 Task: Reopen closed pull requests for further discussion.
Action: Mouse moved to (198, 326)
Screenshot: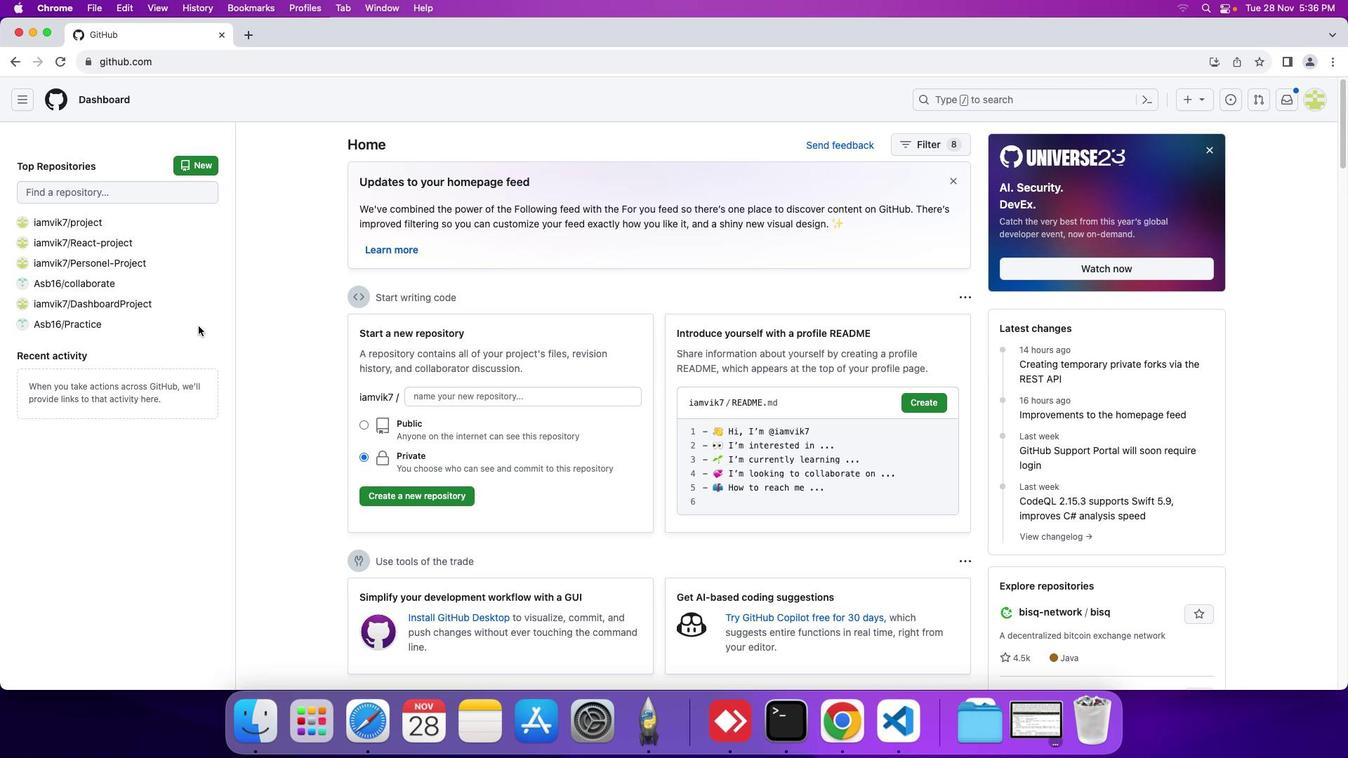 
Action: Mouse pressed left at (198, 326)
Screenshot: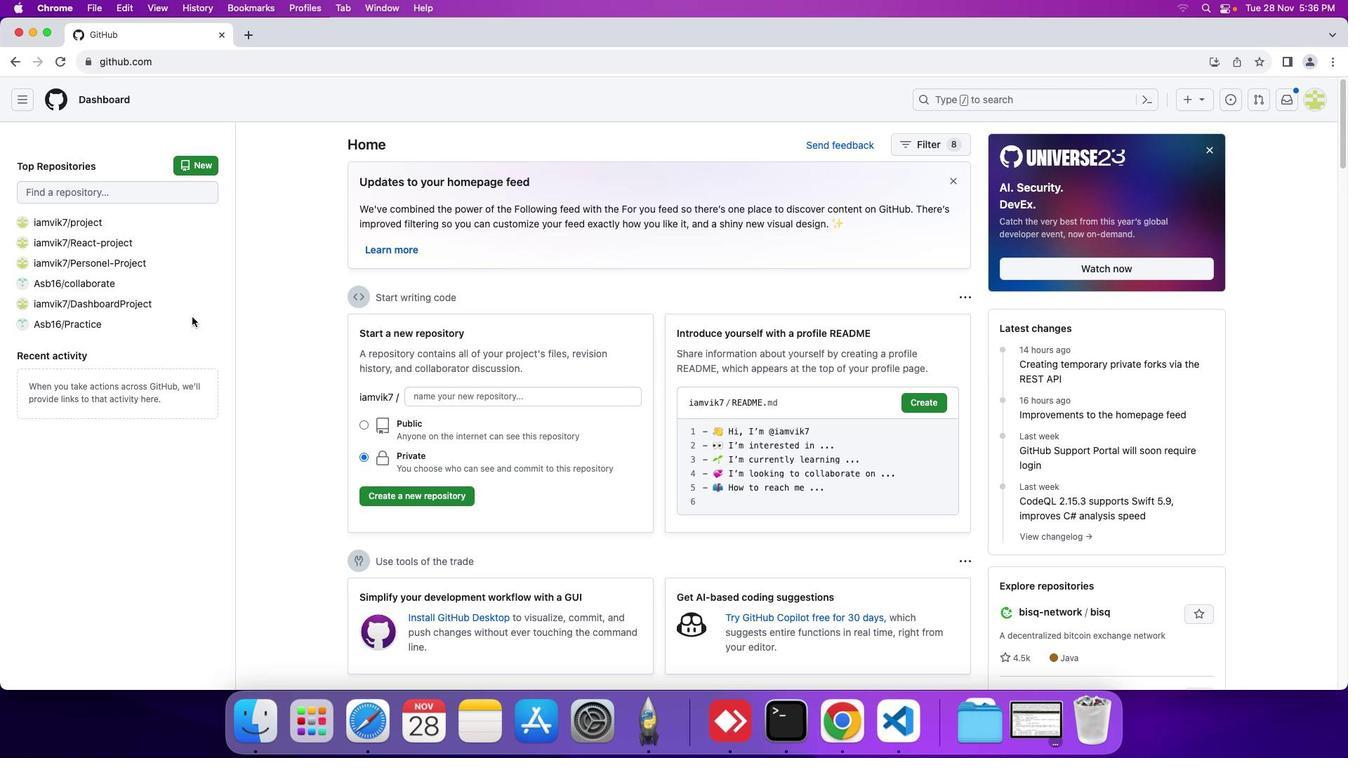
Action: Mouse moved to (93, 242)
Screenshot: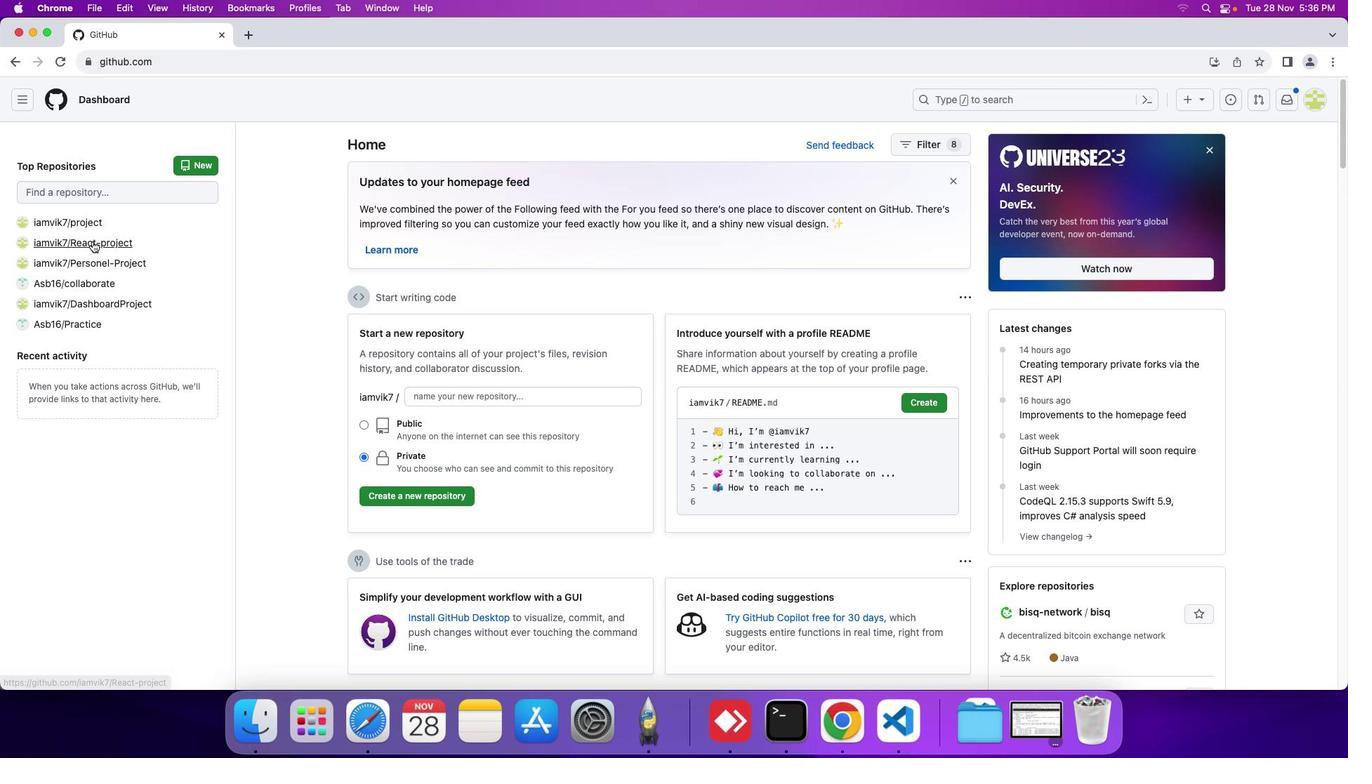 
Action: Mouse pressed left at (93, 242)
Screenshot: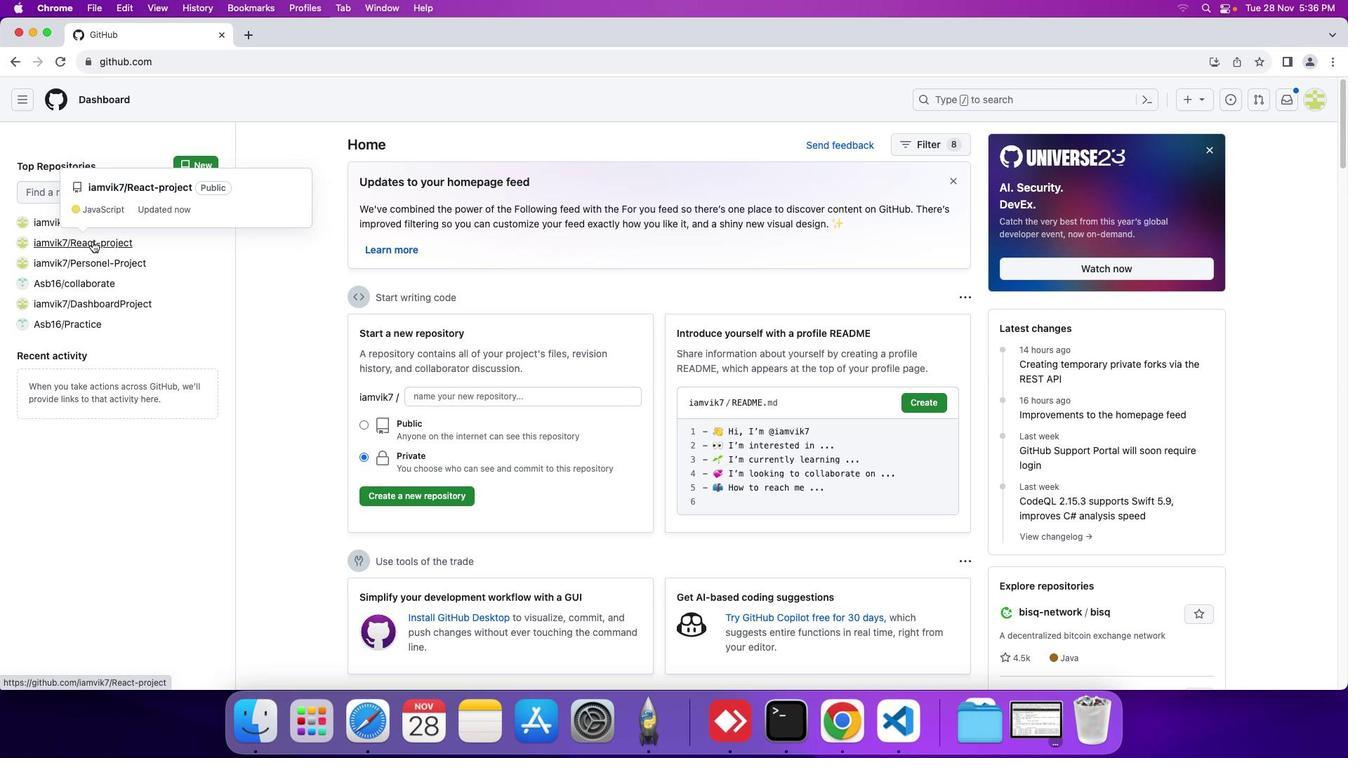 
Action: Mouse moved to (294, 224)
Screenshot: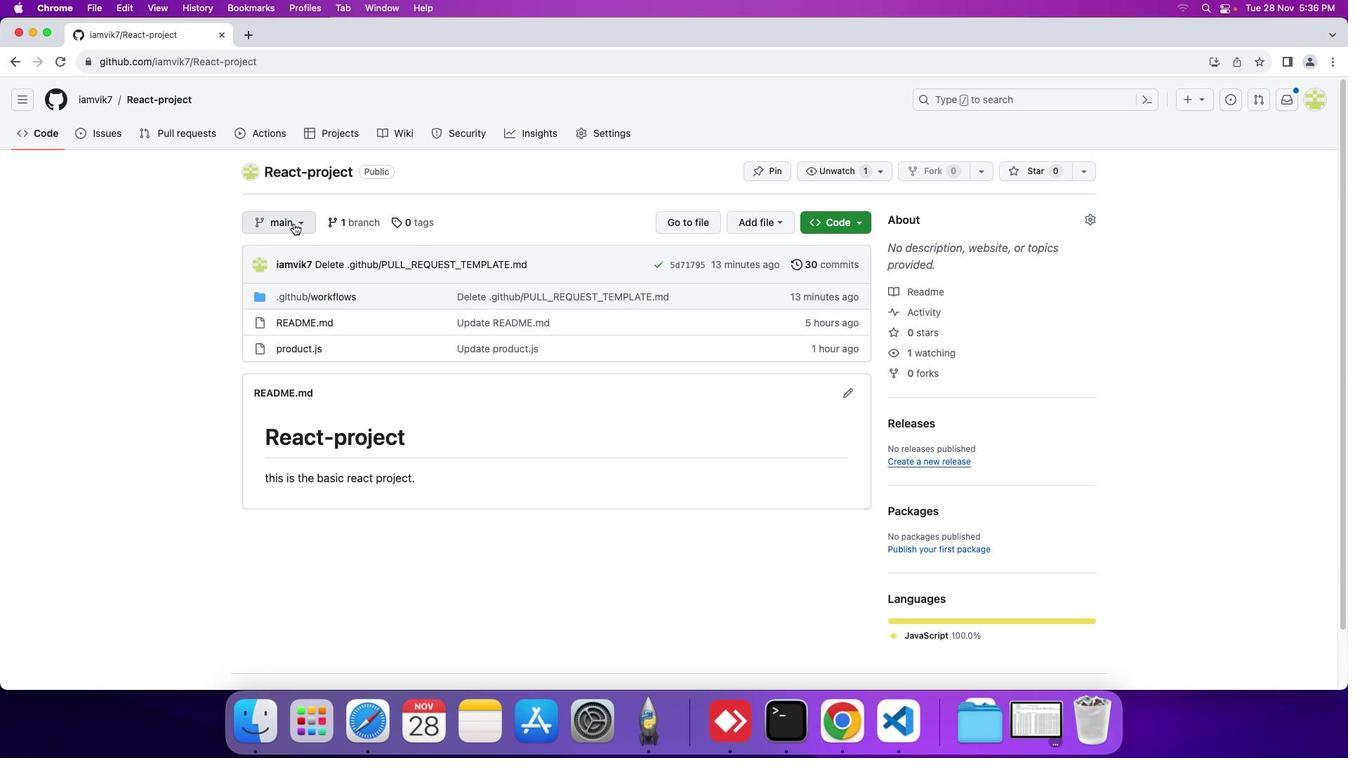 
Action: Mouse pressed left at (294, 224)
Screenshot: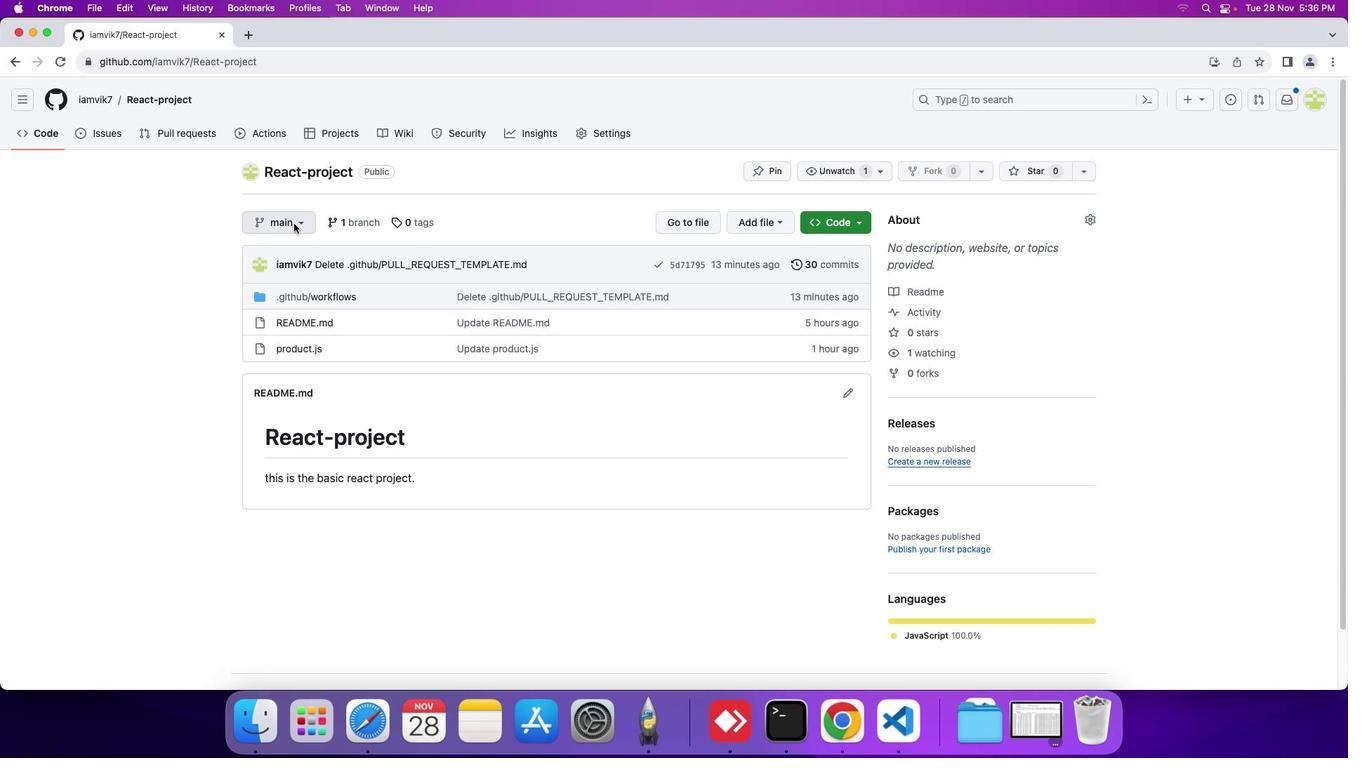 
Action: Mouse moved to (366, 284)
Screenshot: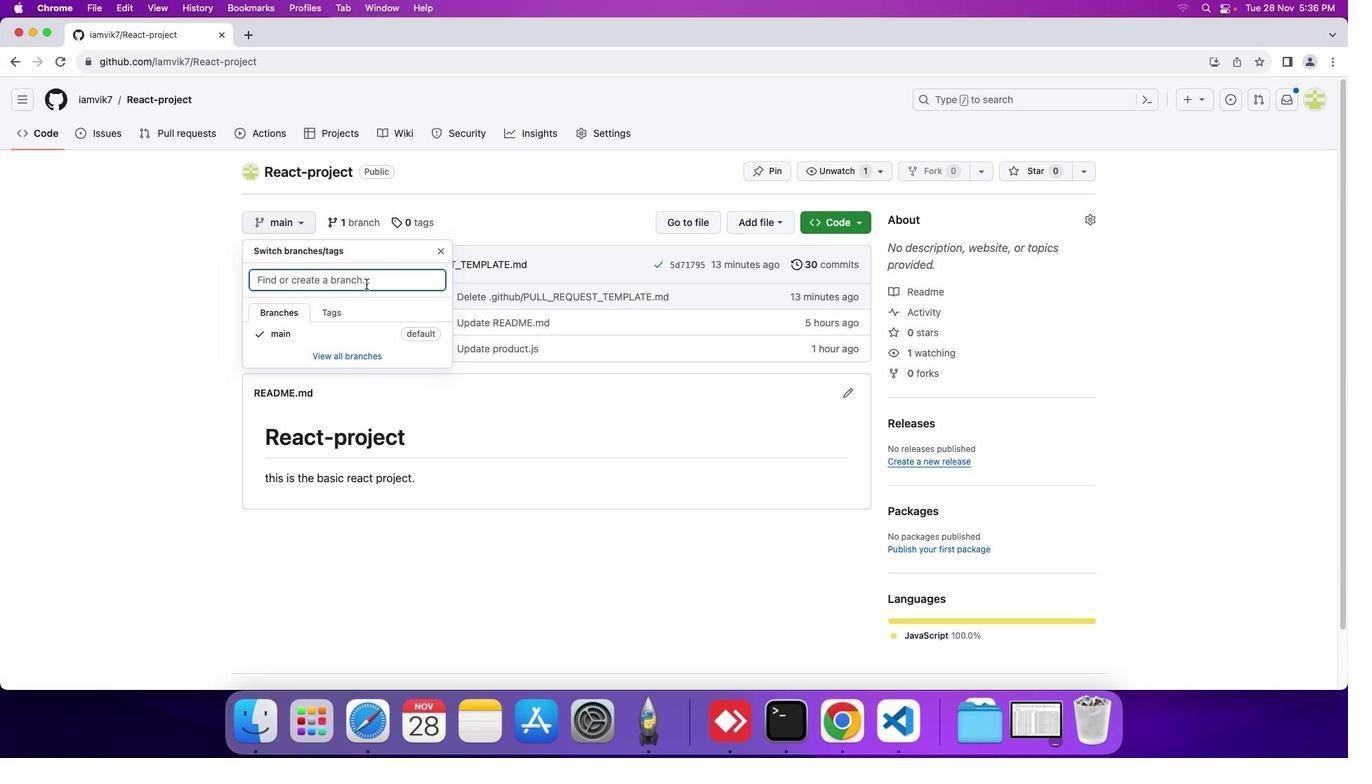 
Action: Key pressed 'n''e''w'Key.space'b''r''a''n''c''h'
Screenshot: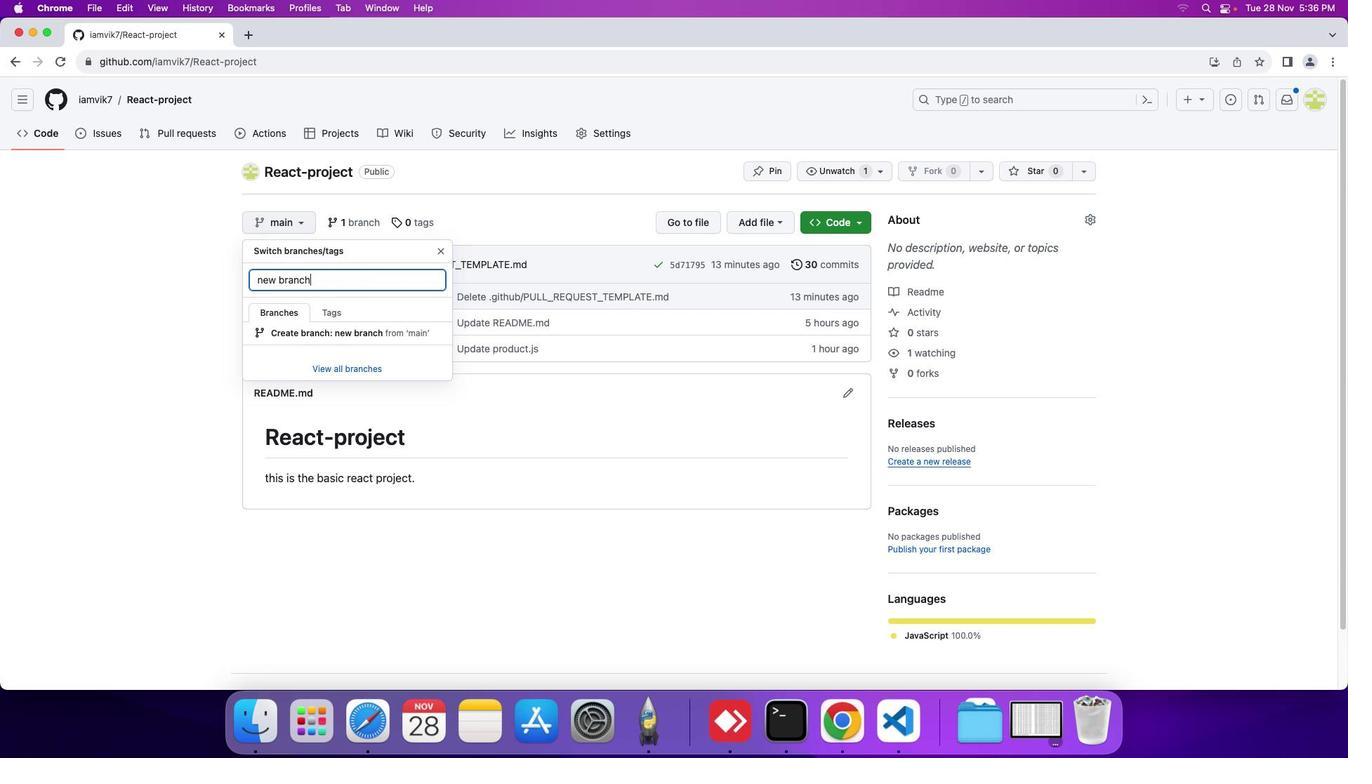 
Action: Mouse moved to (349, 325)
Screenshot: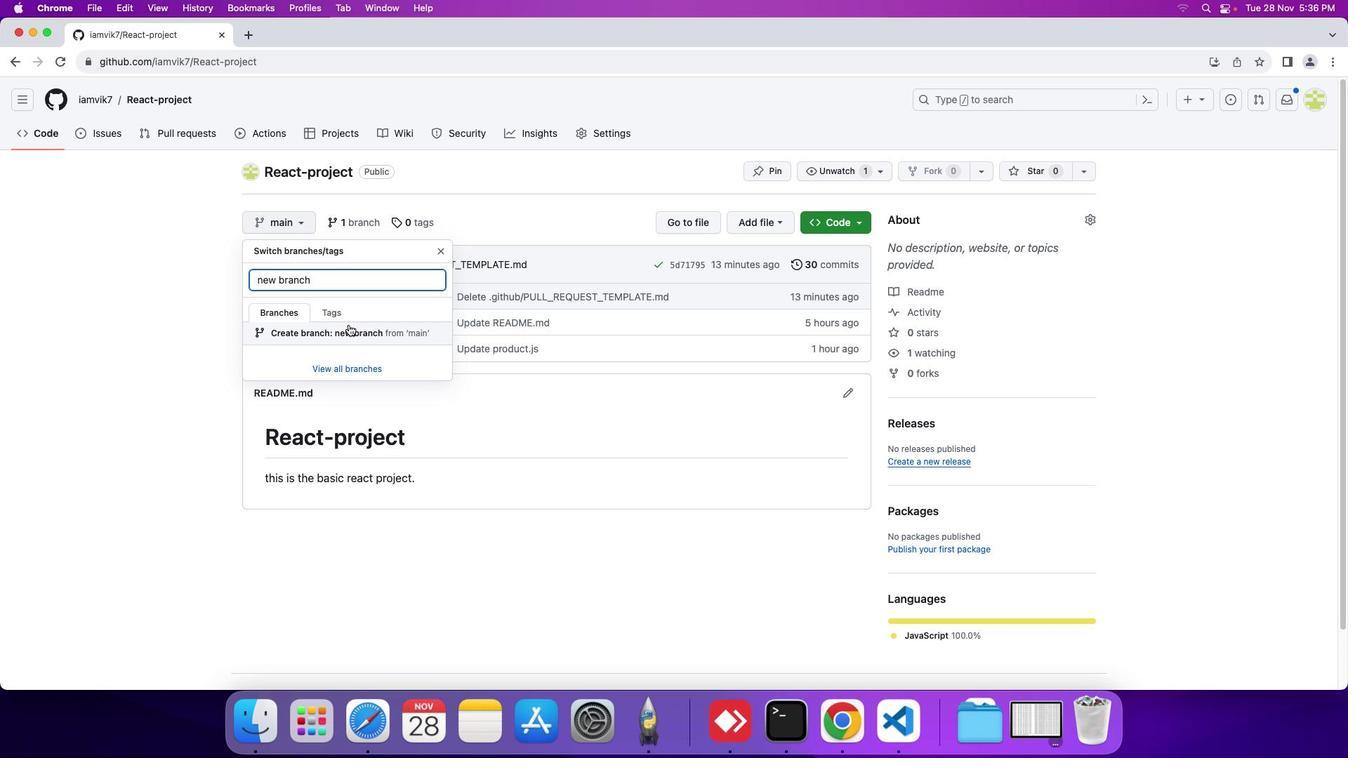 
Action: Mouse pressed left at (349, 325)
Screenshot: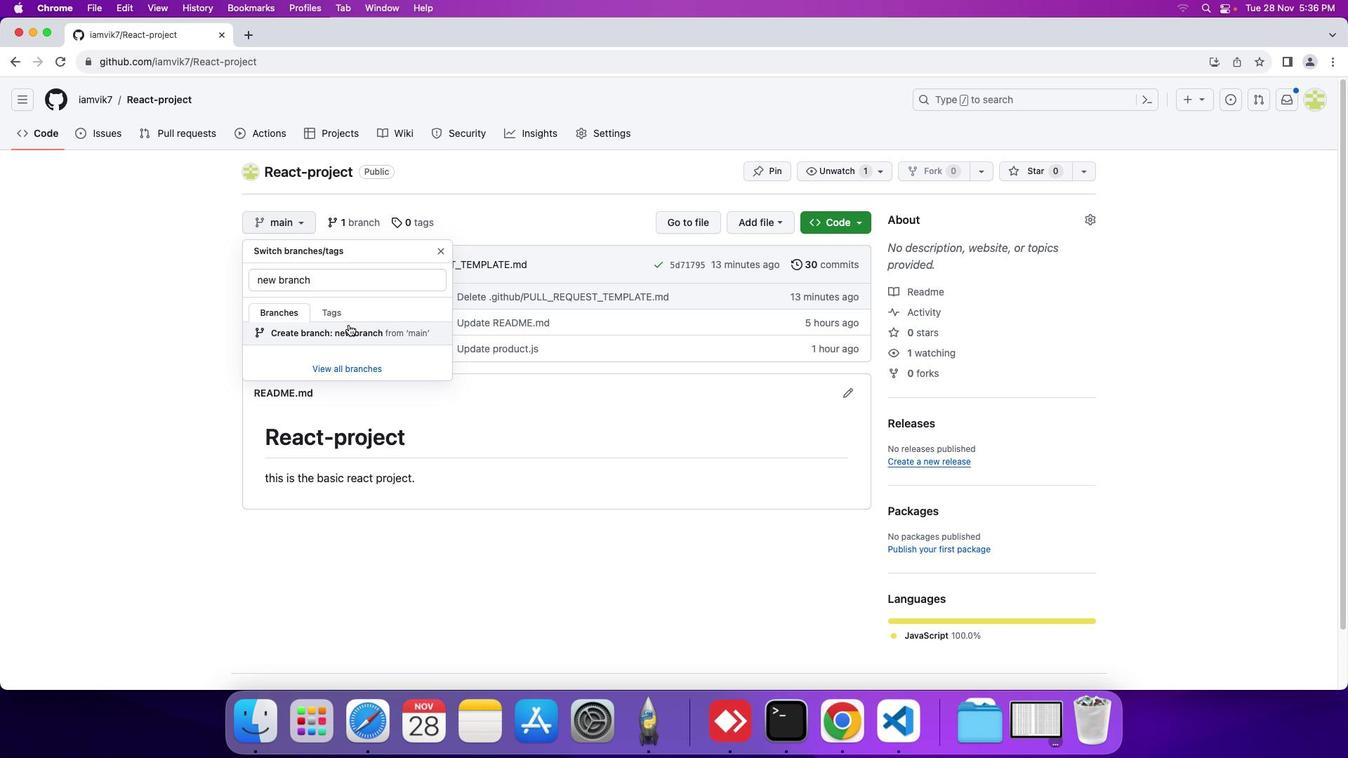 
Action: Mouse moved to (306, 440)
Screenshot: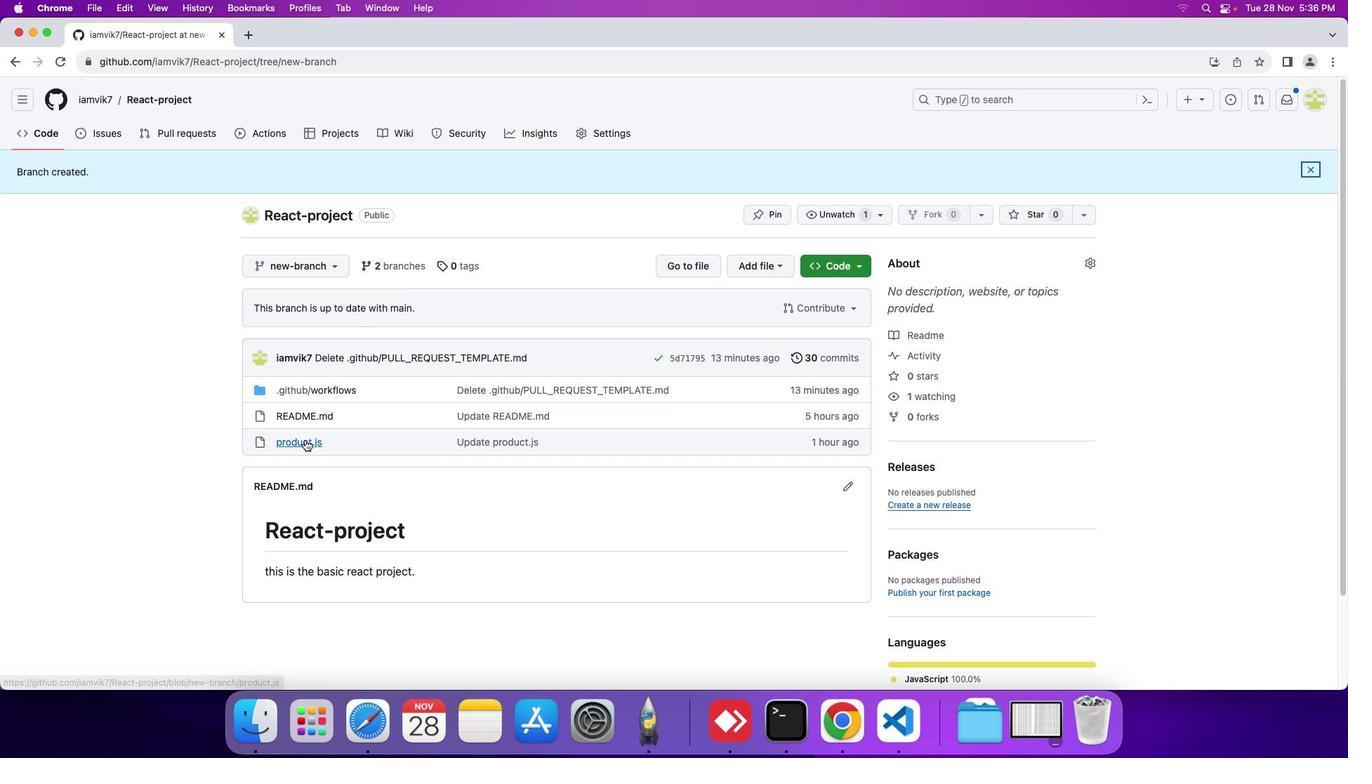 
Action: Mouse pressed left at (306, 440)
Screenshot: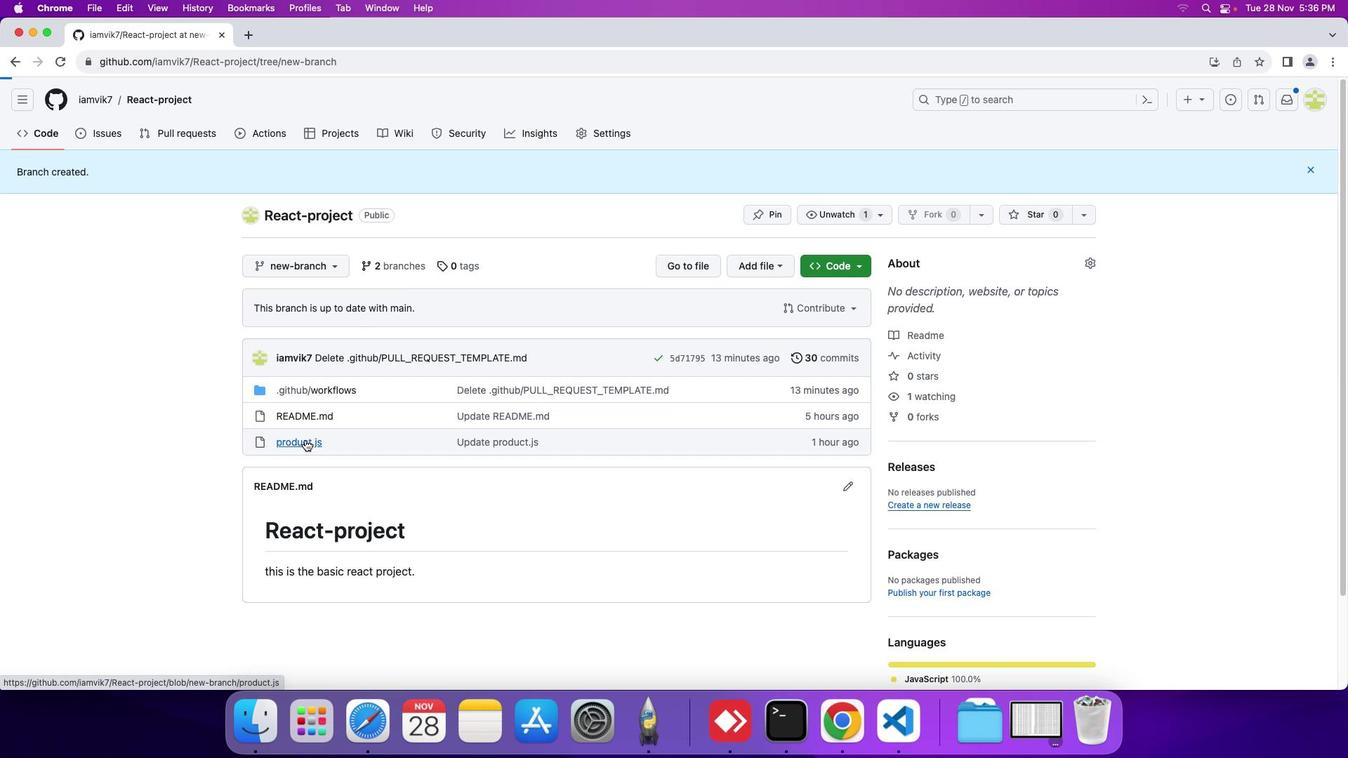 
Action: Mouse moved to (992, 255)
Screenshot: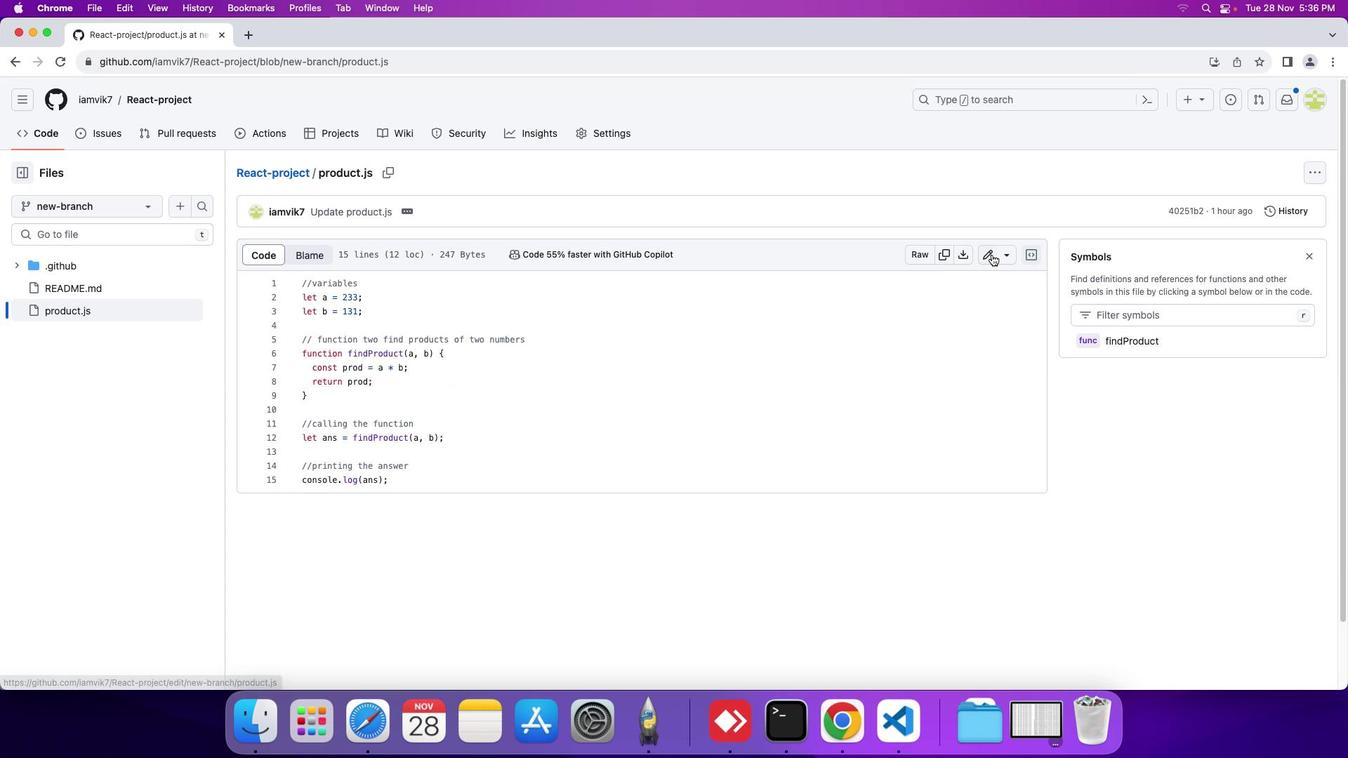 
Action: Mouse pressed left at (992, 255)
Screenshot: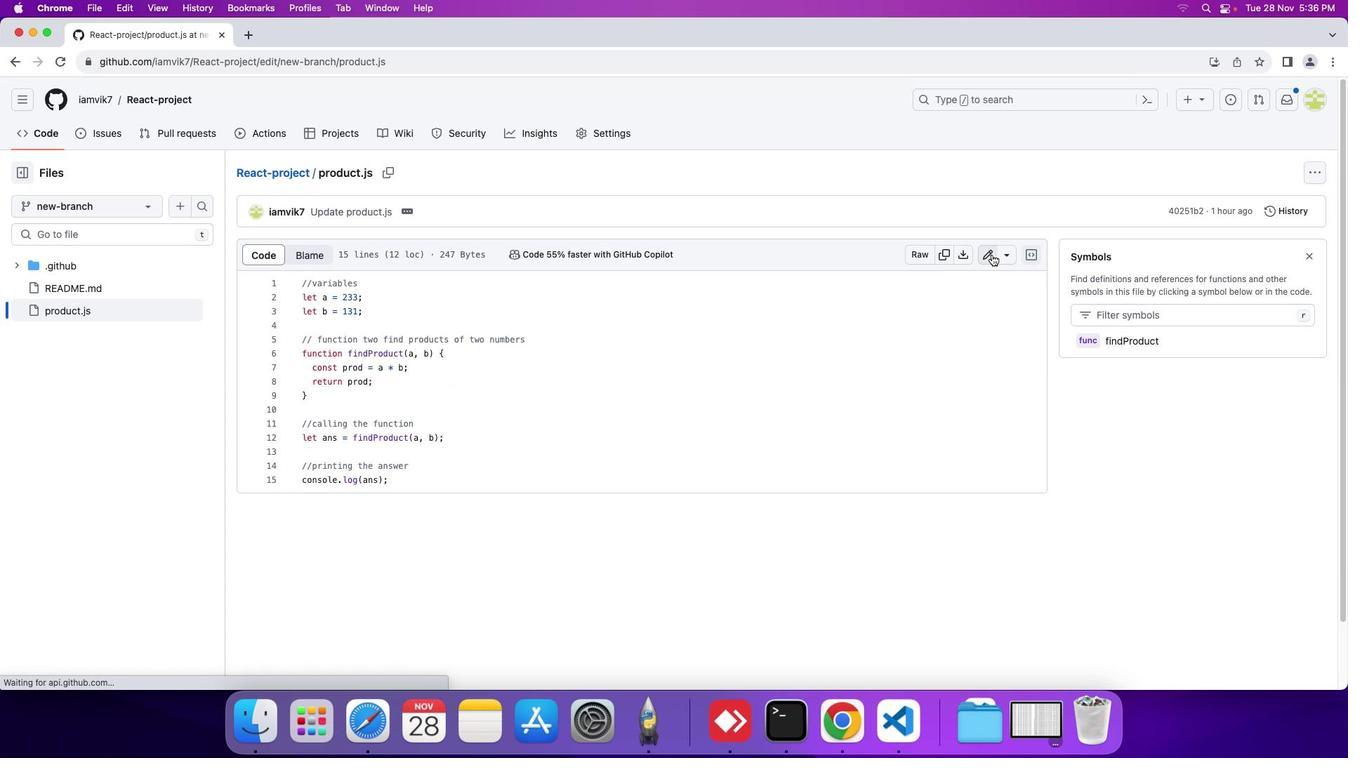 
Action: Mouse moved to (400, 330)
Screenshot: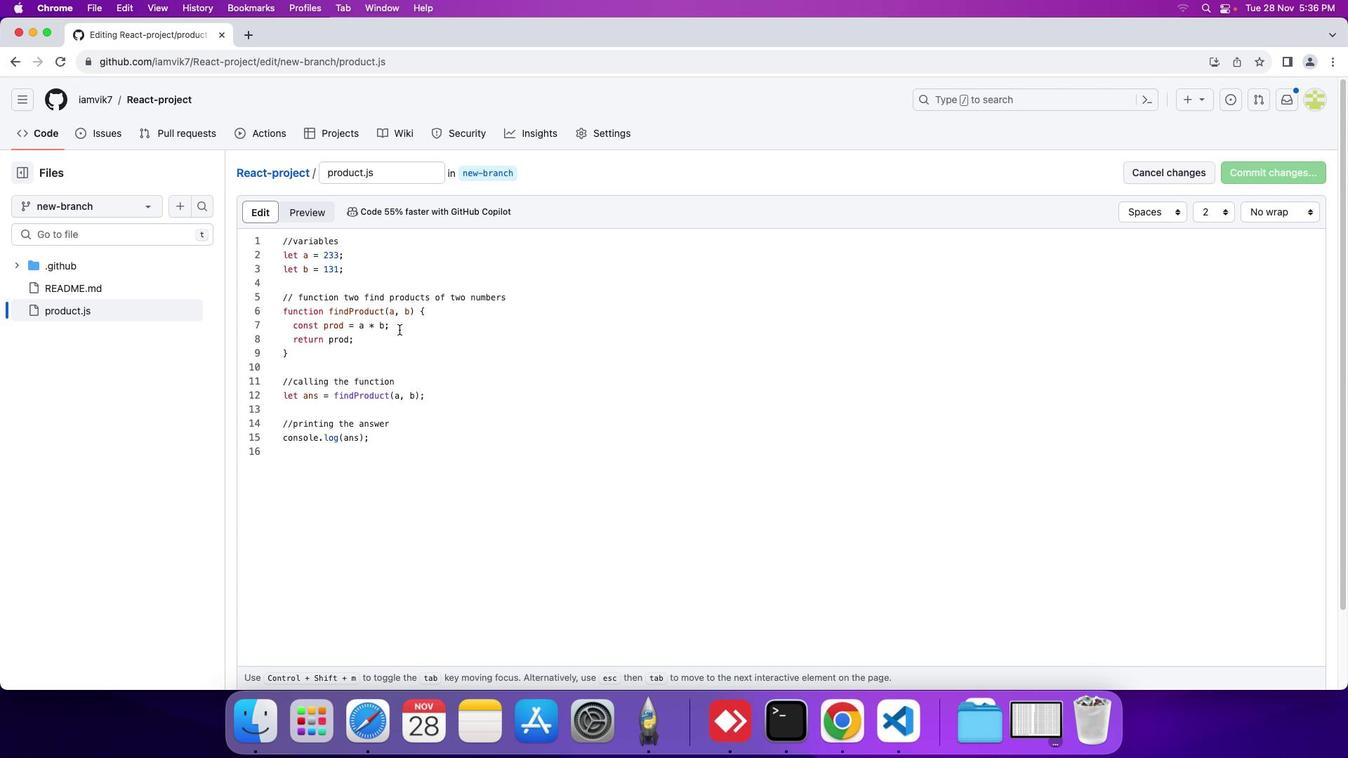 
Action: Mouse pressed left at (400, 330)
Screenshot: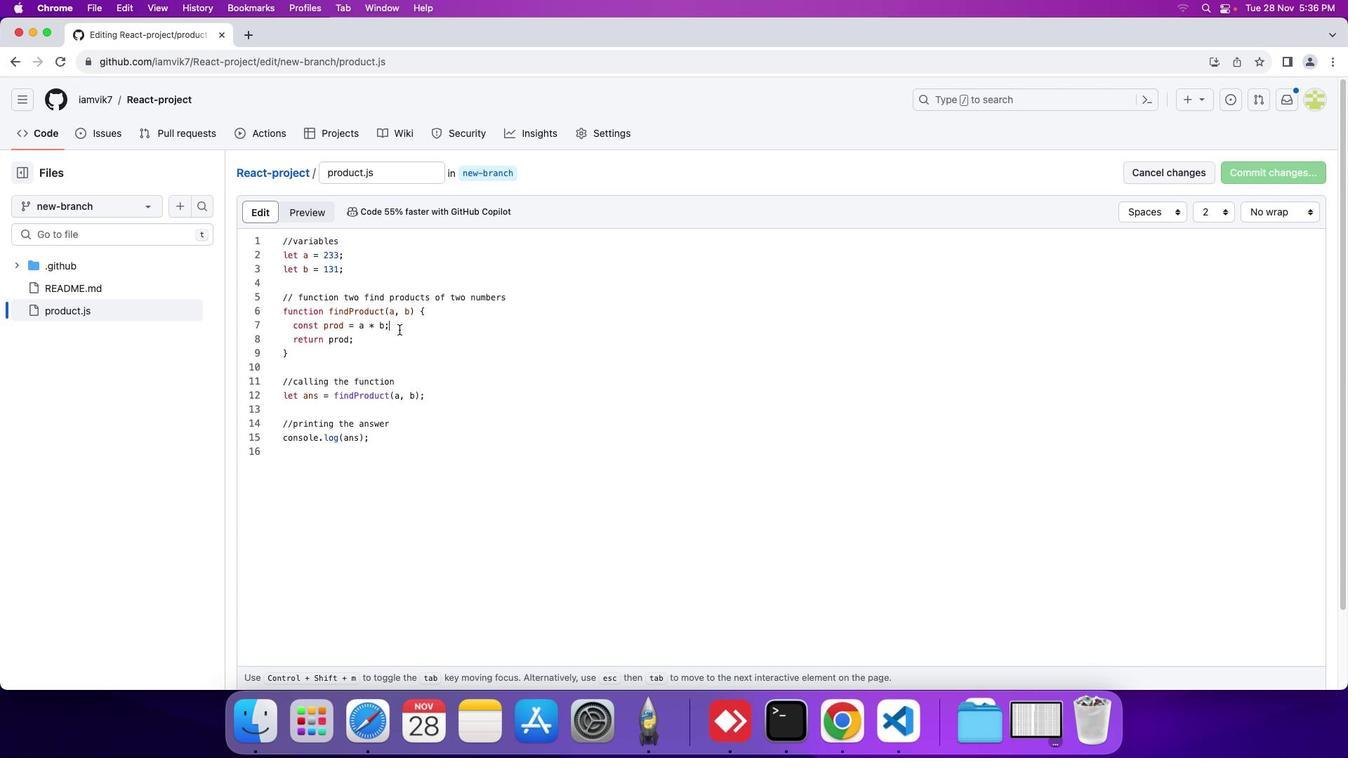 
Action: Key pressed Key.backspaceKey.backspaceKey.backspaceKey.backspaceKey.backspaceKey.backspaceKey.backspaceKey.backspaceKey.backspaceKey.backspaceKey.backspaceKey.backspaceKey.backspaceKey.backspaceKey.backspaceKey.backspaceKey.backspaceKey.backspaceKey.backspaceKey.backspaceKey.backspace
Screenshot: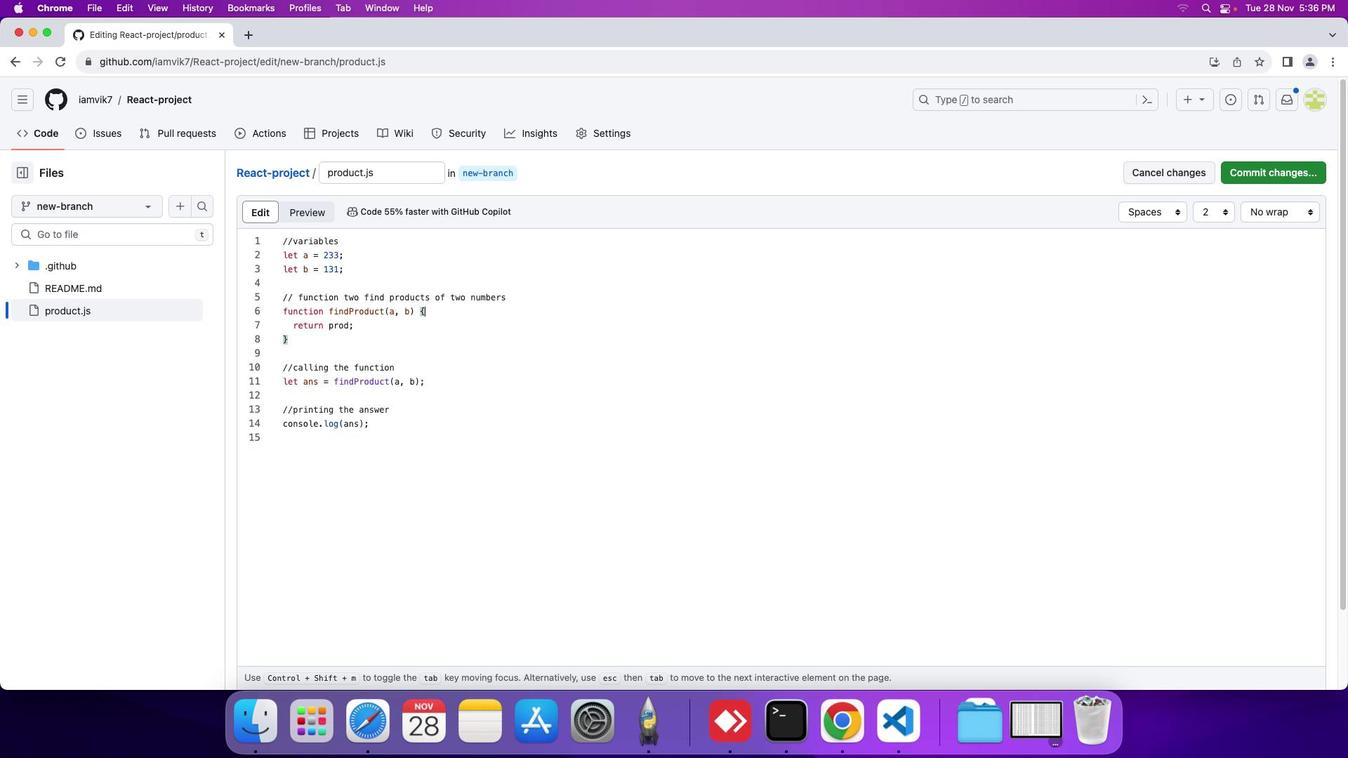 
Action: Mouse moved to (351, 324)
Screenshot: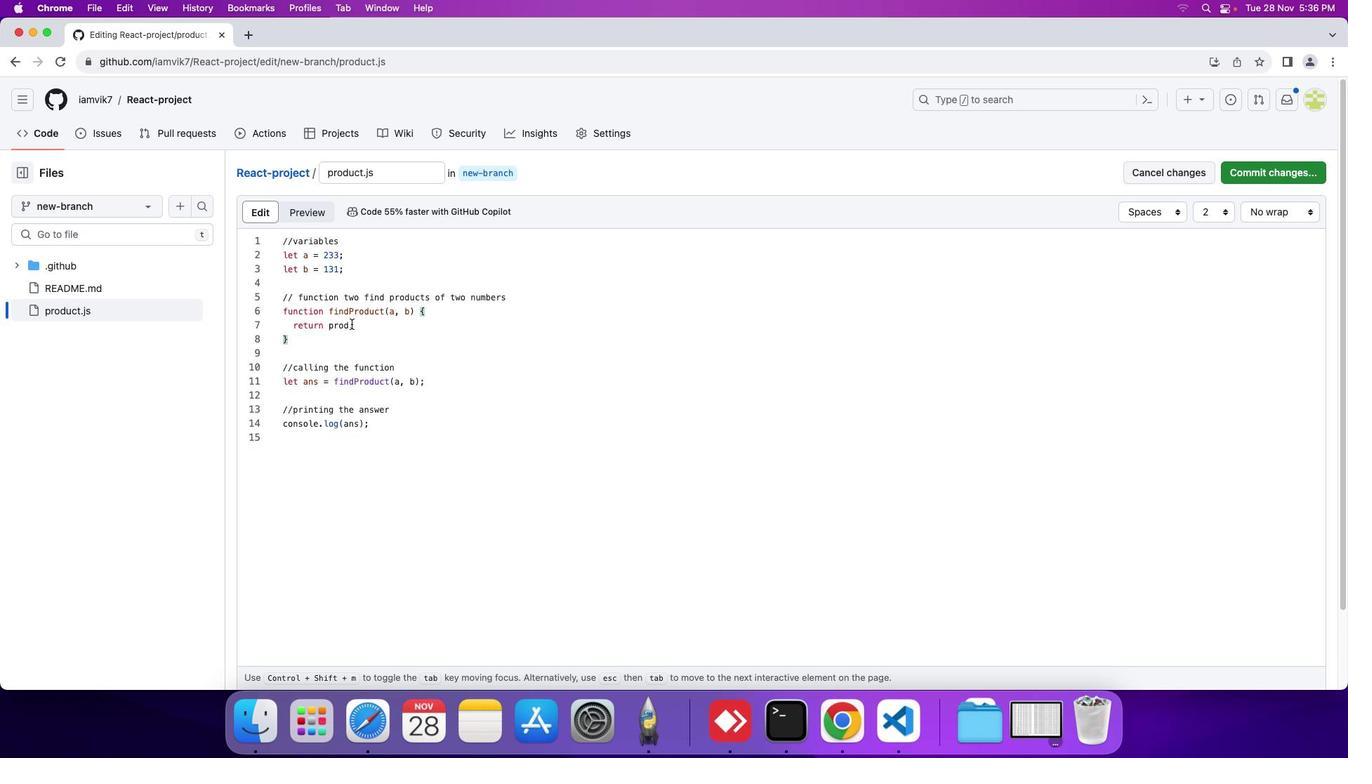 
Action: Mouse pressed left at (351, 324)
Screenshot: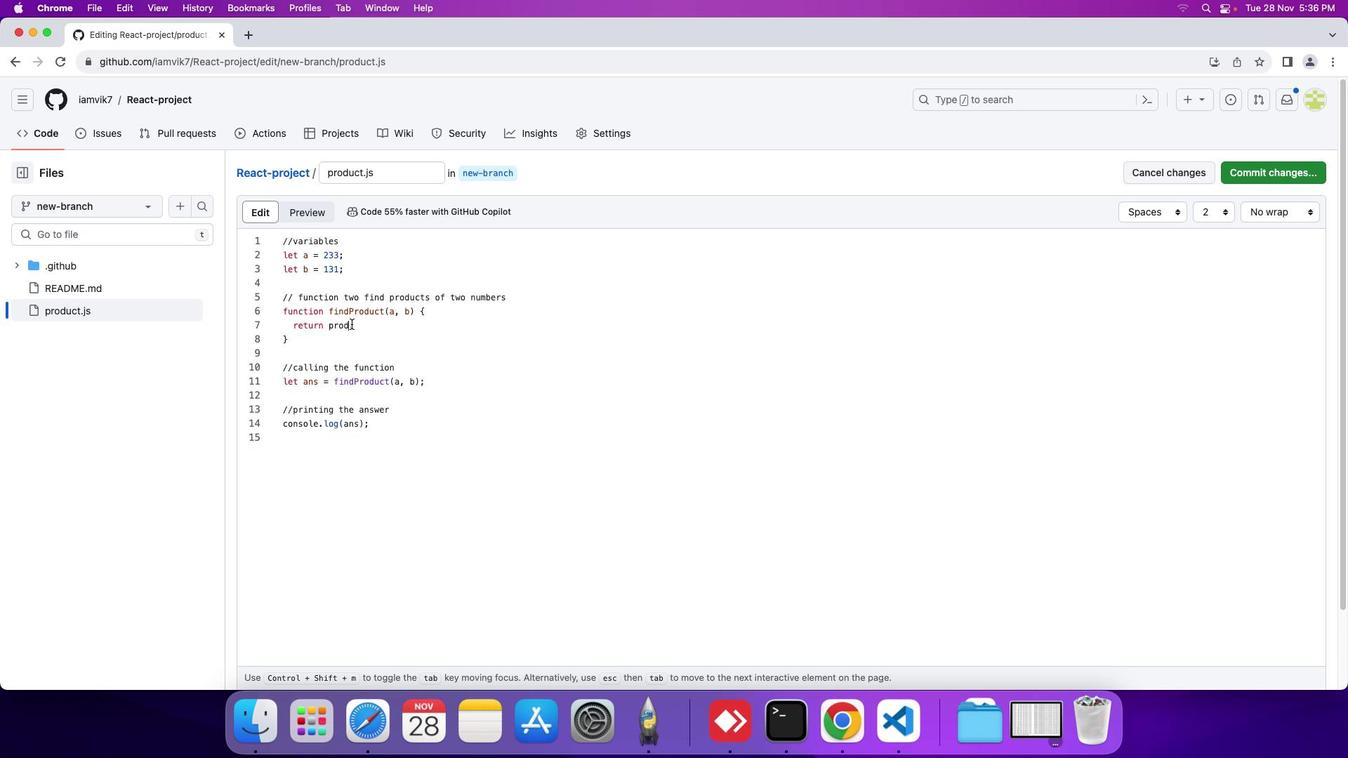 
Action: Key pressed Key.backspaceKey.backspaceKey.backspaceKey.backspace'a''a'Key.spaceKey.shift_rKey.backspaceKey.backspaceKey.spaceKey.shift_r'*'Key.space'b'
Screenshot: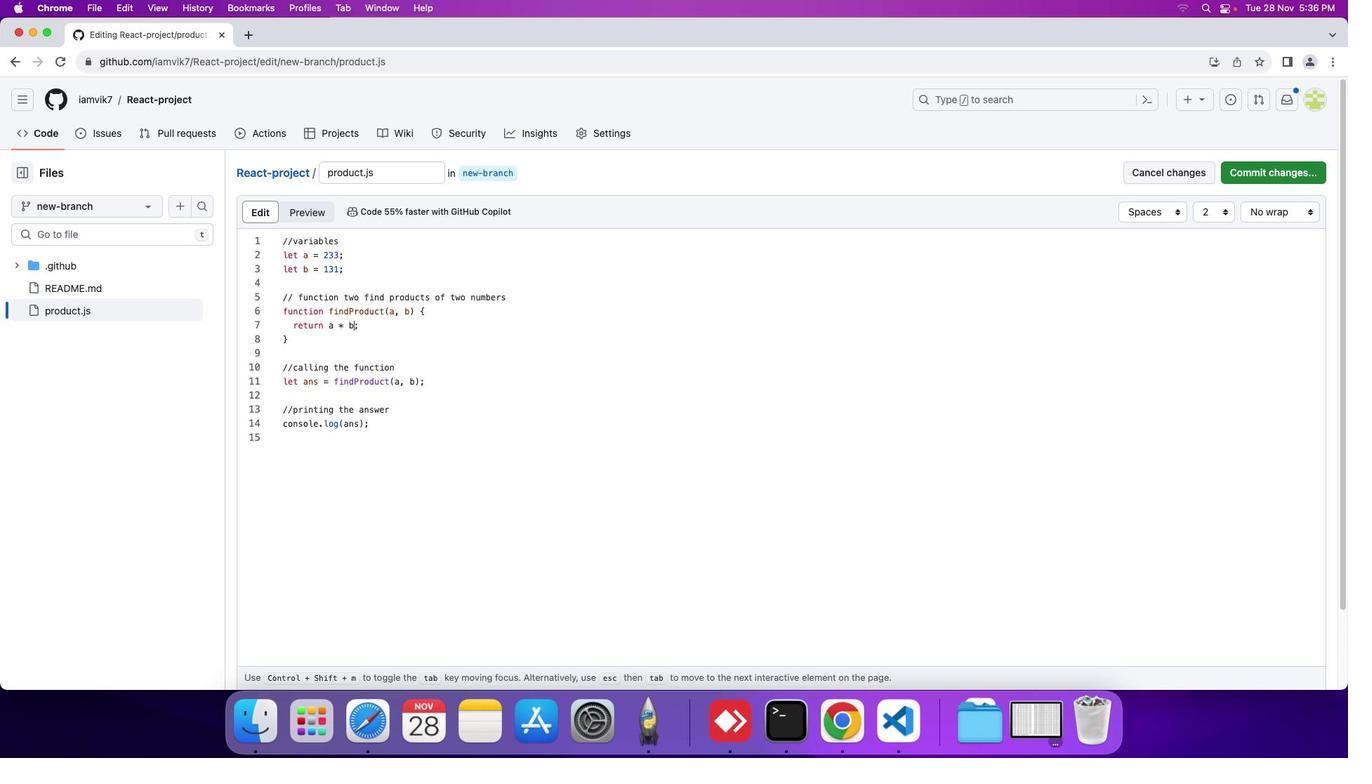
Action: Mouse moved to (1253, 179)
Screenshot: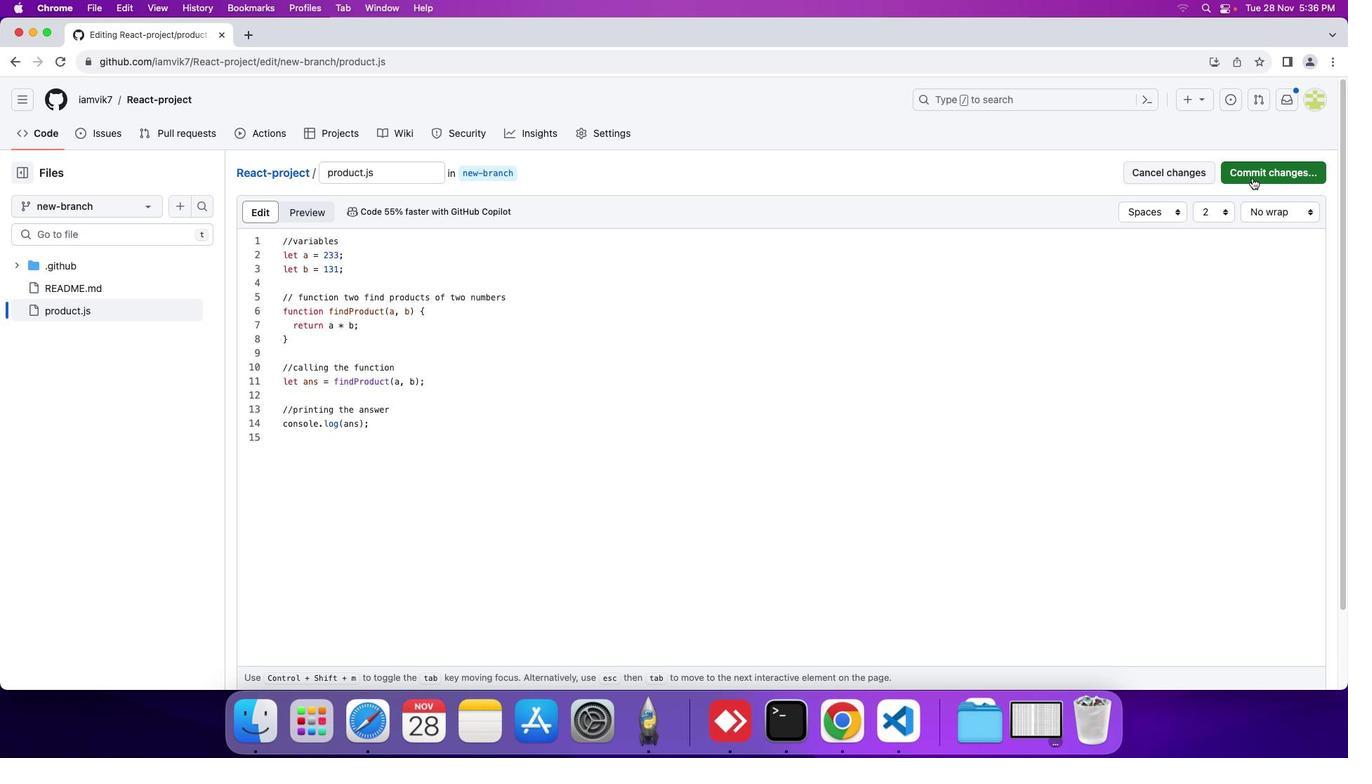 
Action: Mouse pressed left at (1253, 179)
Screenshot: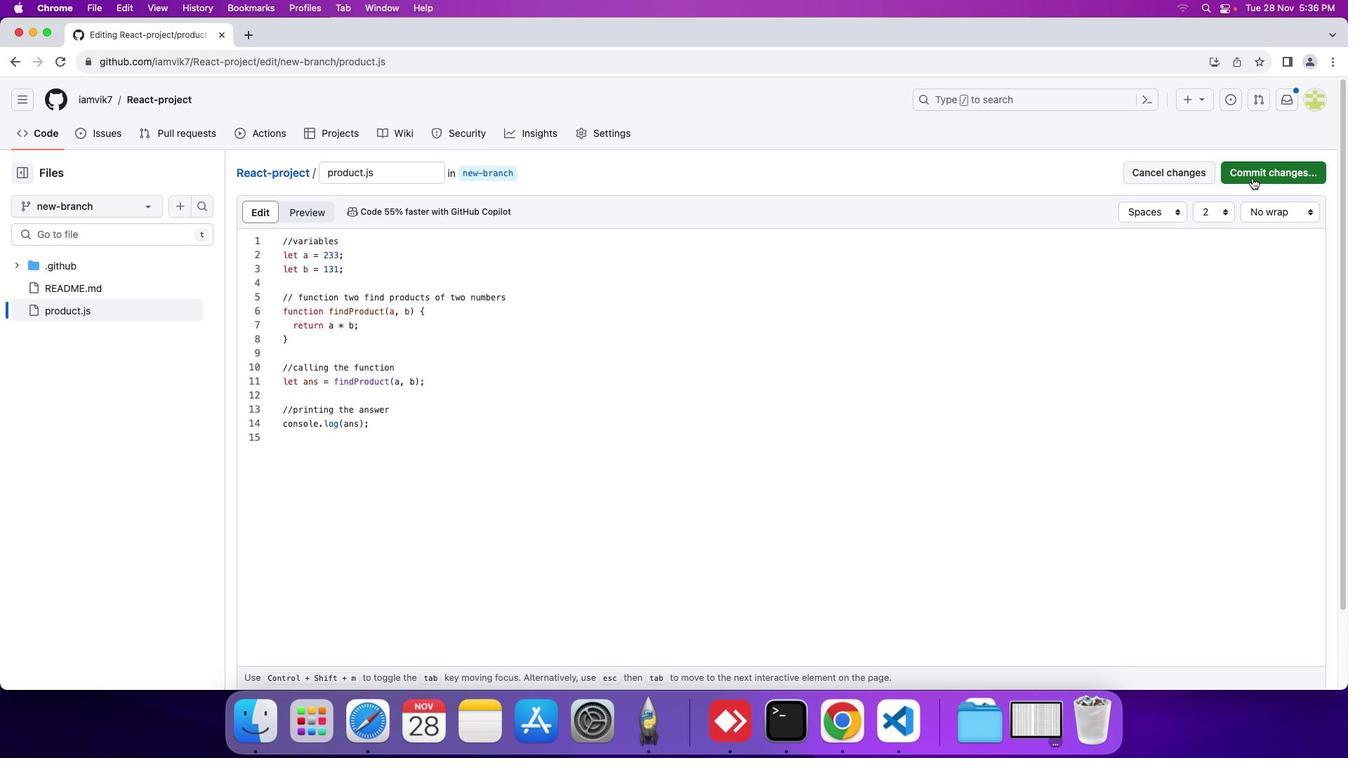 
Action: Mouse moved to (727, 342)
Screenshot: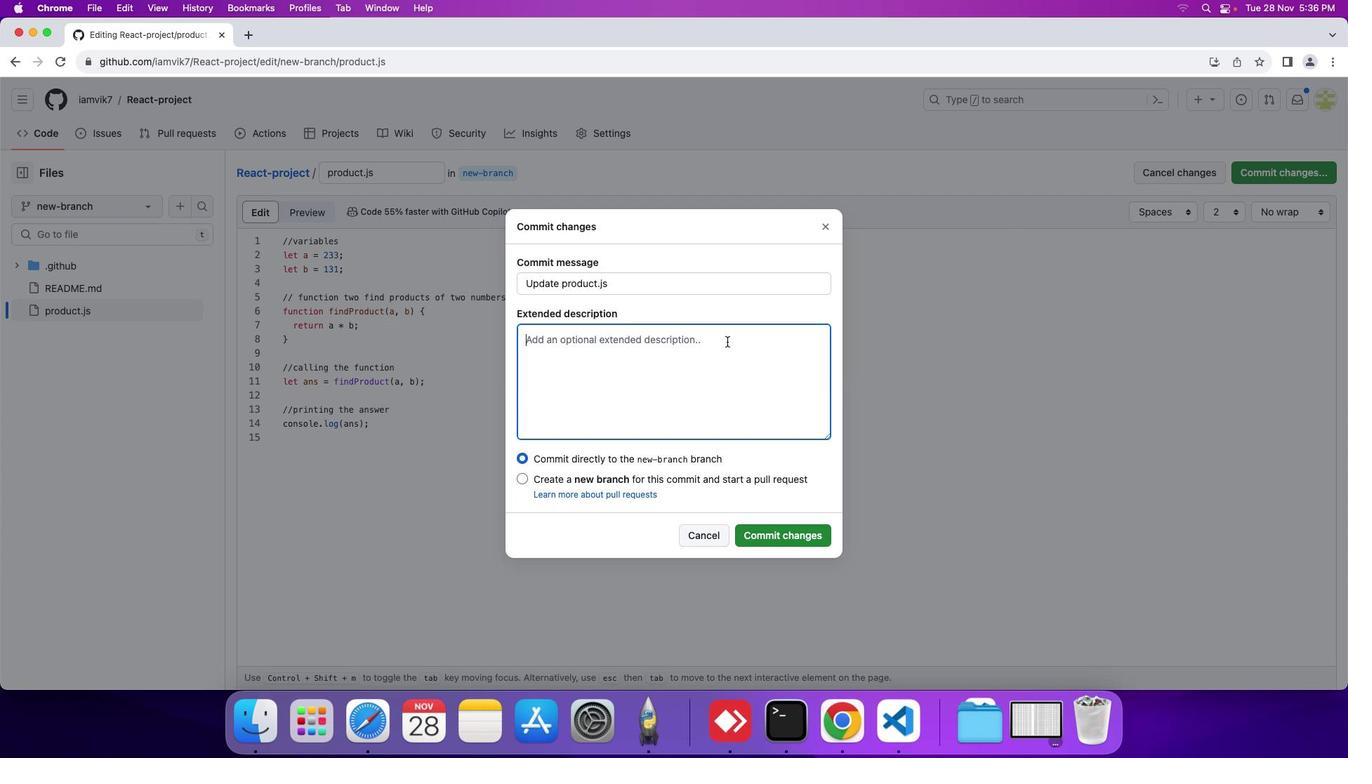 
Action: Mouse pressed left at (727, 342)
Screenshot: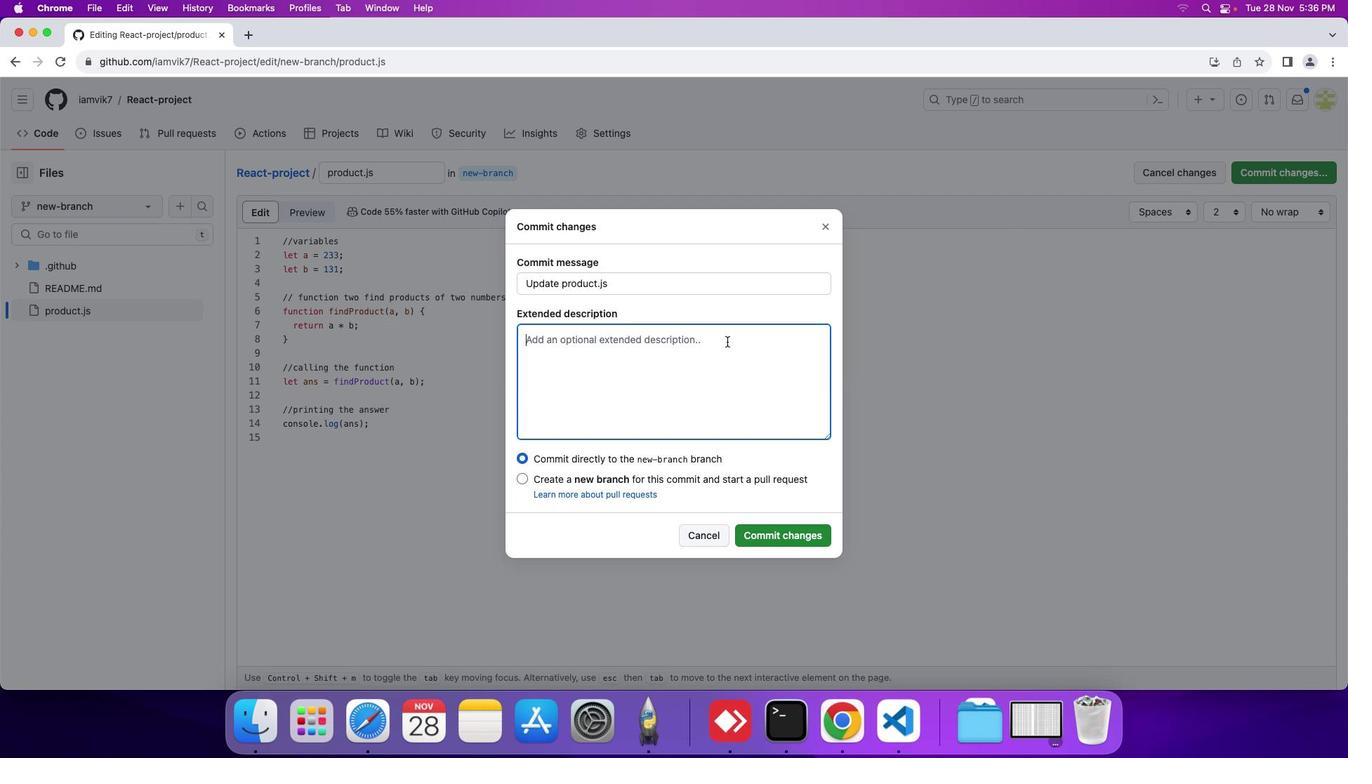 
Action: Mouse moved to (719, 345)
Screenshot: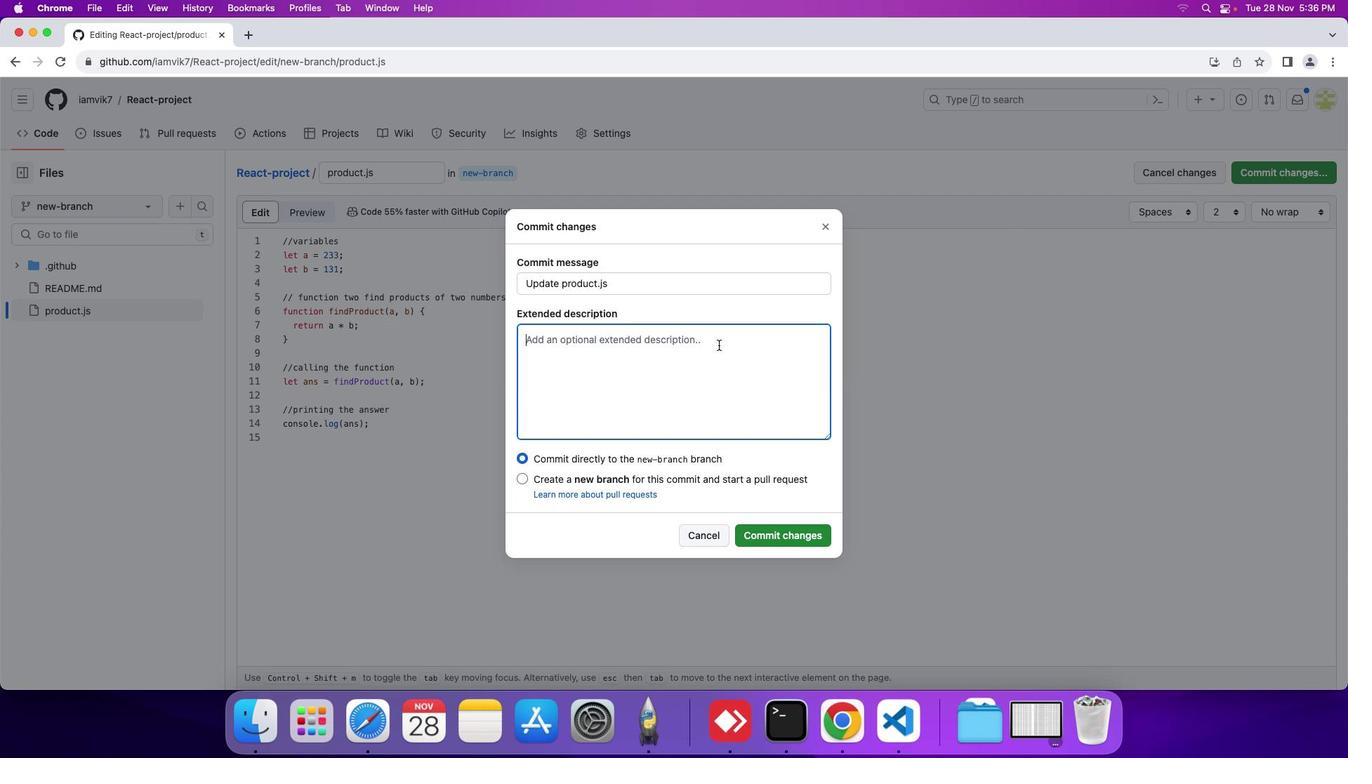 
Action: Key pressed Key.shift'U''p''d''a''t''i''o''n'Key.spaceKey.backspaceKey.backspaceKey.backspace'n''g'Key.space't''h''e'Key.space'f''u''n''c''t''i''o''n'Key.space'o'Key.backspace'b''o'Key.backspaceKey.backspaceKey.backspaceKey.backspaceKey.backspaceKey.backspaceKey.backspaceKey.backspaceKey.backspaceKey.backspaceKey.backspace'b''o''d''y'Key.space'o''f'Key.space't''h''e'Key.space'f''u''n''c''t''i''o''n'Key.space'f''i''n''d'Key.shift'P''r''o''d''u''c''t'Key.shift_r'(''a'','Key.space'b'Key.shift_r')'Key.space't''o'Key.backspaceKey.backspace'f''o''e'Key.backspace'r'Key.space'c''o''d''e'Key.space'o''p''t''i''m''i''z''a''t''i''o''n'Key.space'p''u''r''p''o''s''e''.'Key.leftKey.leftKey.leftKey.leftKey.leftKey.leftKey.leftKey.leftKey.leftKey.leftKey.leftKey.leftKey.leftKey.leftKey.leftKey.leftKey.leftKey.leftKey.leftKey.leftKey.leftKey.leftKey.upKey.enterKey.upKey.upKey.shift_r'#''#'Key.spaceKey.shift'D''e''s''c''r''i''p''t''i''o''n'Key.enterKey.downKey.downKey.rightKey.rightKey.rightKey.rightKey.rightKey.rightKey.rightKey.rightKey.rightKey.rightKey.rightKey.rightKey.rightKey.rightKey.rightKey.rightKey.rightKey.rightKey.rightKey.rightKey.rightKey.enterKey.enterKey.shift'E''a''r''l''i''e''r'Key.space't''h''e'Key.space'i''s''s''u''e'Key.space'i''s'Key.space't''h''a''t'Key.space't''h''e'Key.space'f''u''n''c''t''i''o''n''s'Key.backspaceKey.space's''t''o''r''e''s'Key.space't''h''e'Key.space'r''e''s''u''l''t'Key.space'o''f'Key.space't''h''e'Key.space'm''u''l''t''i''p''l''i''c''a''t''i''o''n'Key.space'o''f'Key.space't''w''o'Key.space'v''a''r''i''a''b''l''e''s'Key.space'i''n'Key.space't''h''e'Key.space't''h''i''r''d'Key.space'v''a''r''i''a''b''l''e''s'Key.space'a''n''d'Key.space't''h''e''n'Key.space'i''t'Key.space'r''e''s''u''l'Key.backspaceKey.backspaceKey.backspace't''u''r''n''s'Key.space't''h''e'Key.space'r''e''s''u''k''t'Key.backspaceKey.backspace'l''t''.'Key.spaceKey.leftKey.leftKey.spaceKey.shiftKey.backspaceKey.rightKey.spaceKey.shift'T''h''i''s'Key.space'i''n''c''r''e''a''s''e''s'Key.space't''h''e'Key.space's''p''a''c''e'Key.space'c''o''m''p''l''e''x''i''t''y''.'Key.enterKey.enterKey.shift'N''o''w'Key.spaceKey.shift'I'Key.space'r''e''m''o''v''e''d'Key.space't''h''e'Key.space't''h''i''r''d'Key.space'v''a''r''i''a''b''l''e'Key.space'a''n''d'Key.space'r''e''t''i''r''n'Key.backspaceKey.backspaceKey.backspace'u''r''n''e''d'Key.space't''h''e'Key.space'e''x''p''r''e''s''s''i''o''n'Key.space'o''f'Key.space't''h''r'Key.backspace'e'Key.space'm''u''l''t''i''p''l''i''c''a''t''i''o''n'Key.space'd''i''r''e''c''t''l''y''.'
Screenshot: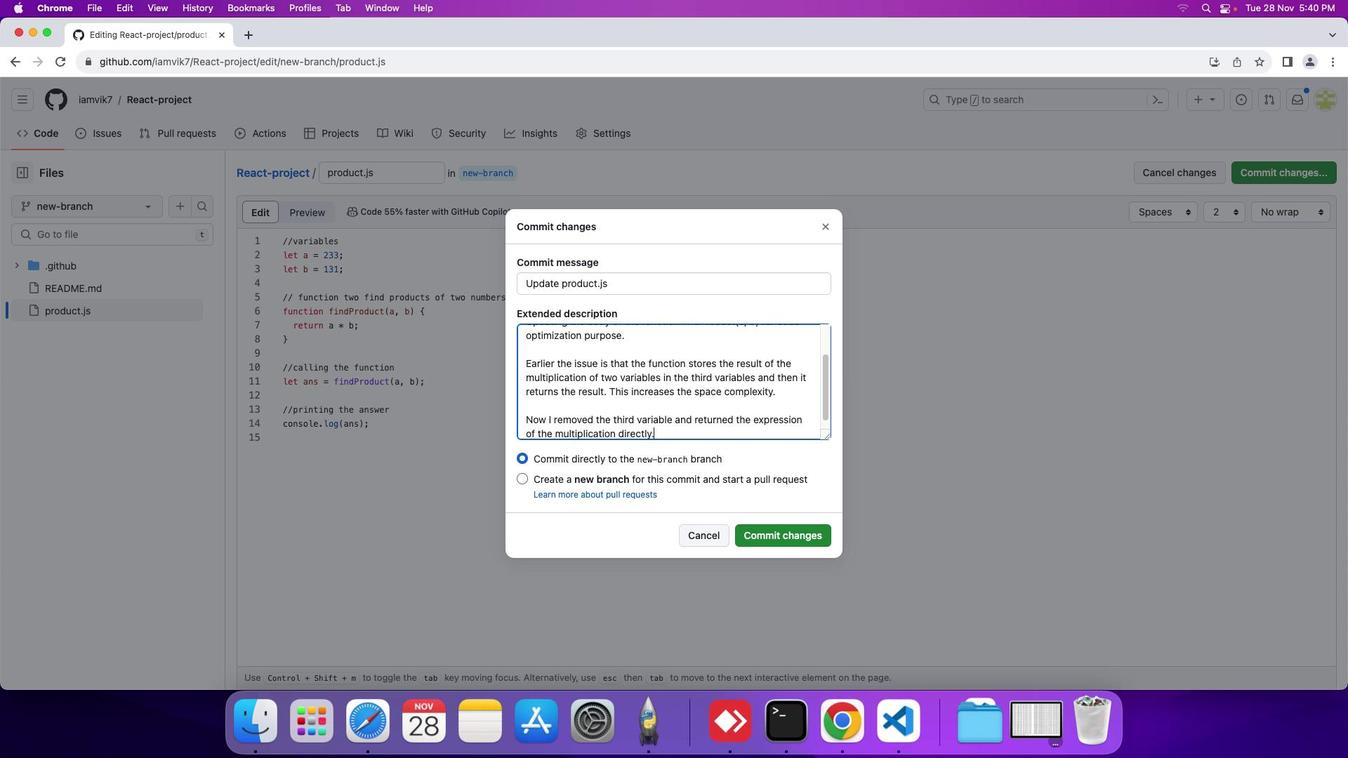 
Action: Mouse moved to (782, 538)
Screenshot: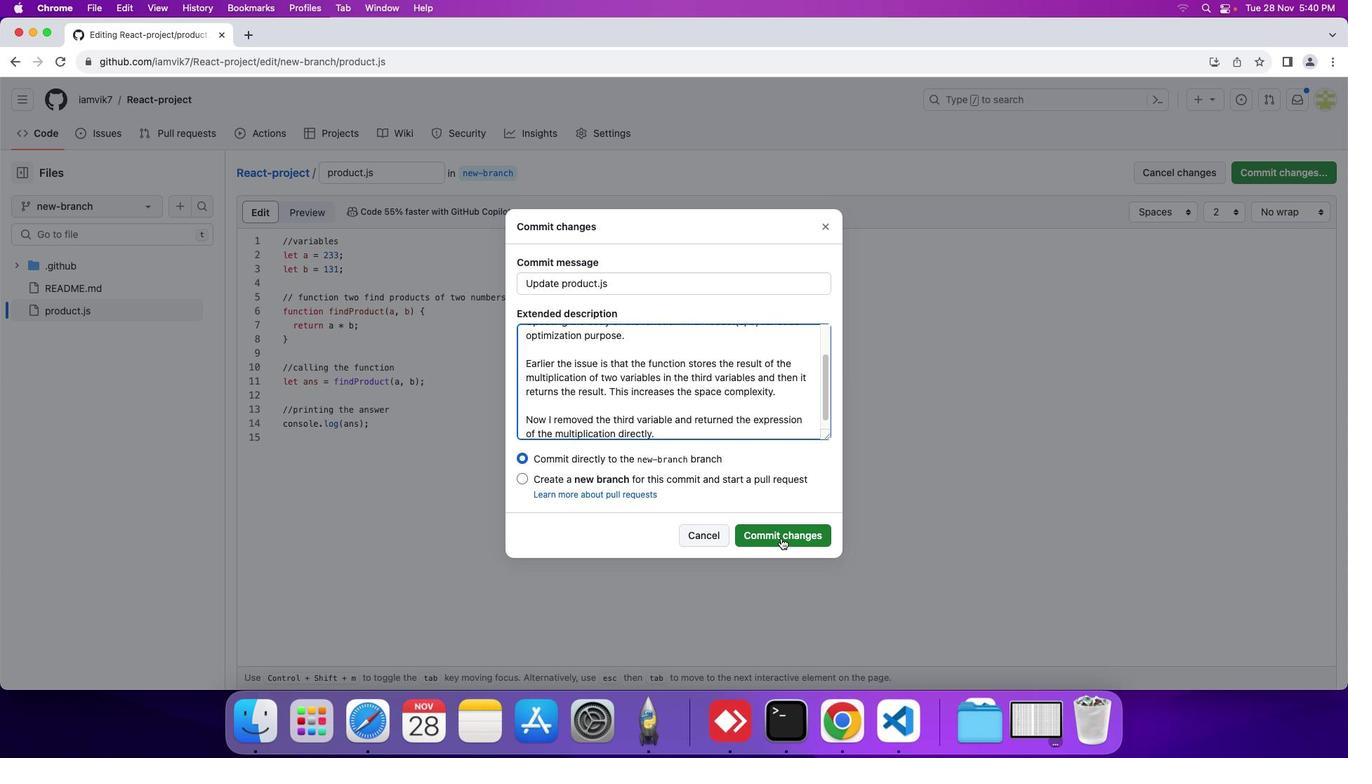 
Action: Mouse pressed left at (782, 538)
Screenshot: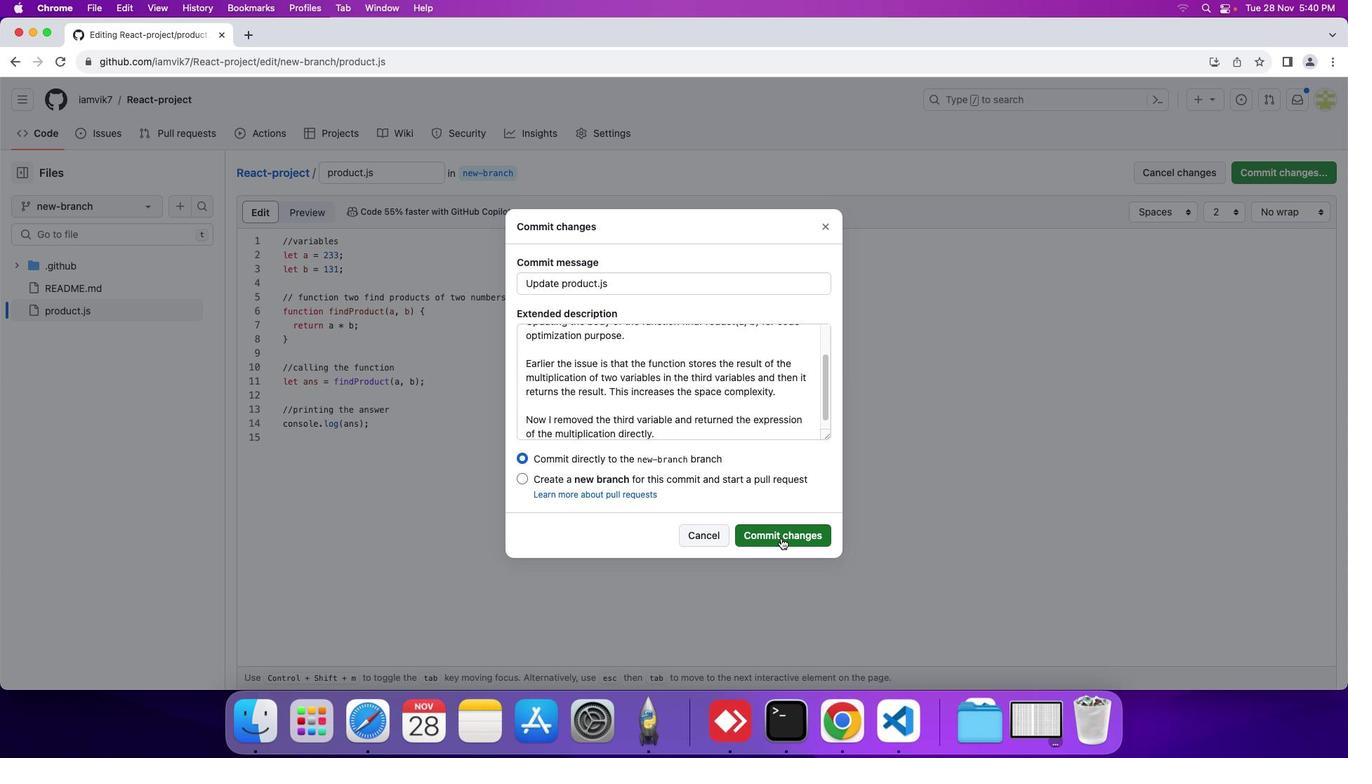 
Action: Mouse moved to (62, 134)
Screenshot: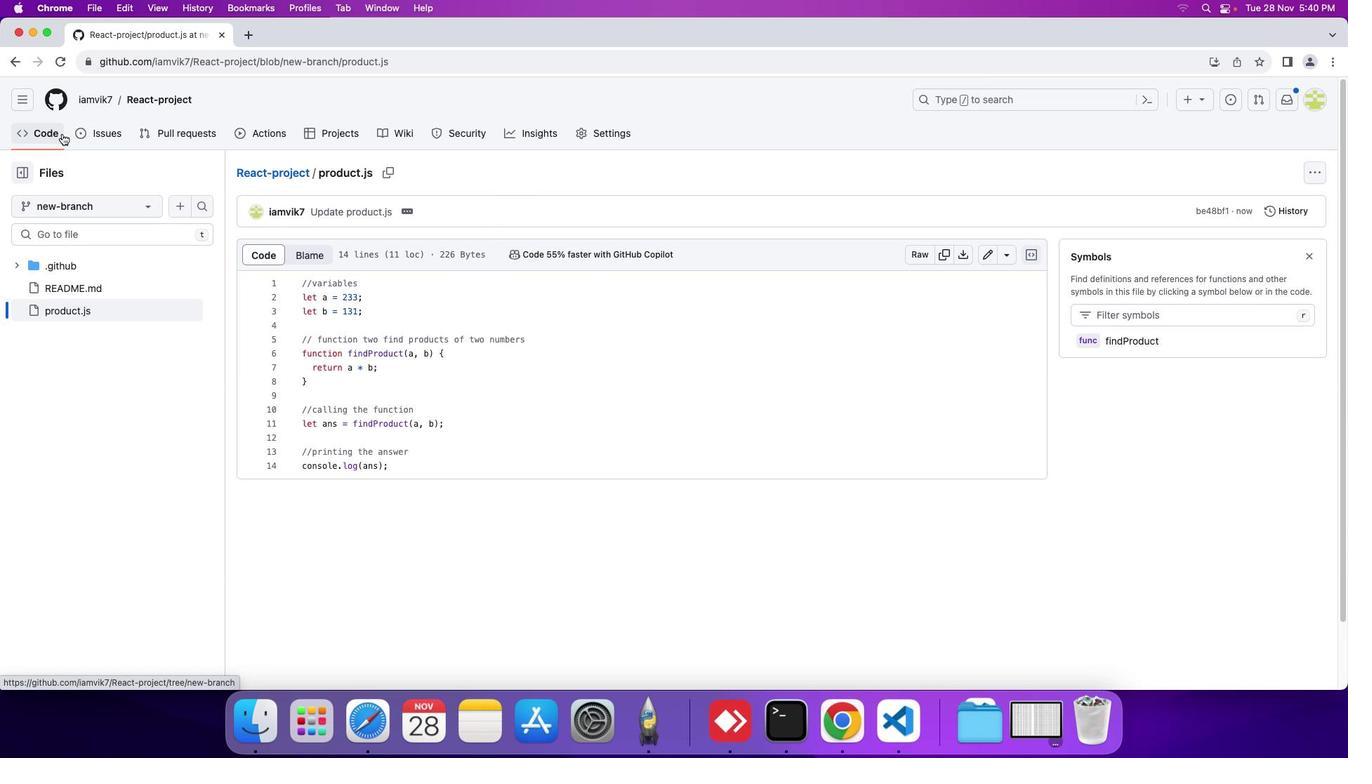 
Action: Mouse pressed left at (62, 134)
Screenshot: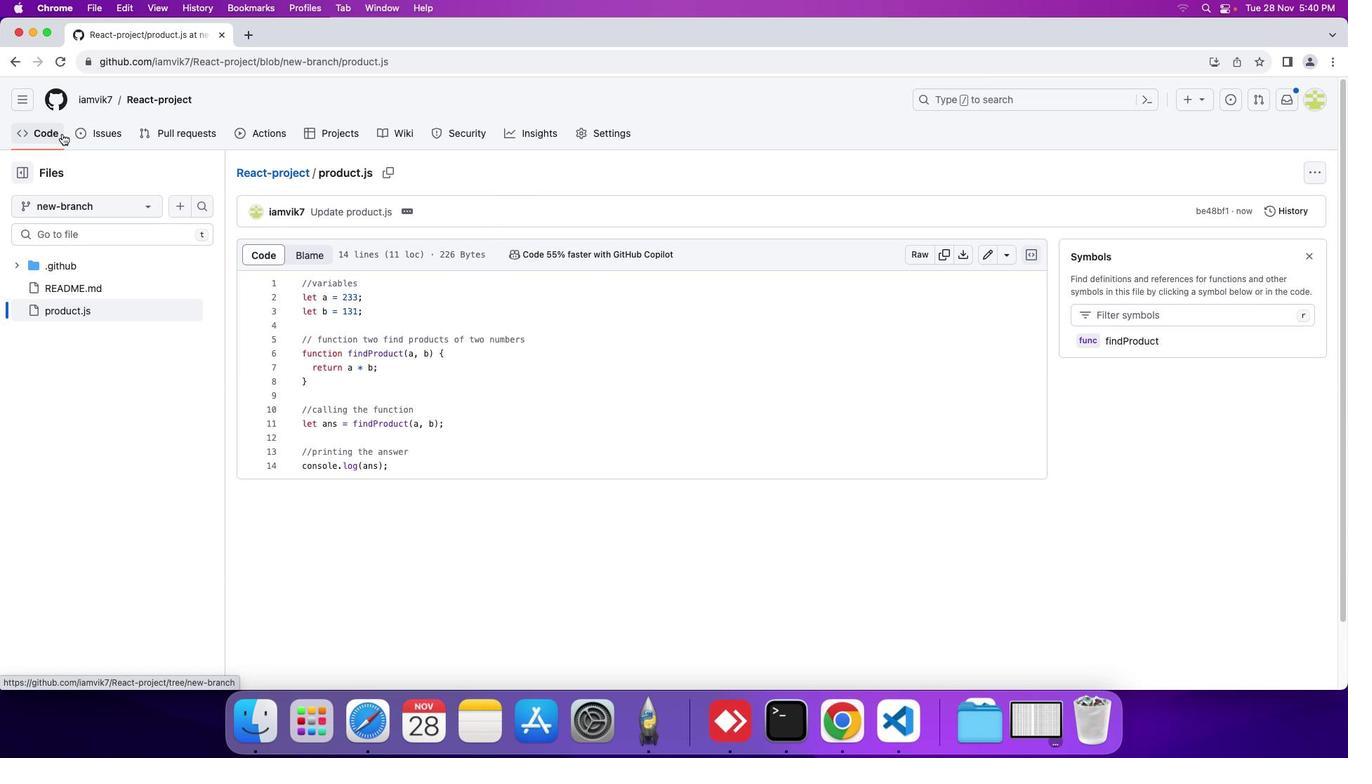 
Action: Mouse moved to (339, 264)
Screenshot: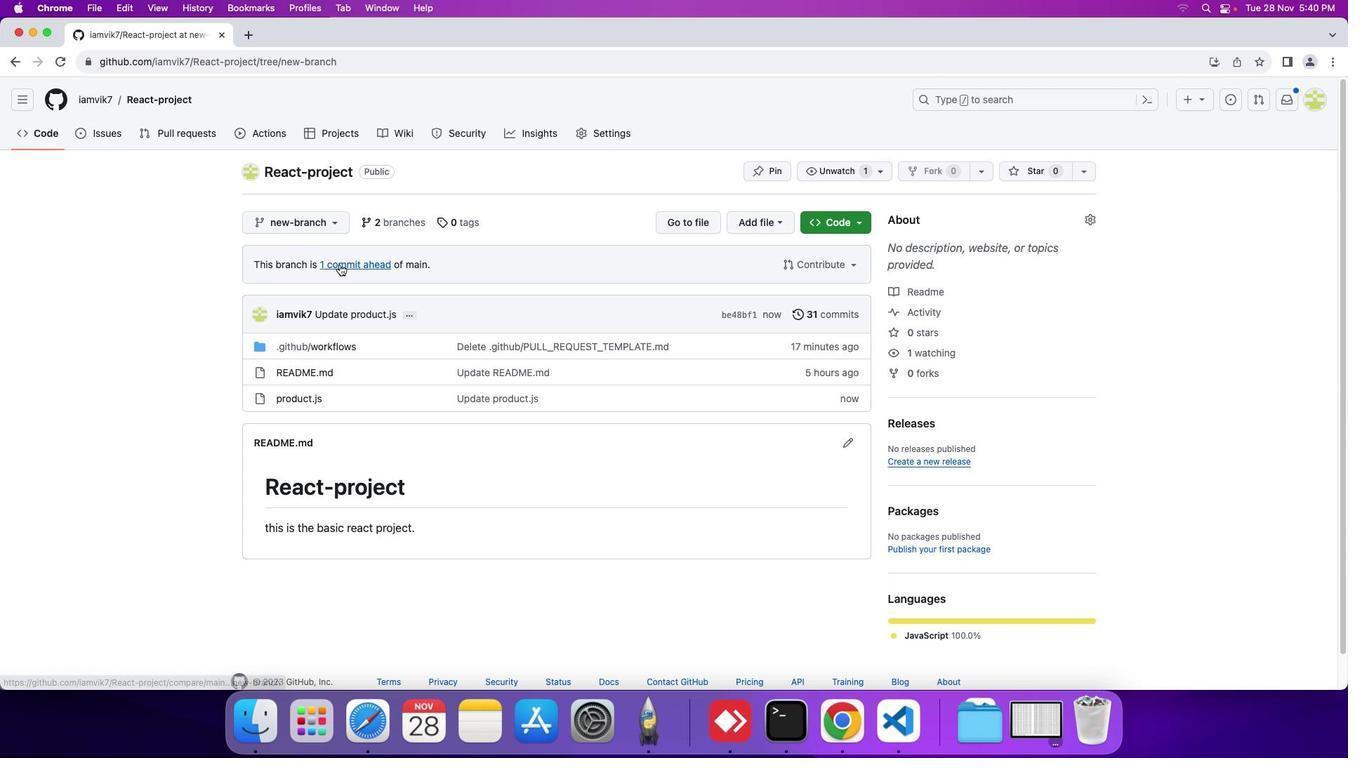 
Action: Mouse pressed left at (339, 264)
Screenshot: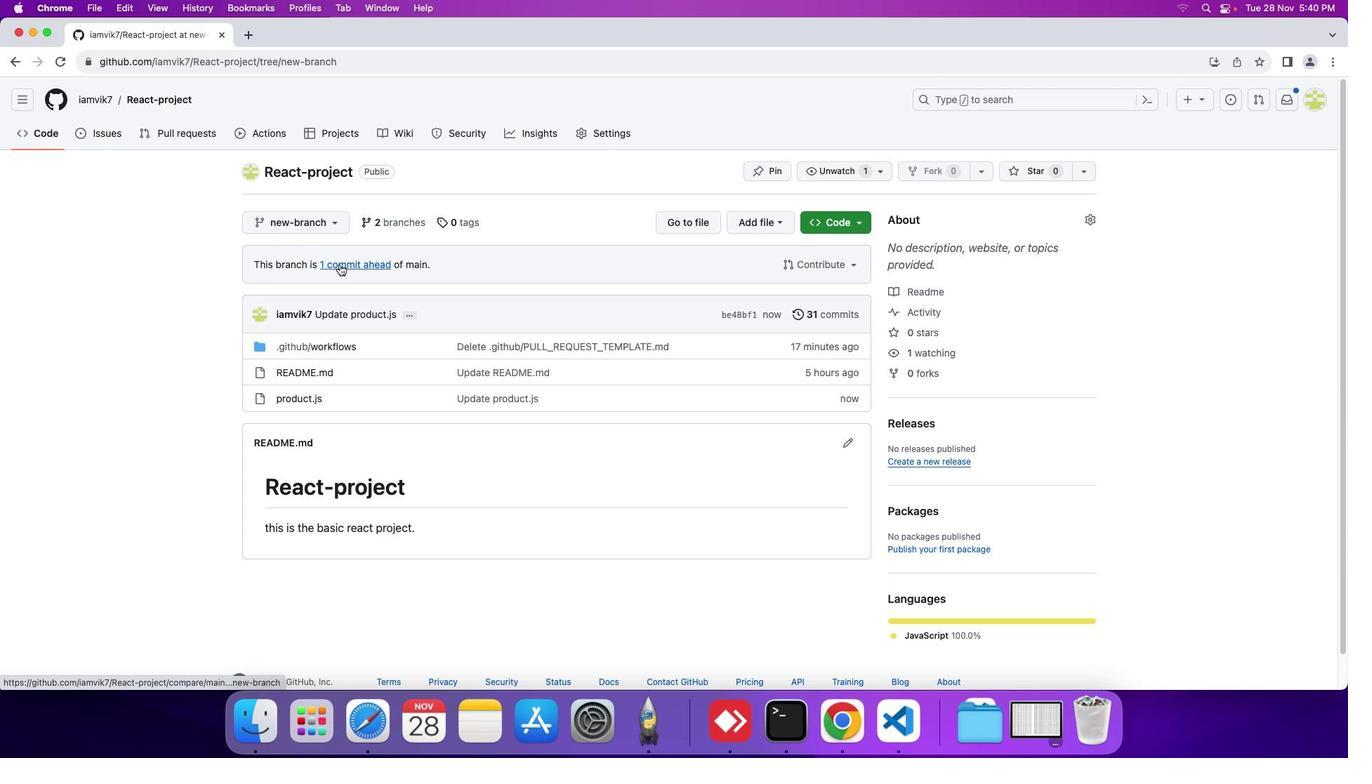 
Action: Mouse moved to (995, 289)
Screenshot: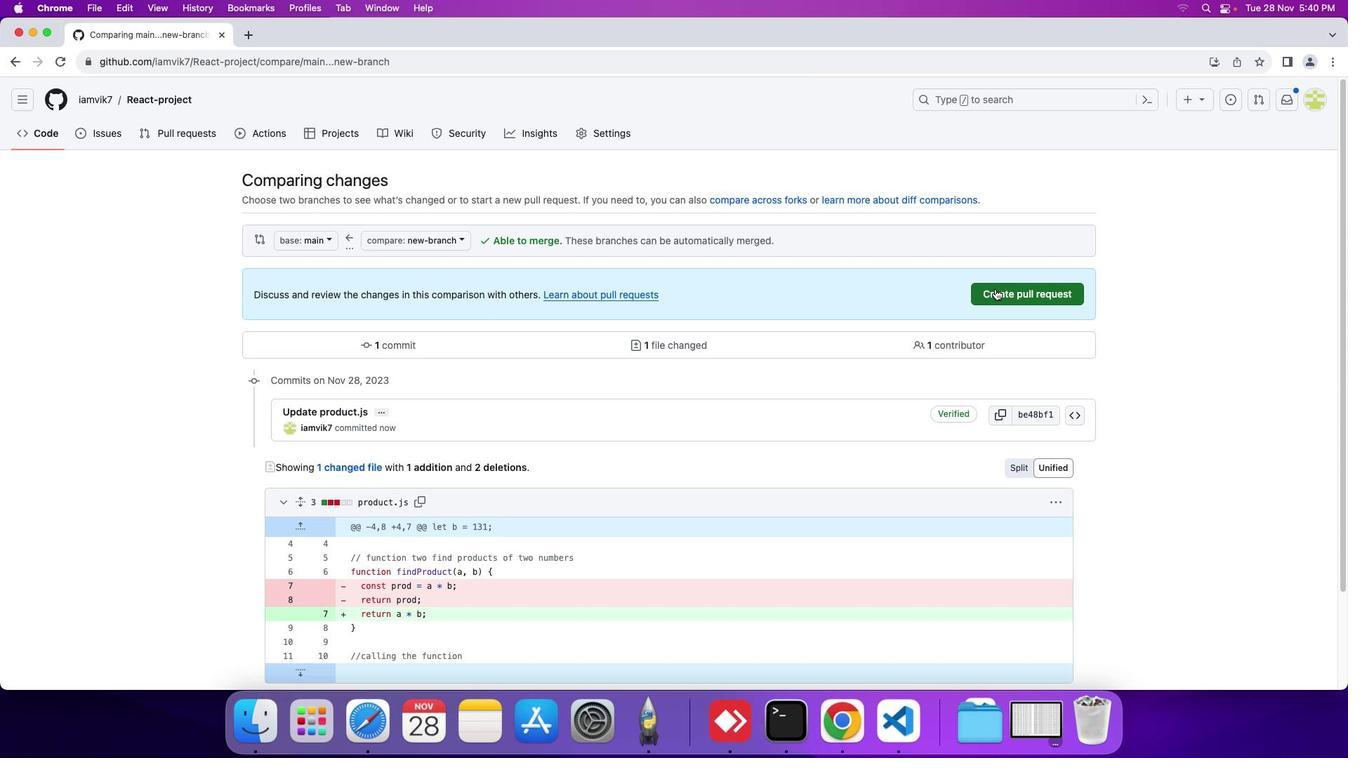 
Action: Mouse pressed left at (995, 289)
Screenshot: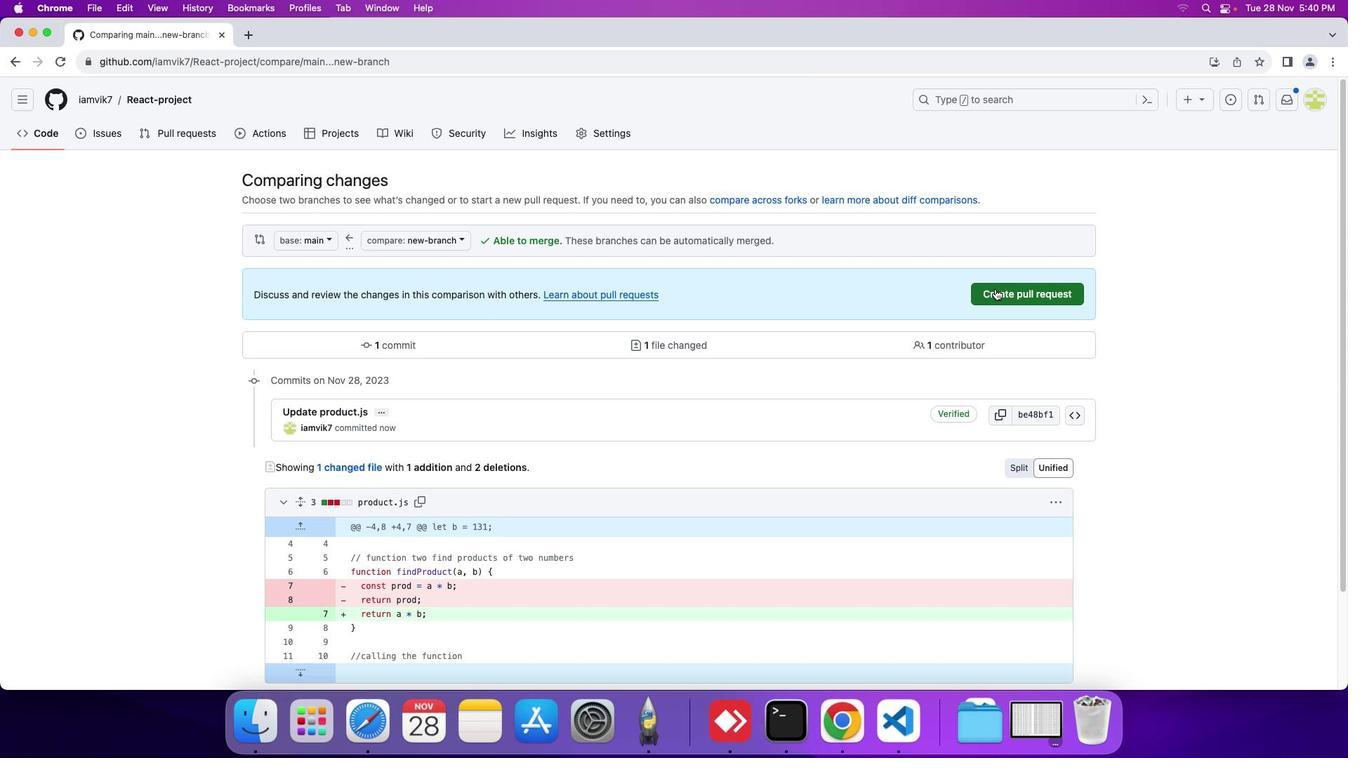 
Action: Mouse moved to (427, 410)
Screenshot: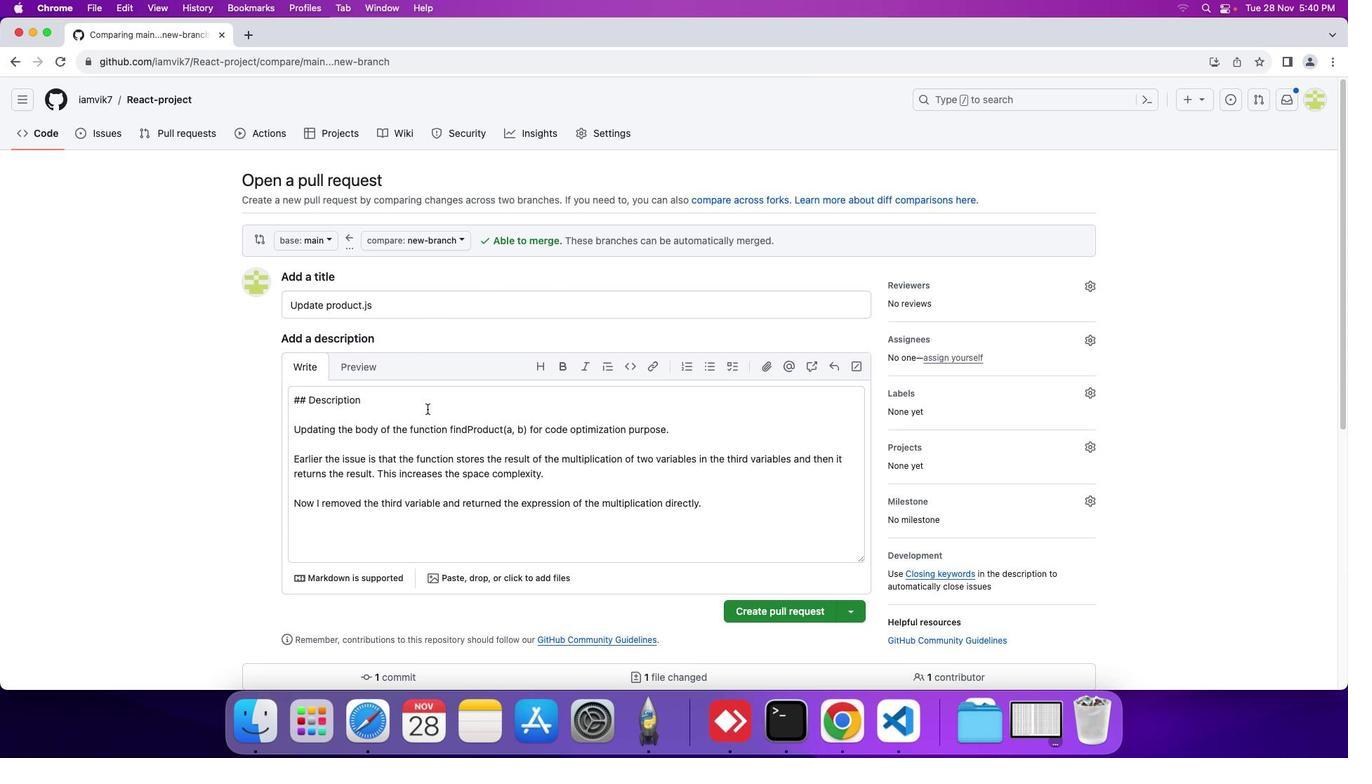 
Action: Mouse scrolled (427, 410) with delta (0, 0)
Screenshot: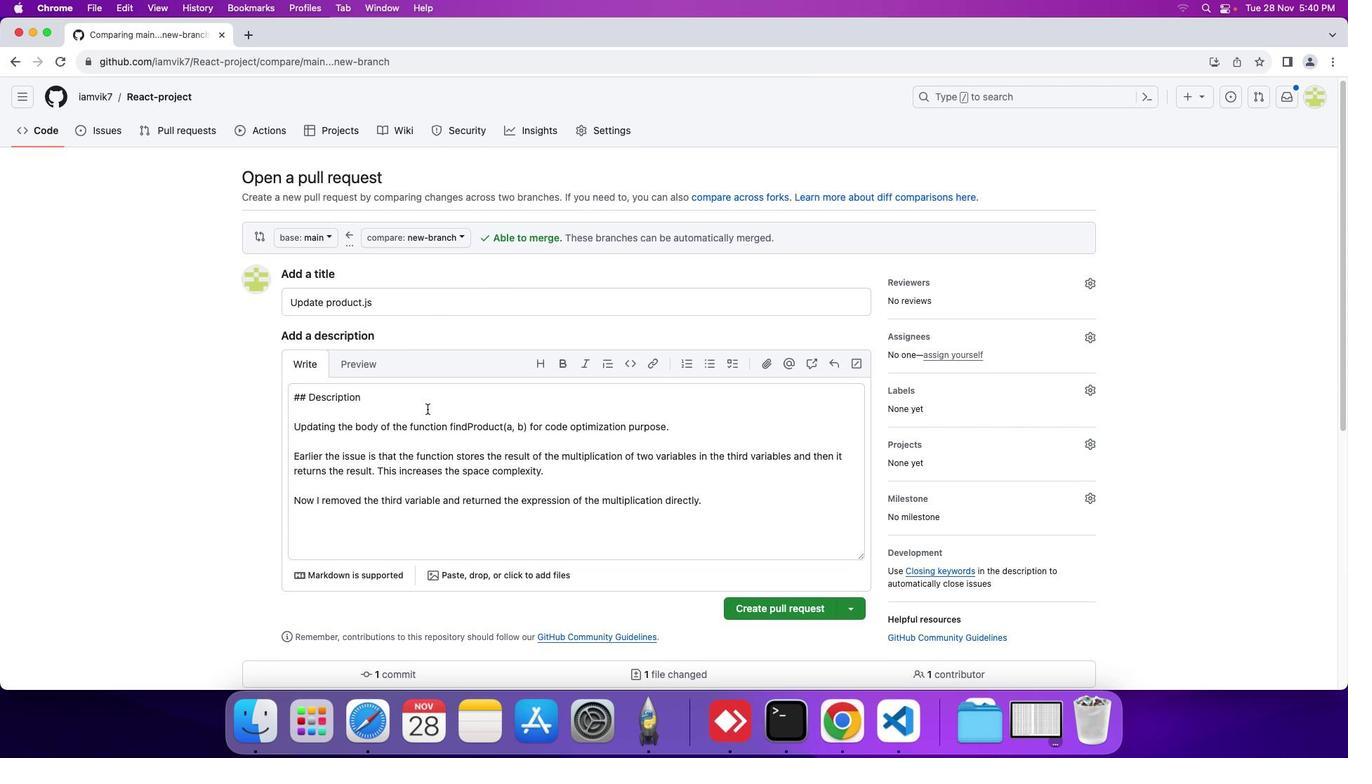 
Action: Mouse scrolled (427, 410) with delta (0, 0)
Screenshot: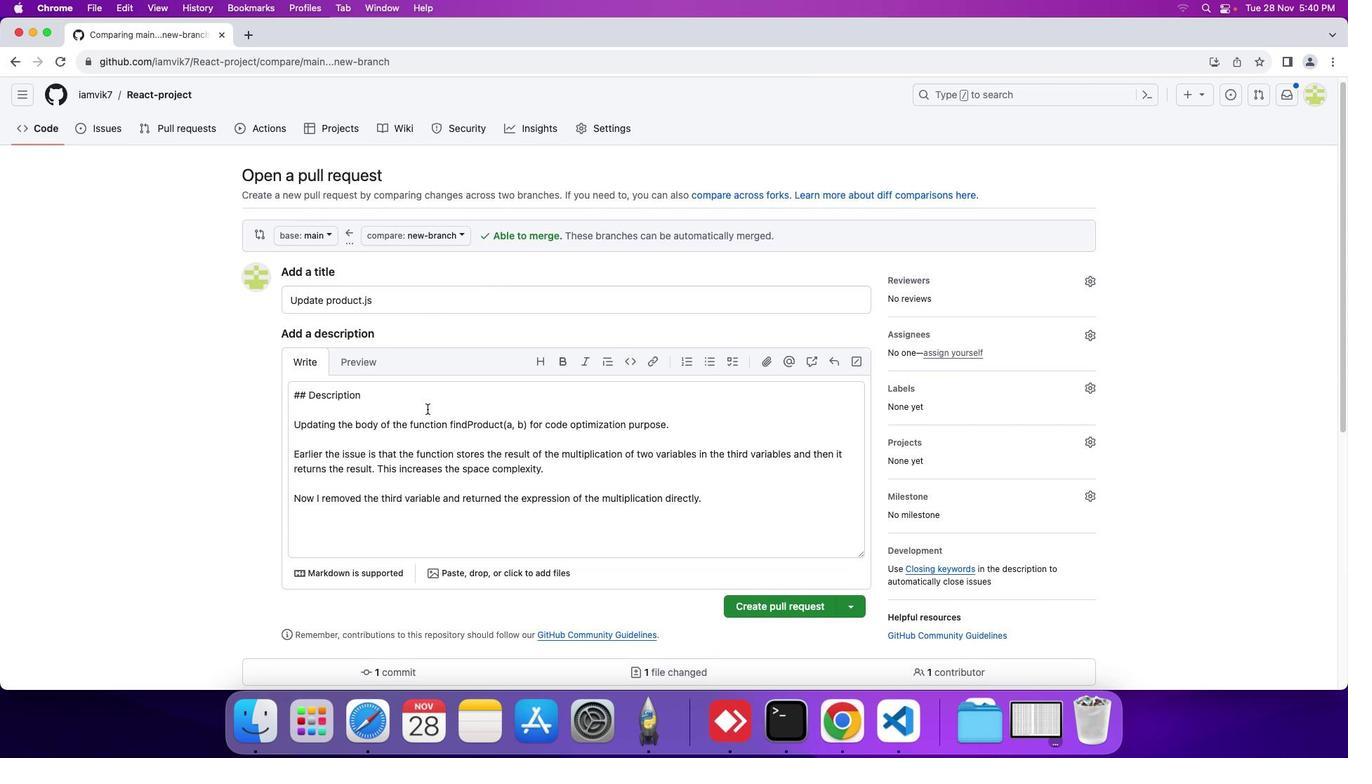 
Action: Mouse scrolled (427, 410) with delta (0, 0)
Screenshot: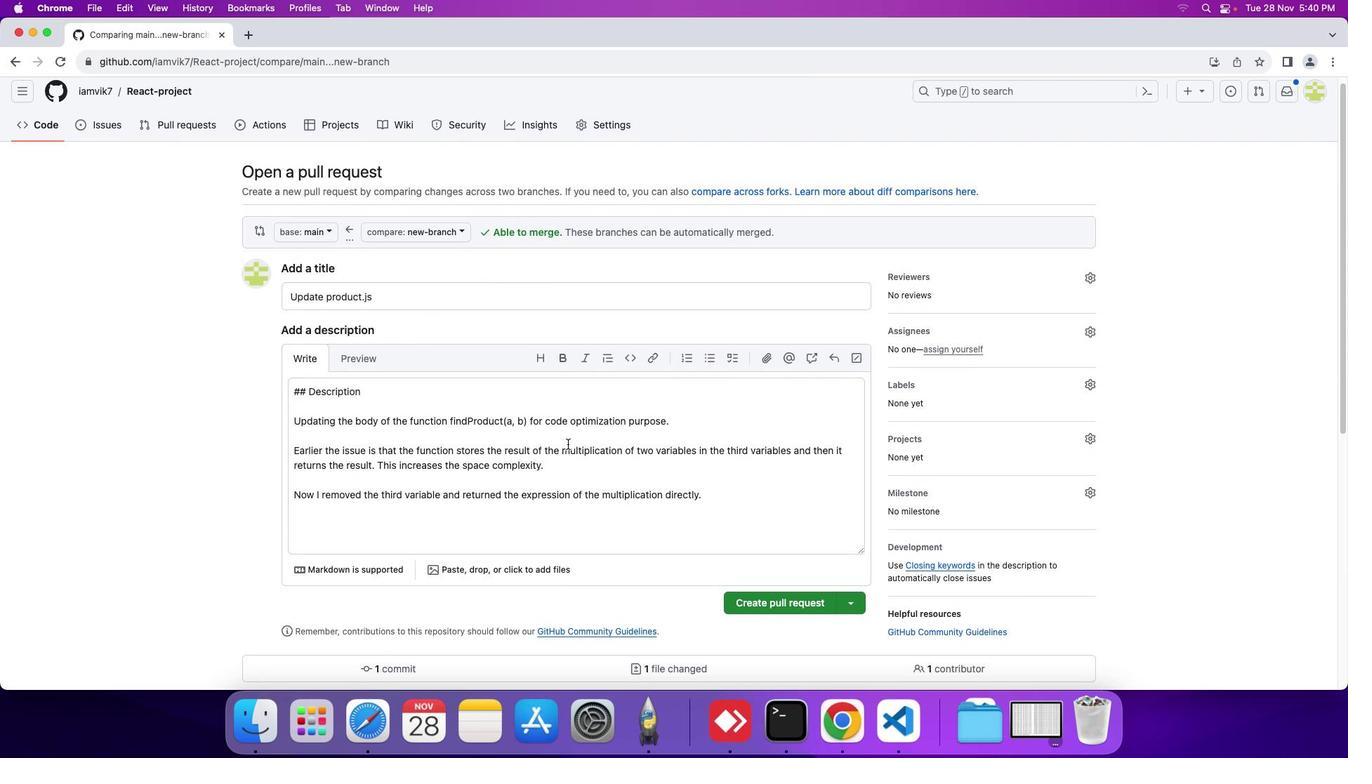 
Action: Mouse moved to (791, 602)
Screenshot: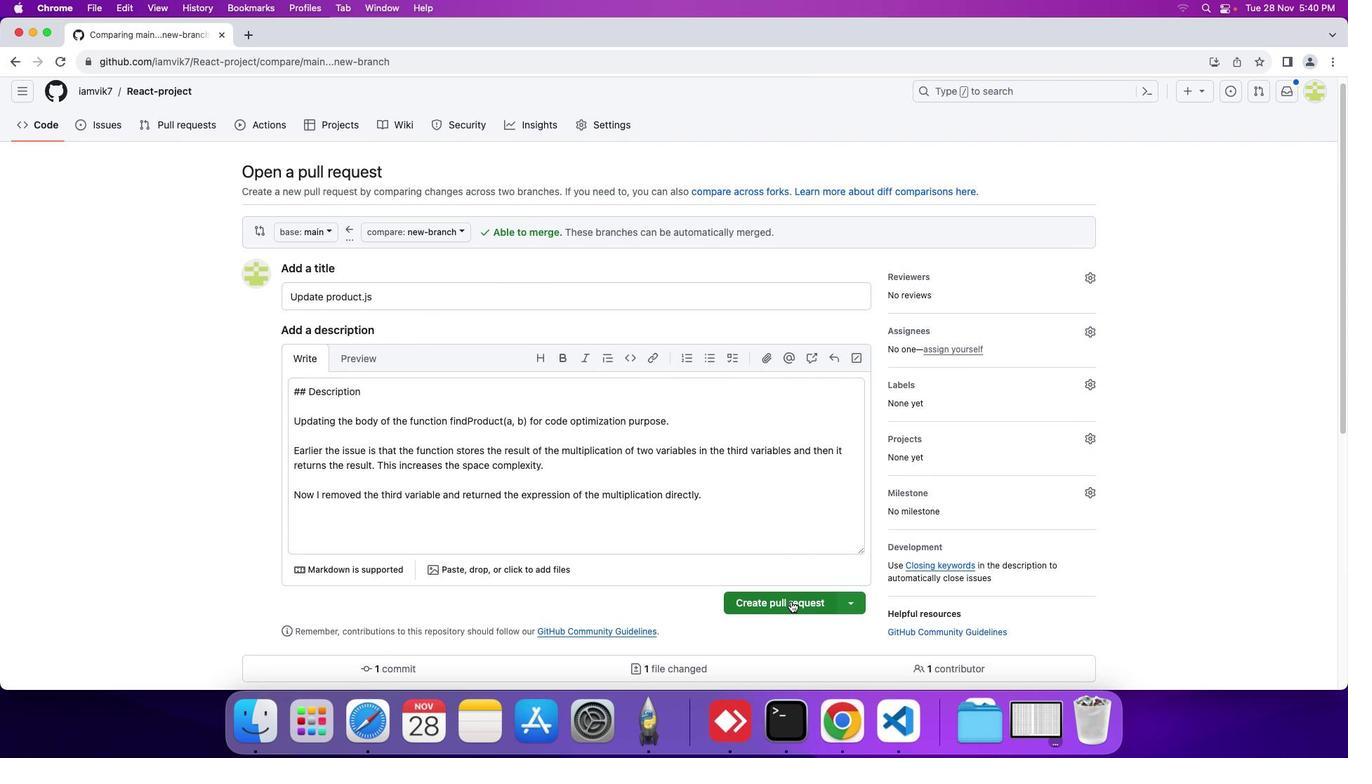 
Action: Mouse pressed left at (791, 602)
Screenshot: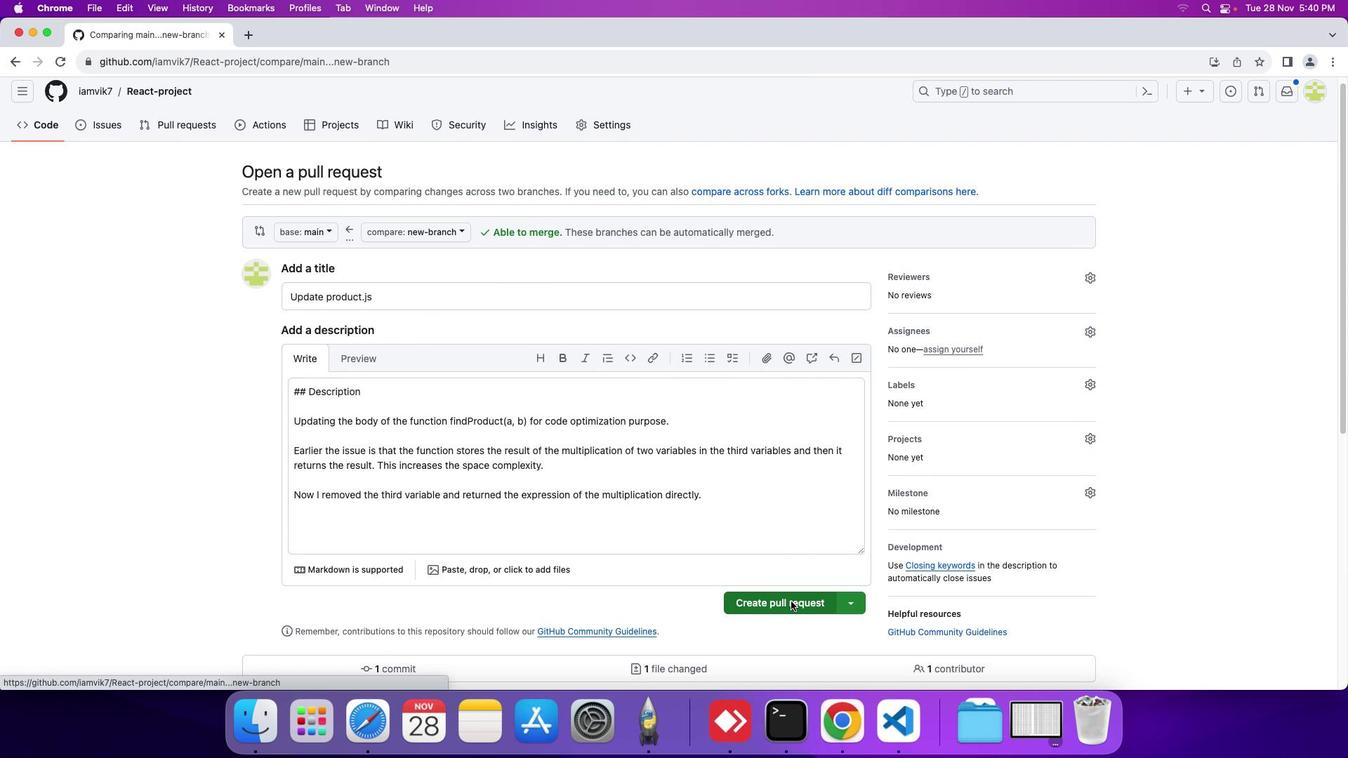
Action: Mouse moved to (353, 393)
Screenshot: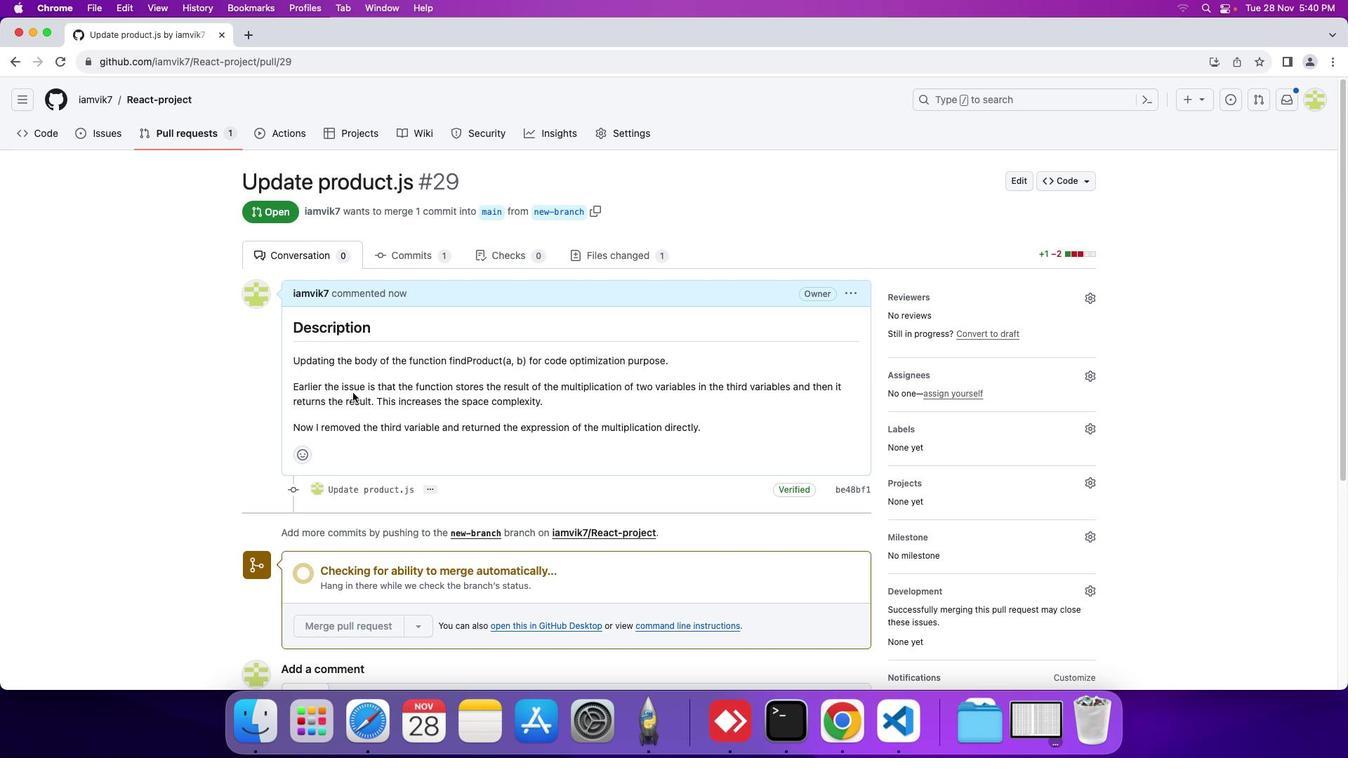 
Action: Mouse scrolled (353, 393) with delta (0, 0)
Screenshot: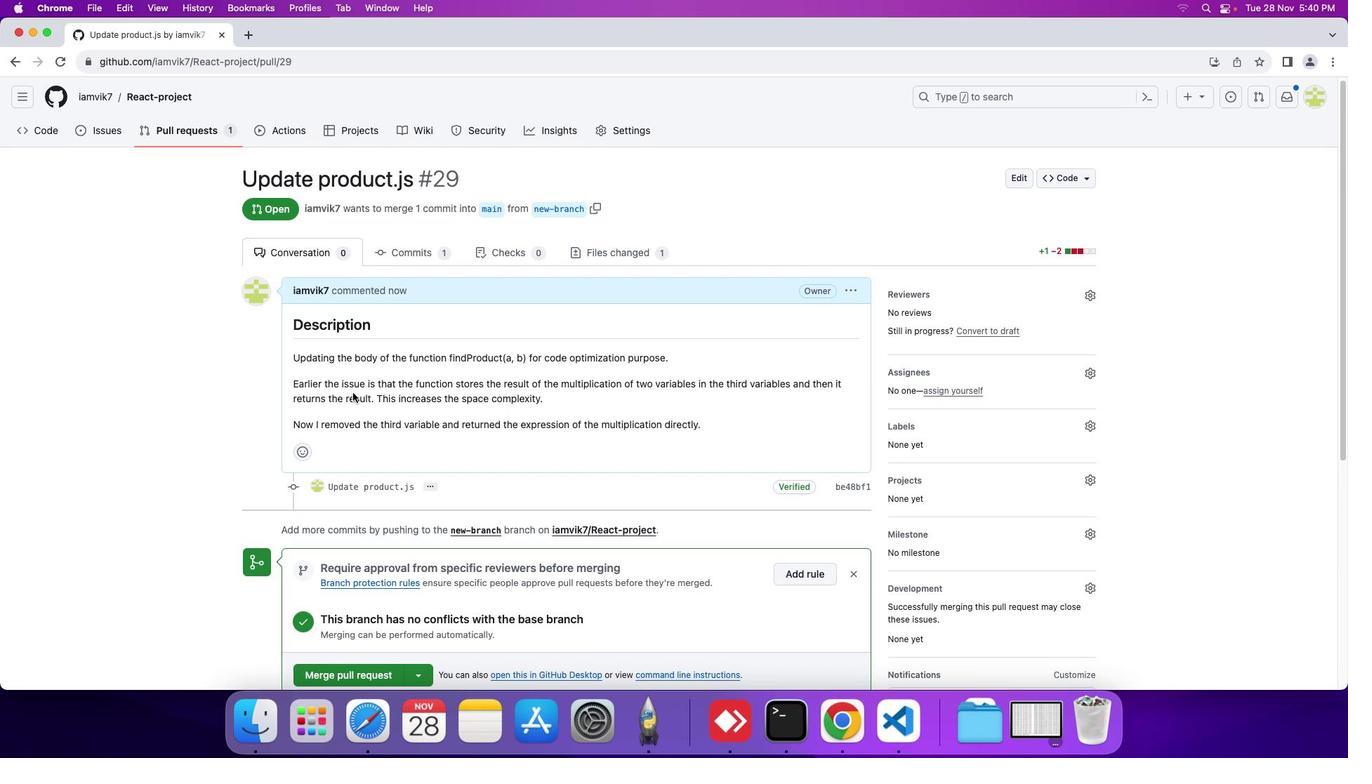 
Action: Mouse scrolled (353, 393) with delta (0, 0)
Screenshot: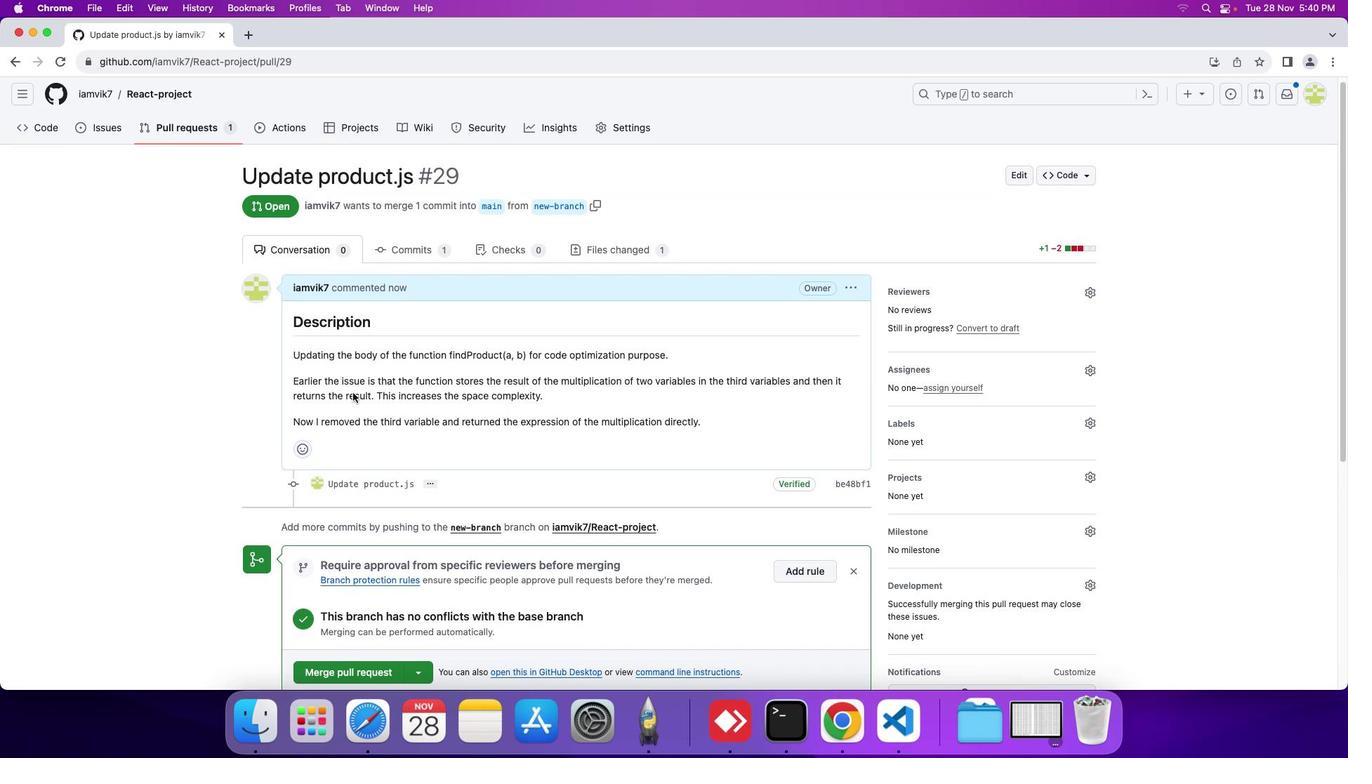 
Action: Mouse scrolled (353, 393) with delta (0, 0)
Screenshot: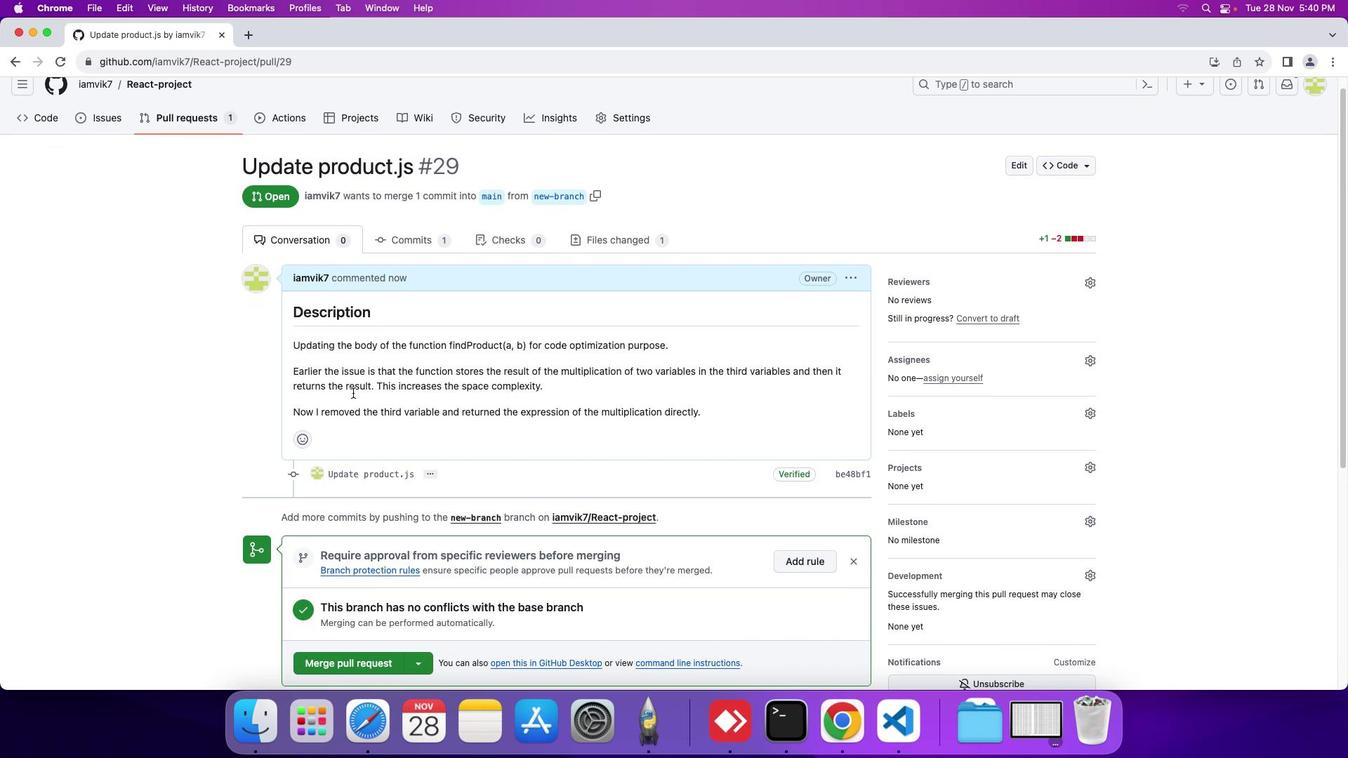 
Action: Mouse scrolled (353, 393) with delta (0, 0)
Screenshot: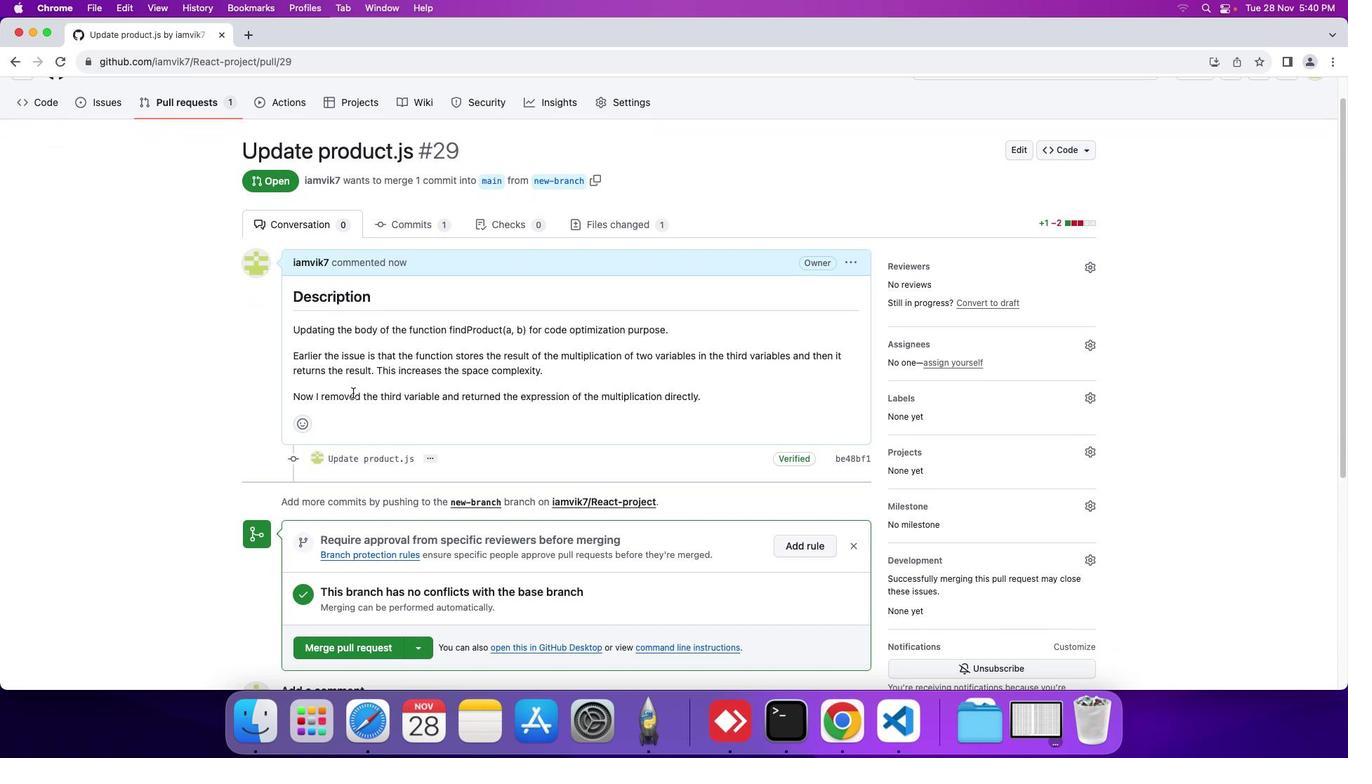 
Action: Mouse scrolled (353, 393) with delta (0, 0)
Screenshot: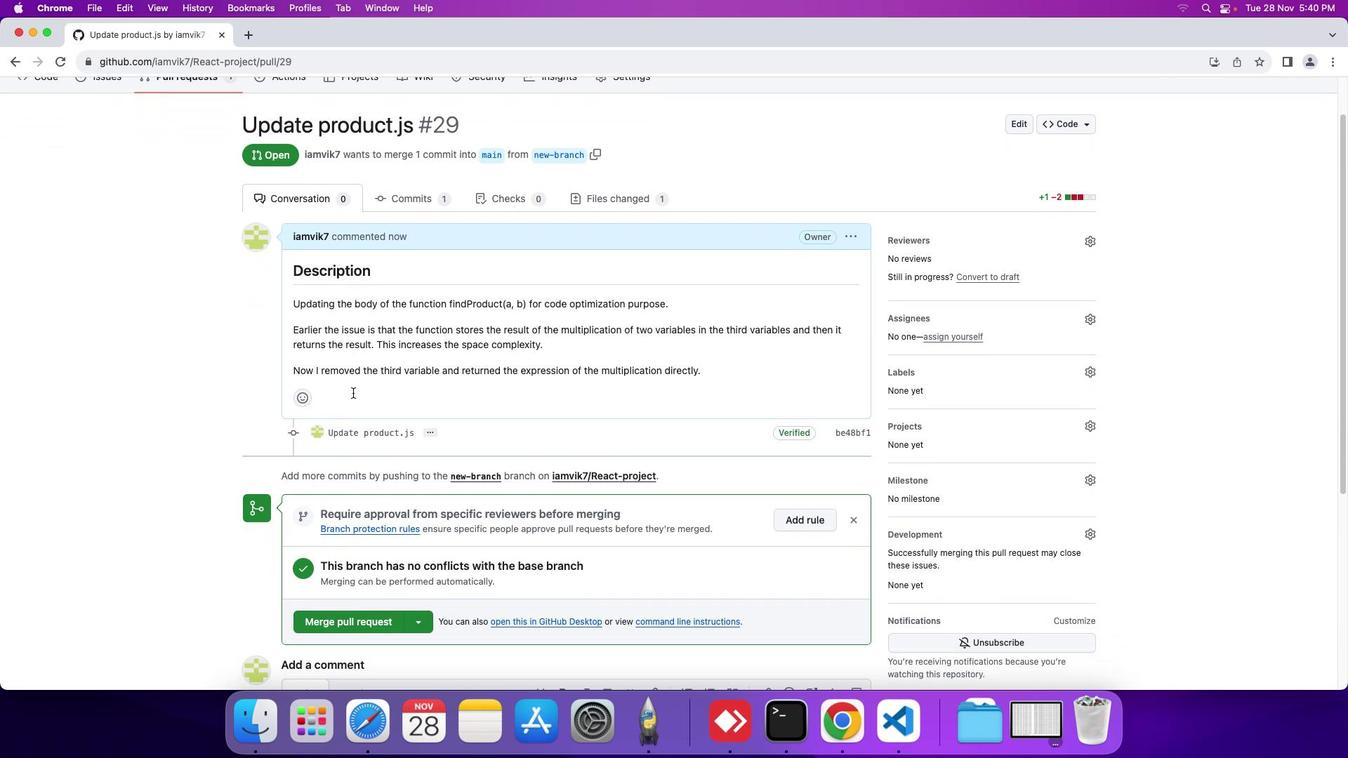 
Action: Mouse moved to (353, 393)
Screenshot: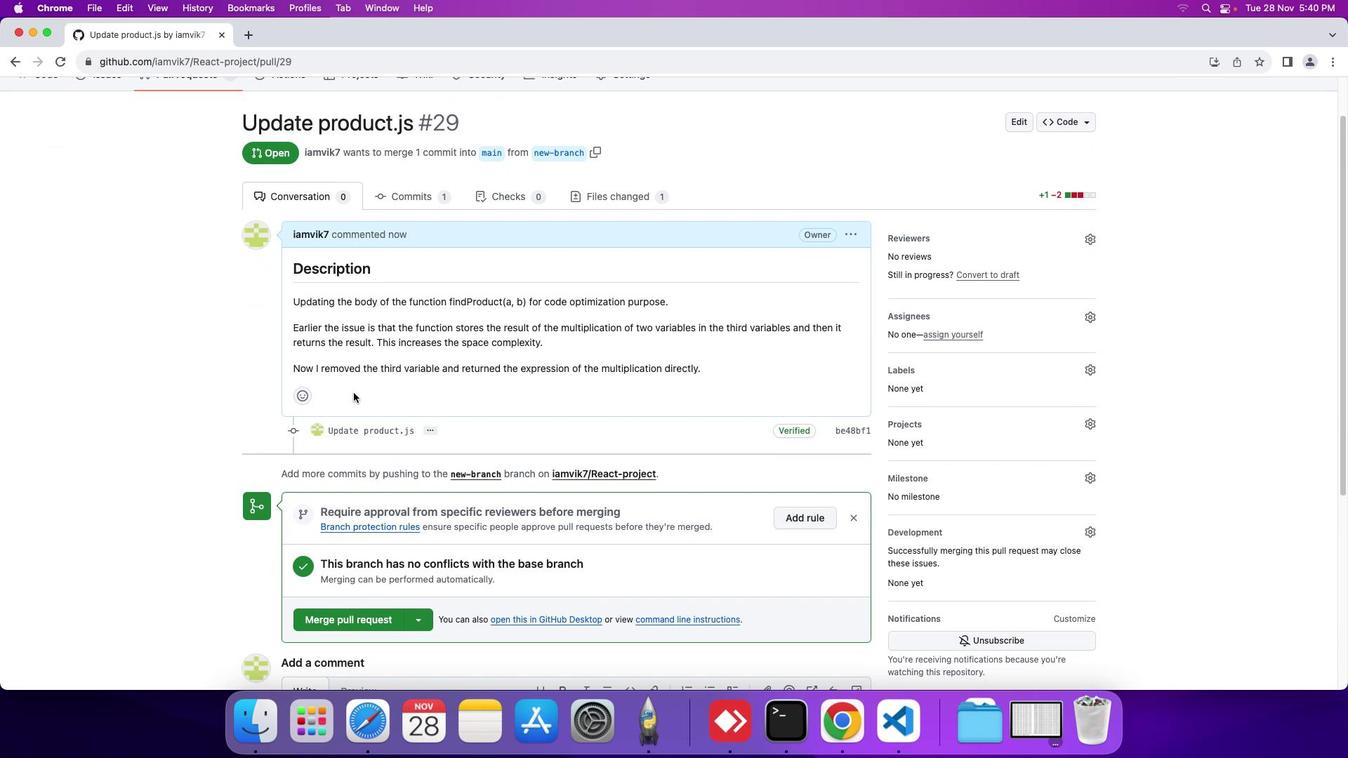 
Action: Mouse scrolled (353, 393) with delta (0, 0)
Screenshot: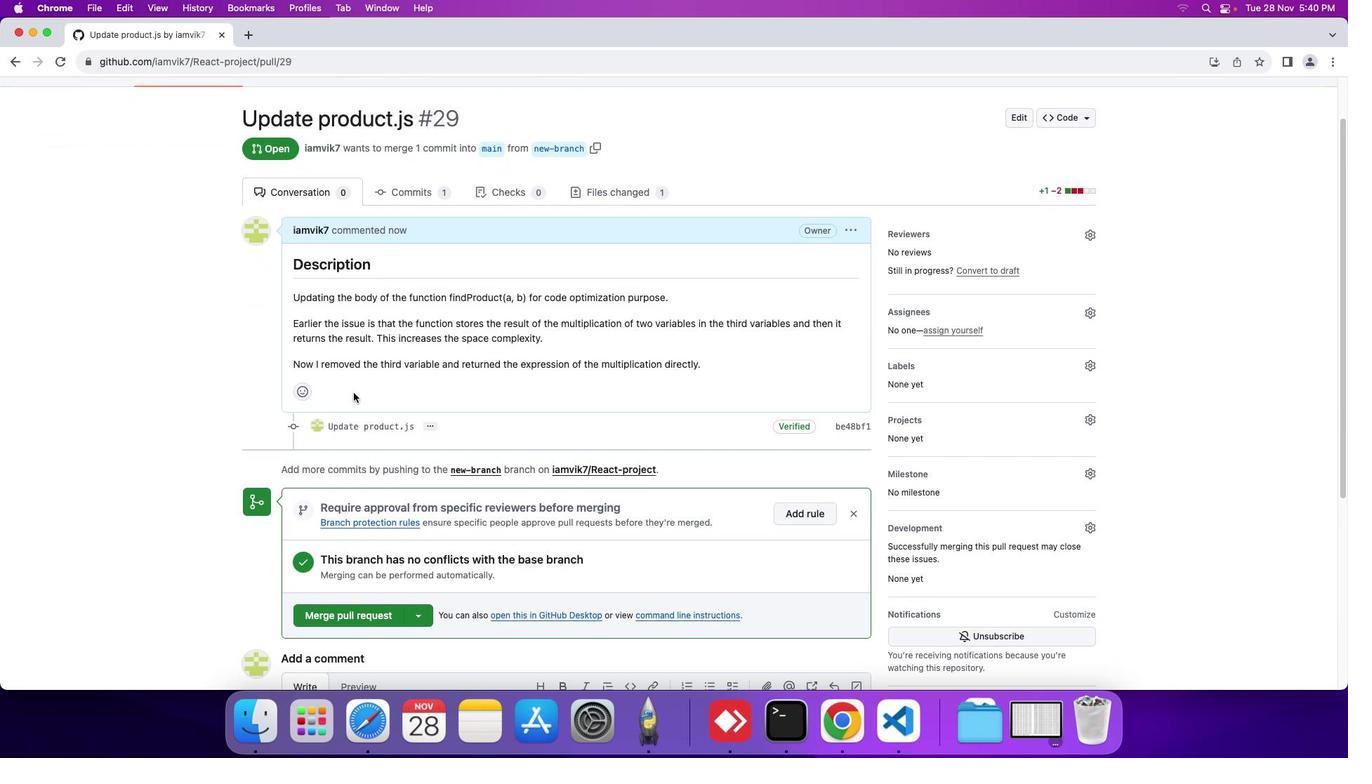 
Action: Mouse scrolled (353, 393) with delta (0, 0)
Screenshot: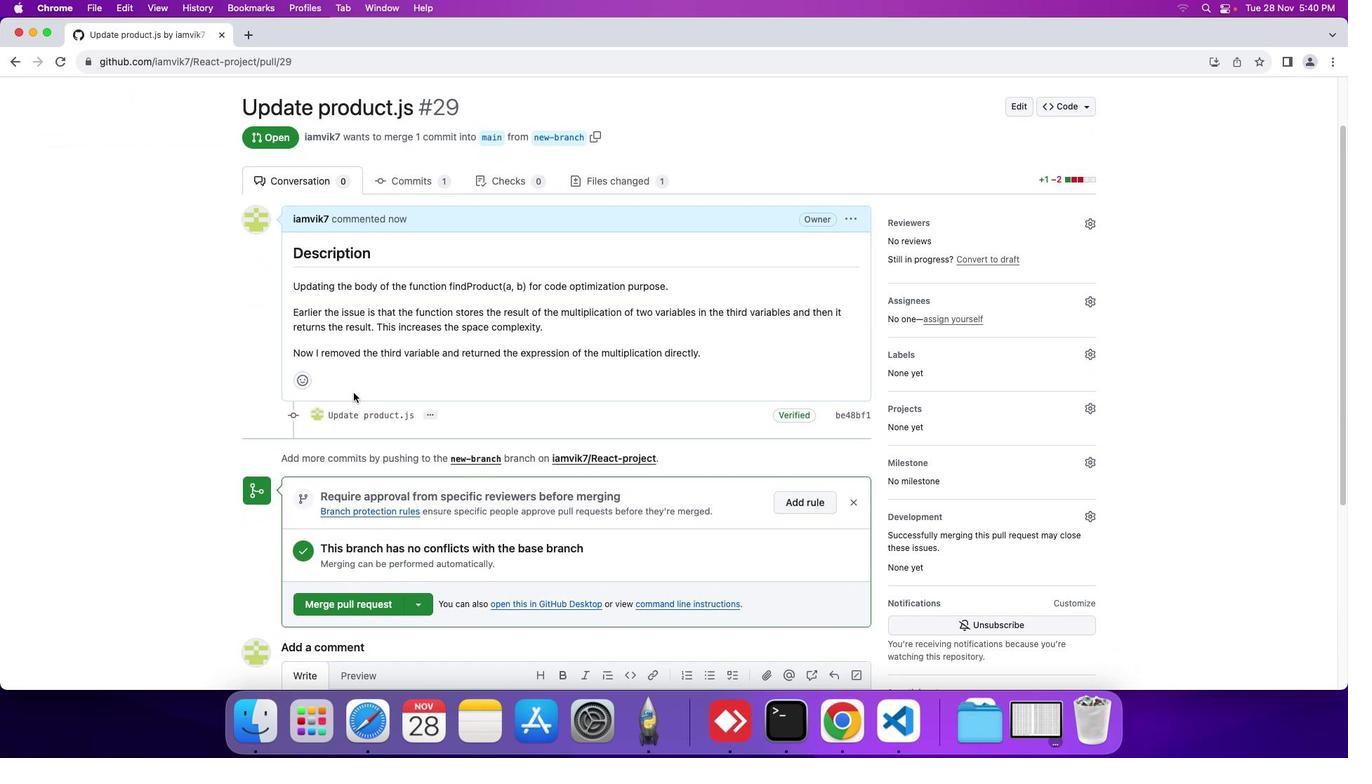 
Action: Mouse scrolled (353, 393) with delta (0, 0)
Screenshot: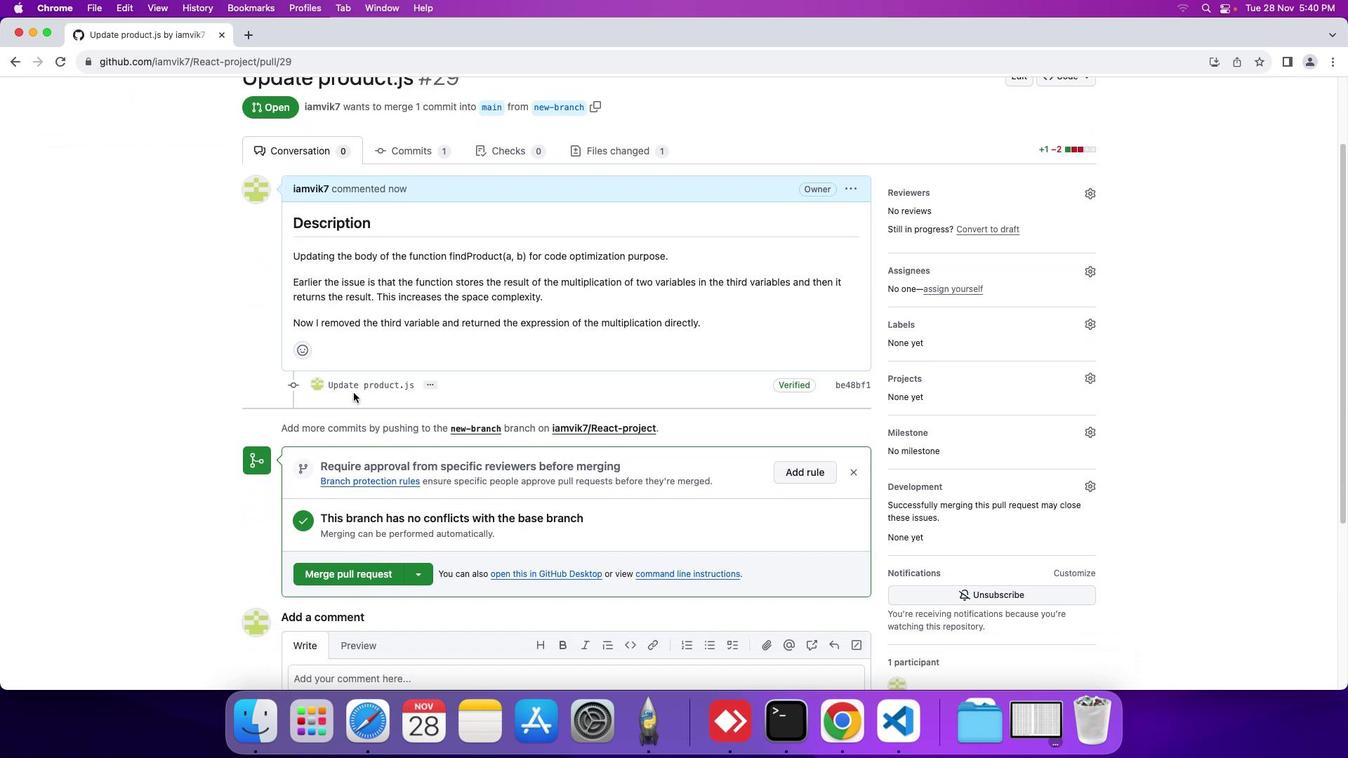 
Action: Mouse scrolled (353, 393) with delta (0, 0)
Screenshot: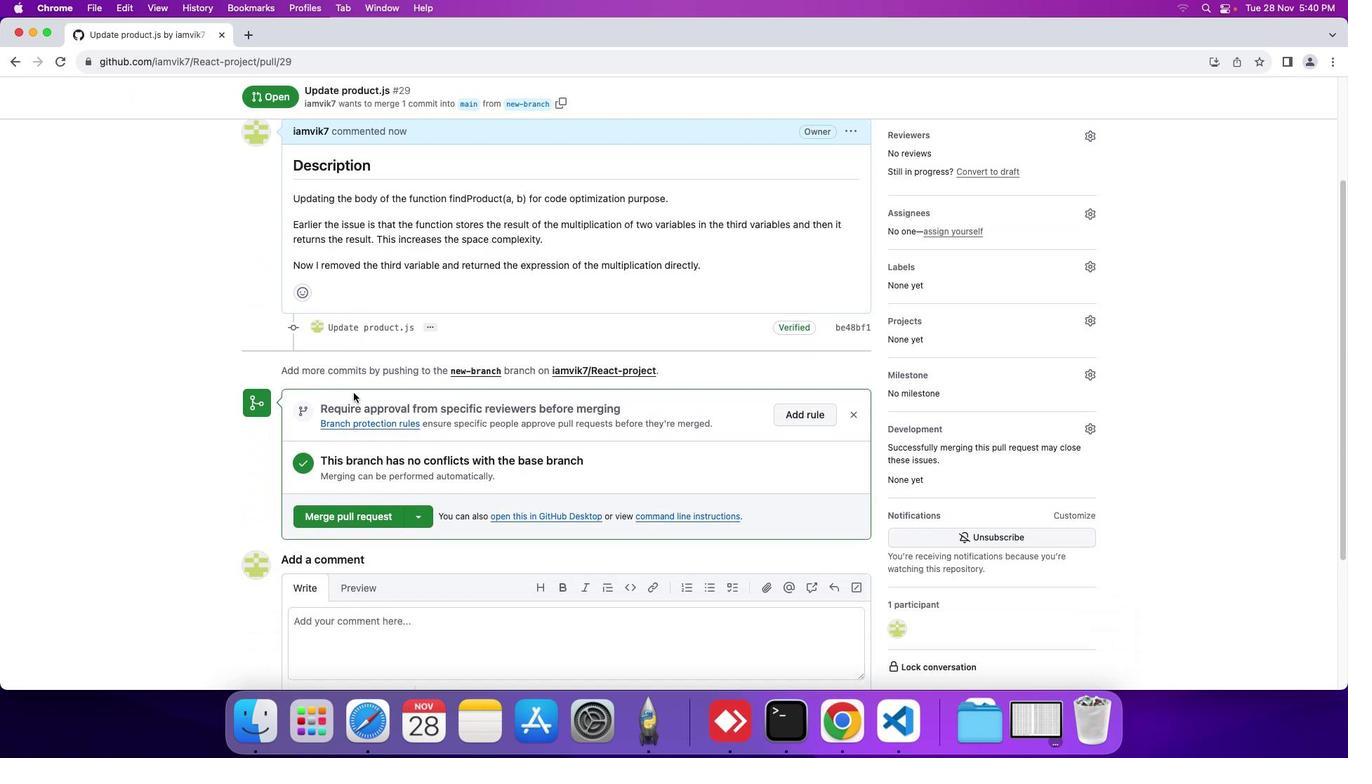 
Action: Mouse scrolled (353, 393) with delta (0, 0)
Screenshot: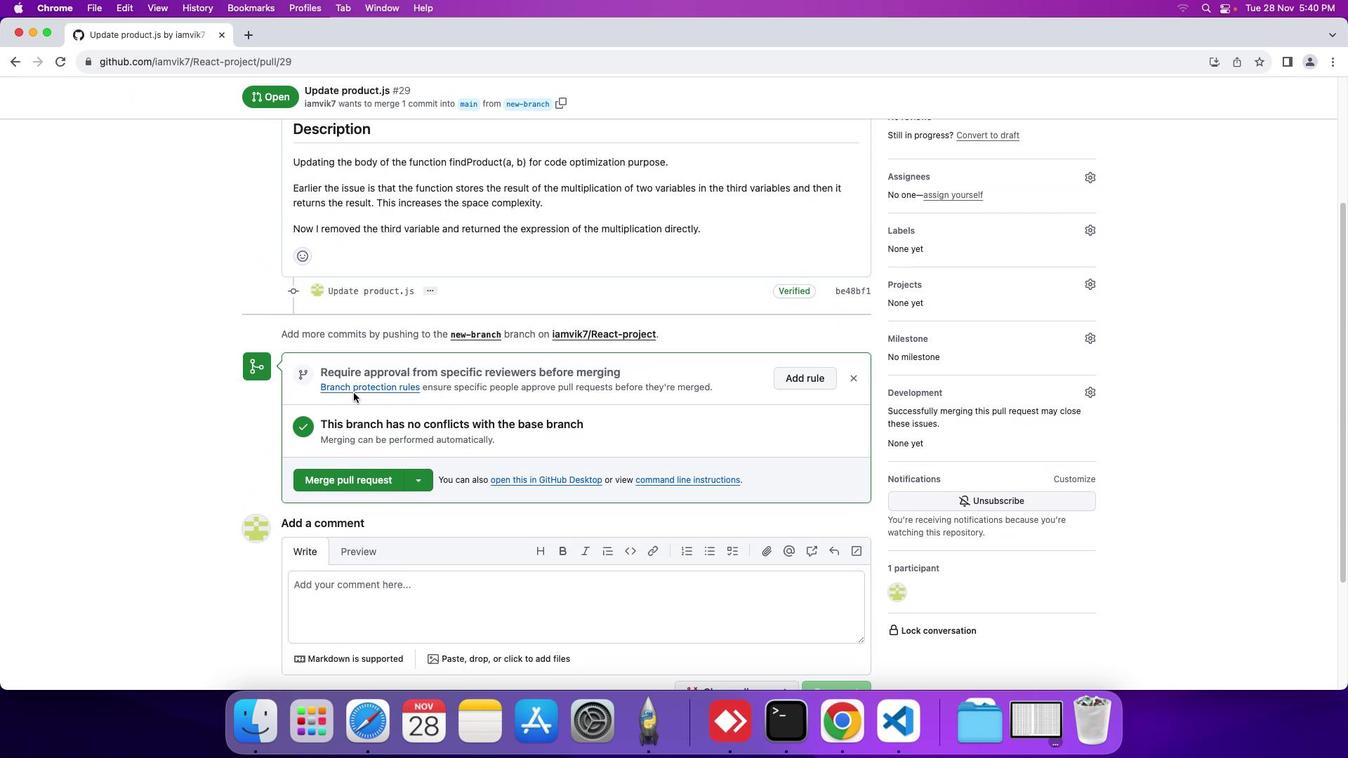 
Action: Mouse scrolled (353, 393) with delta (0, 0)
Screenshot: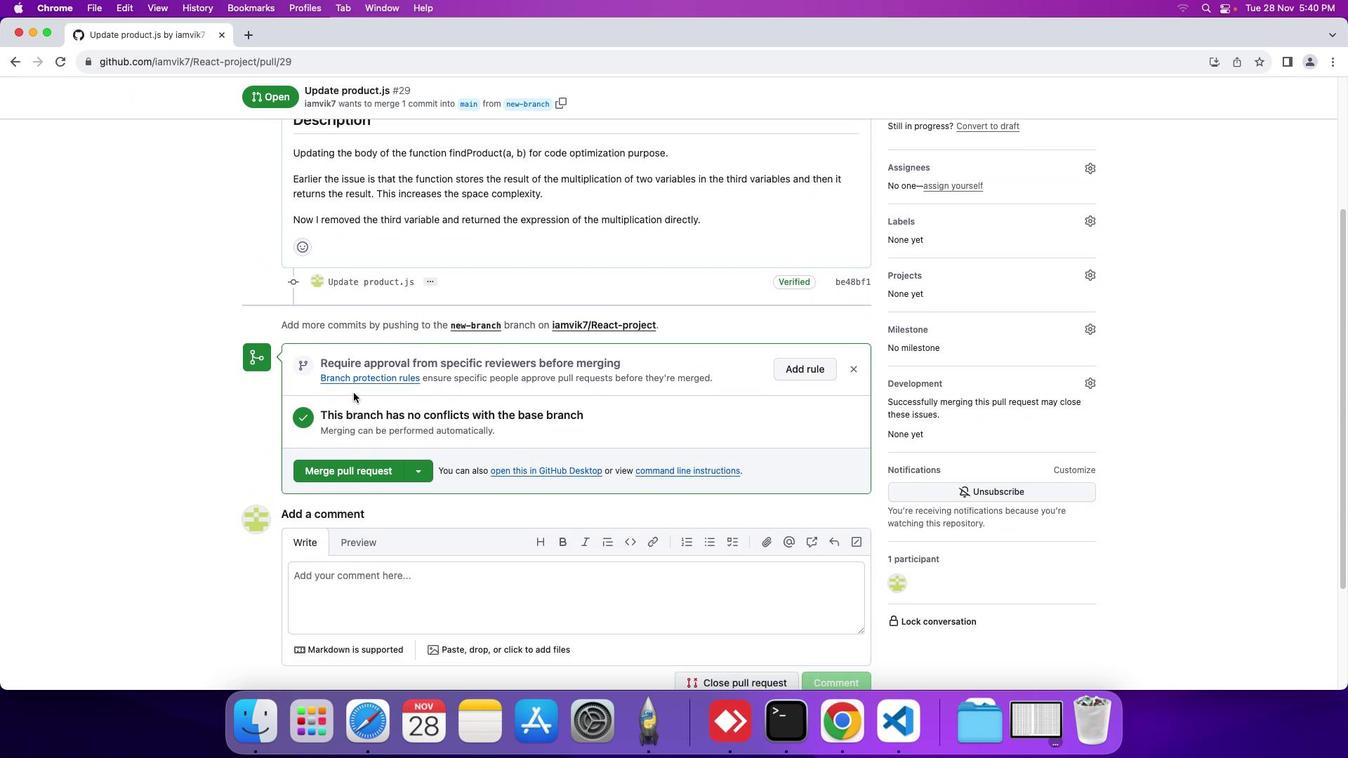 
Action: Mouse scrolled (353, 393) with delta (0, 0)
Screenshot: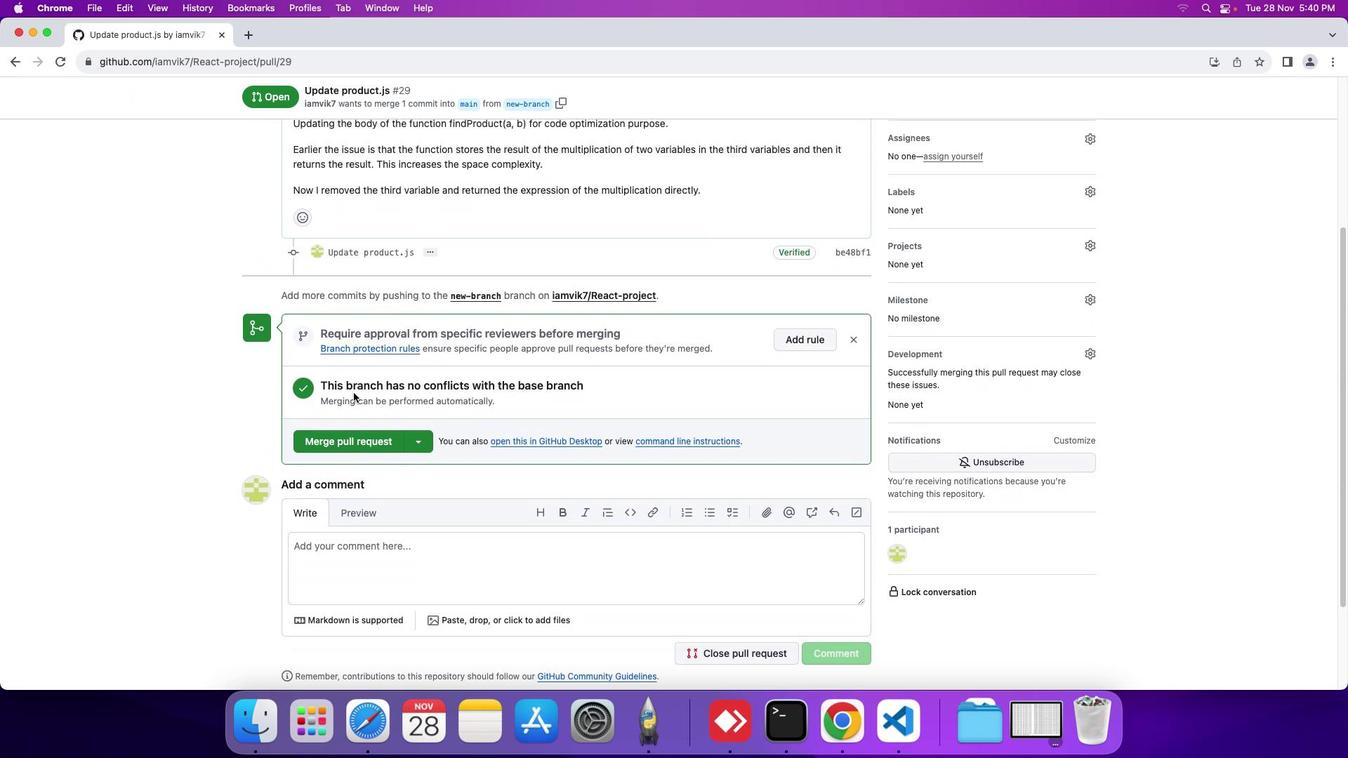 
Action: Mouse scrolled (353, 393) with delta (0, 0)
Screenshot: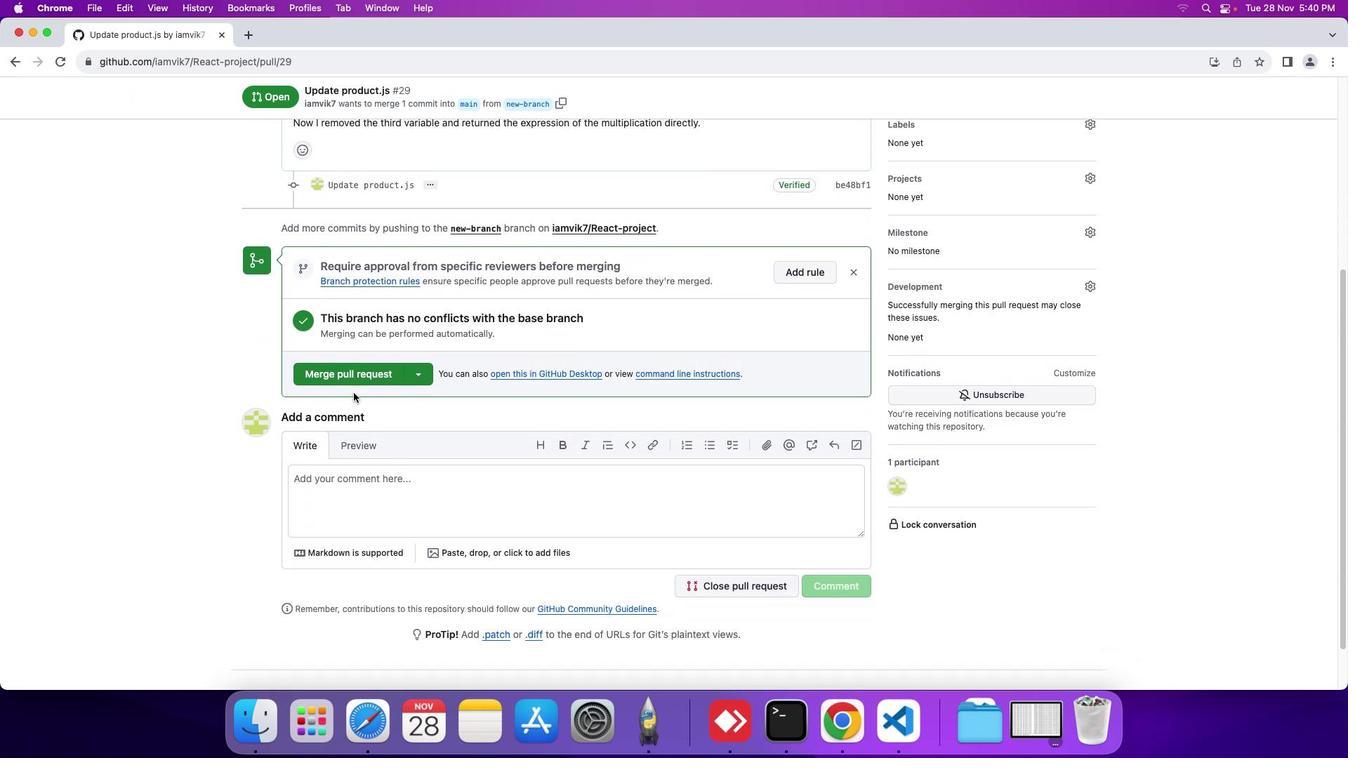 
Action: Mouse scrolled (353, 393) with delta (0, 0)
Screenshot: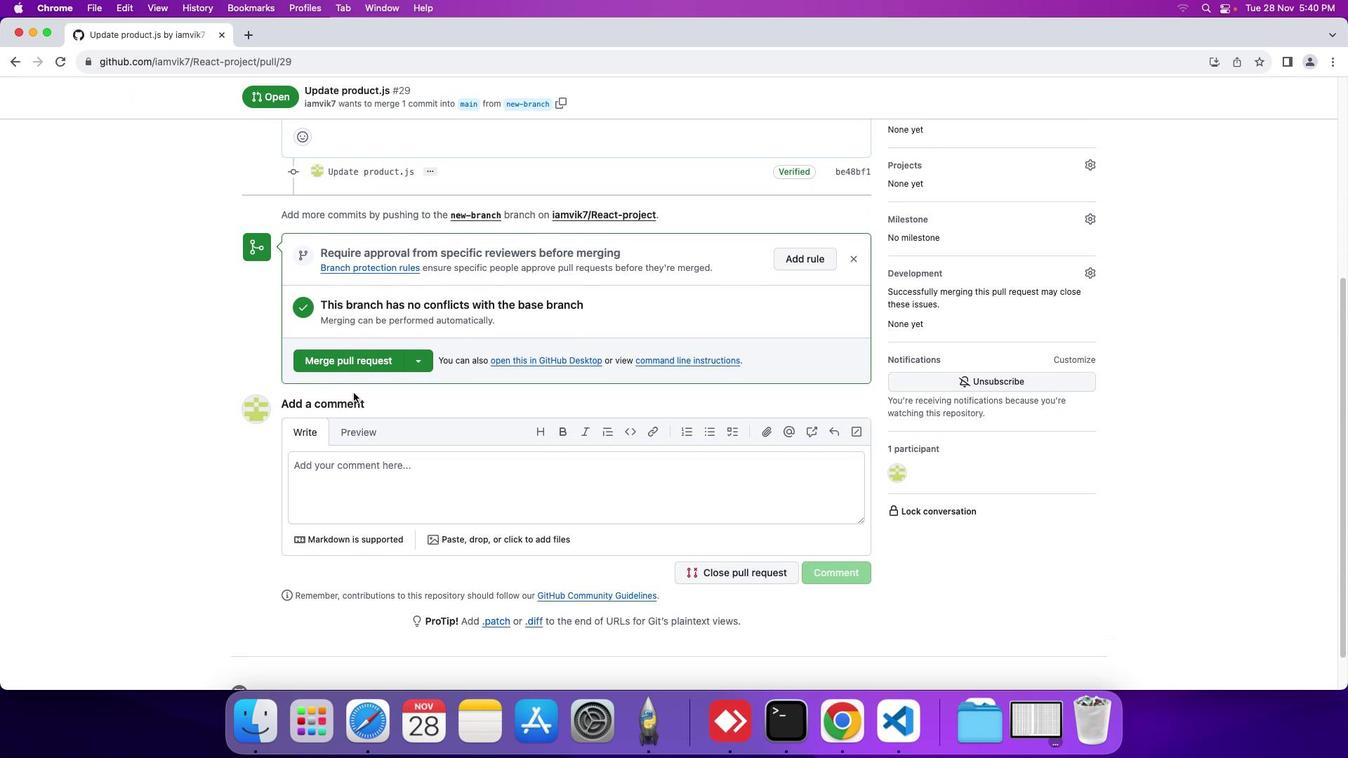 
Action: Mouse scrolled (353, 393) with delta (0, 0)
Screenshot: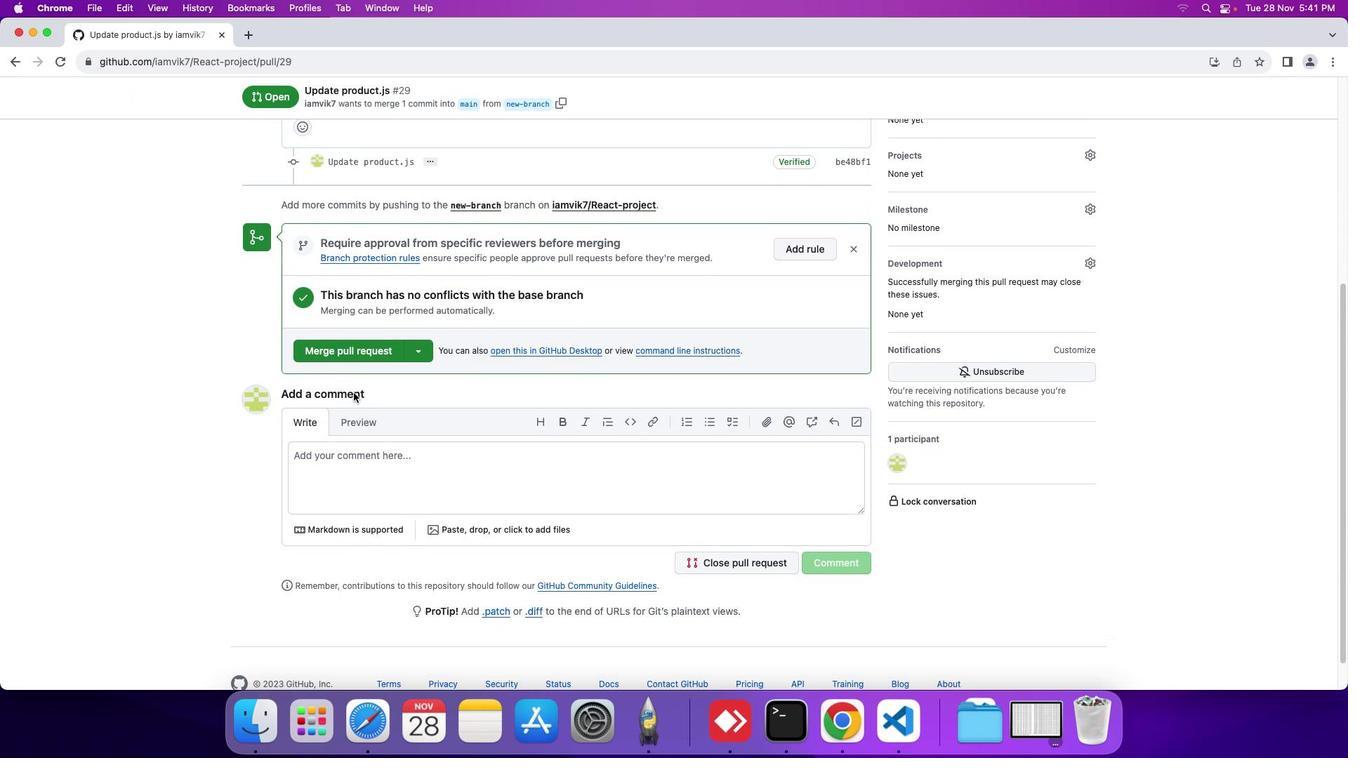 
Action: Mouse scrolled (353, 393) with delta (0, 0)
Screenshot: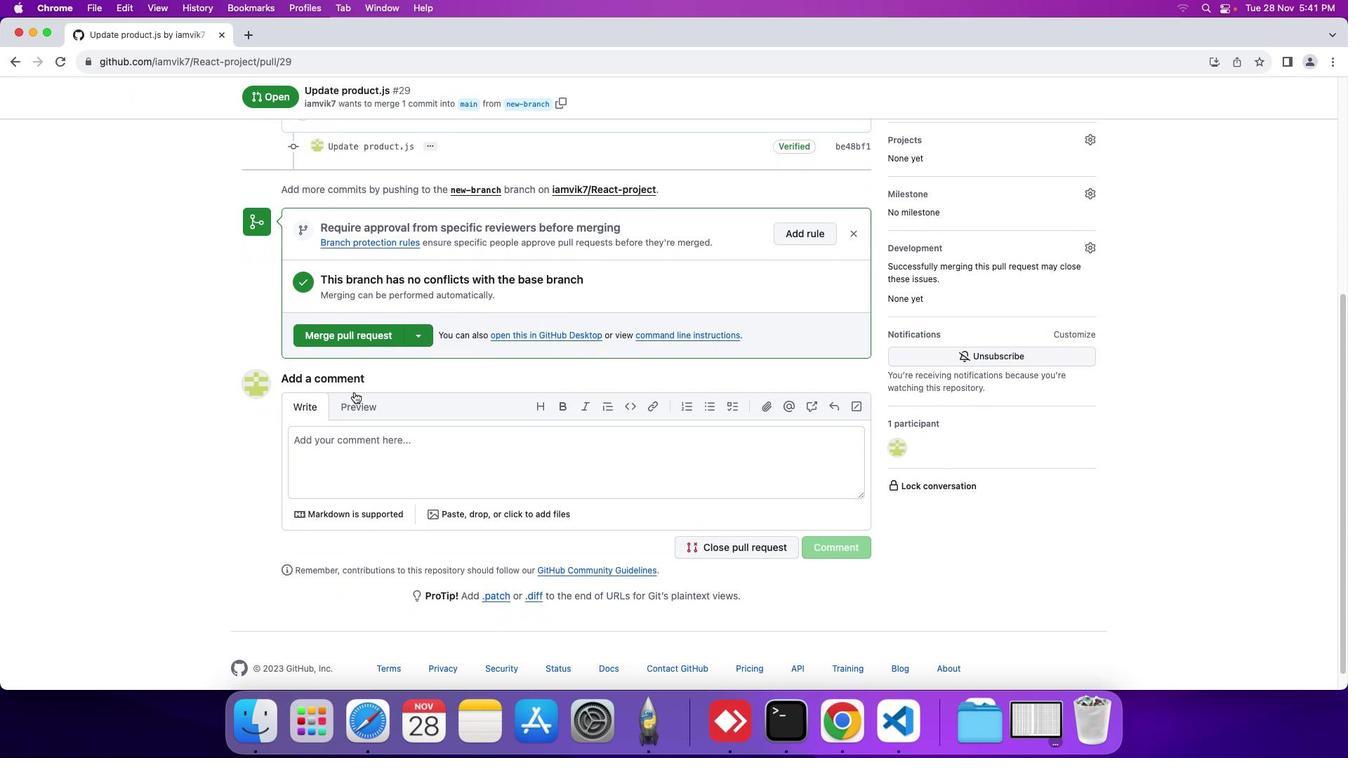 
Action: Mouse moved to (773, 543)
Screenshot: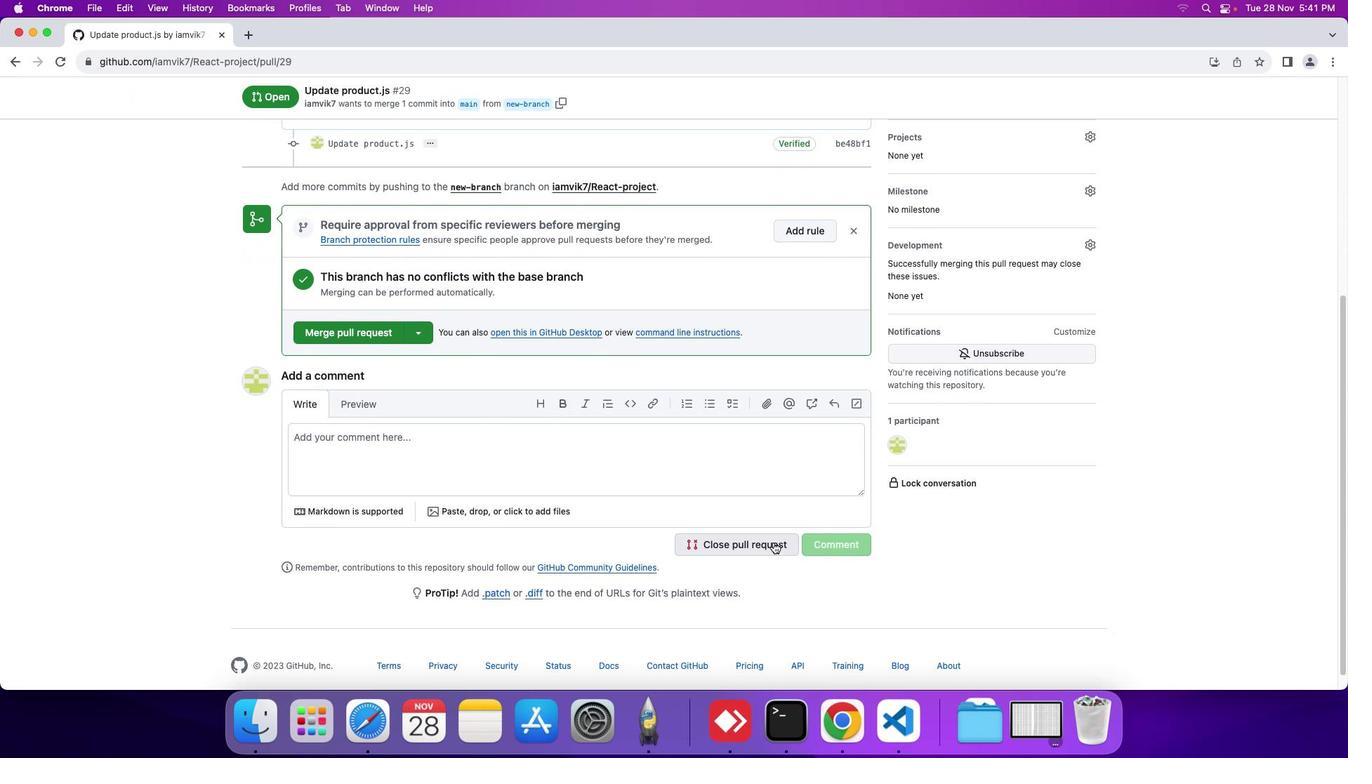 
Action: Mouse pressed left at (773, 543)
Screenshot: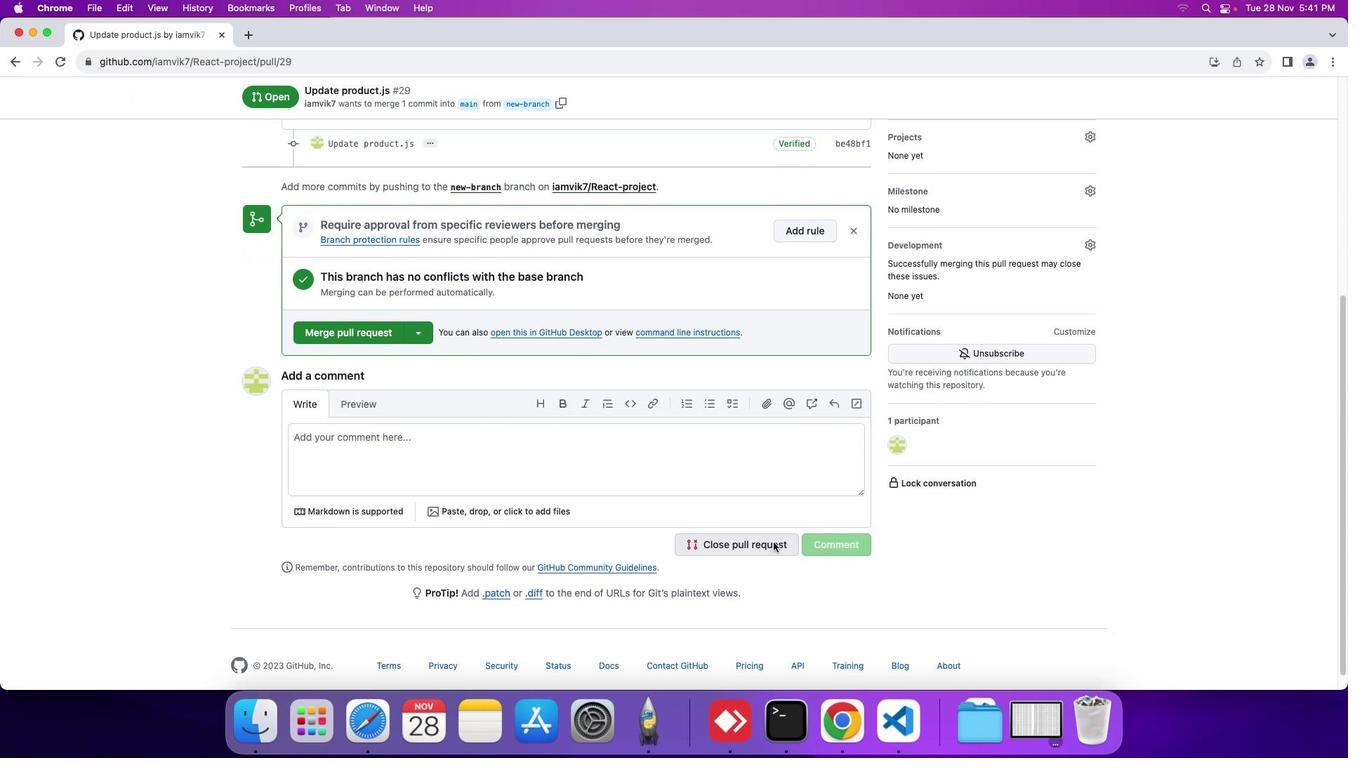 
Action: Mouse moved to (455, 323)
Screenshot: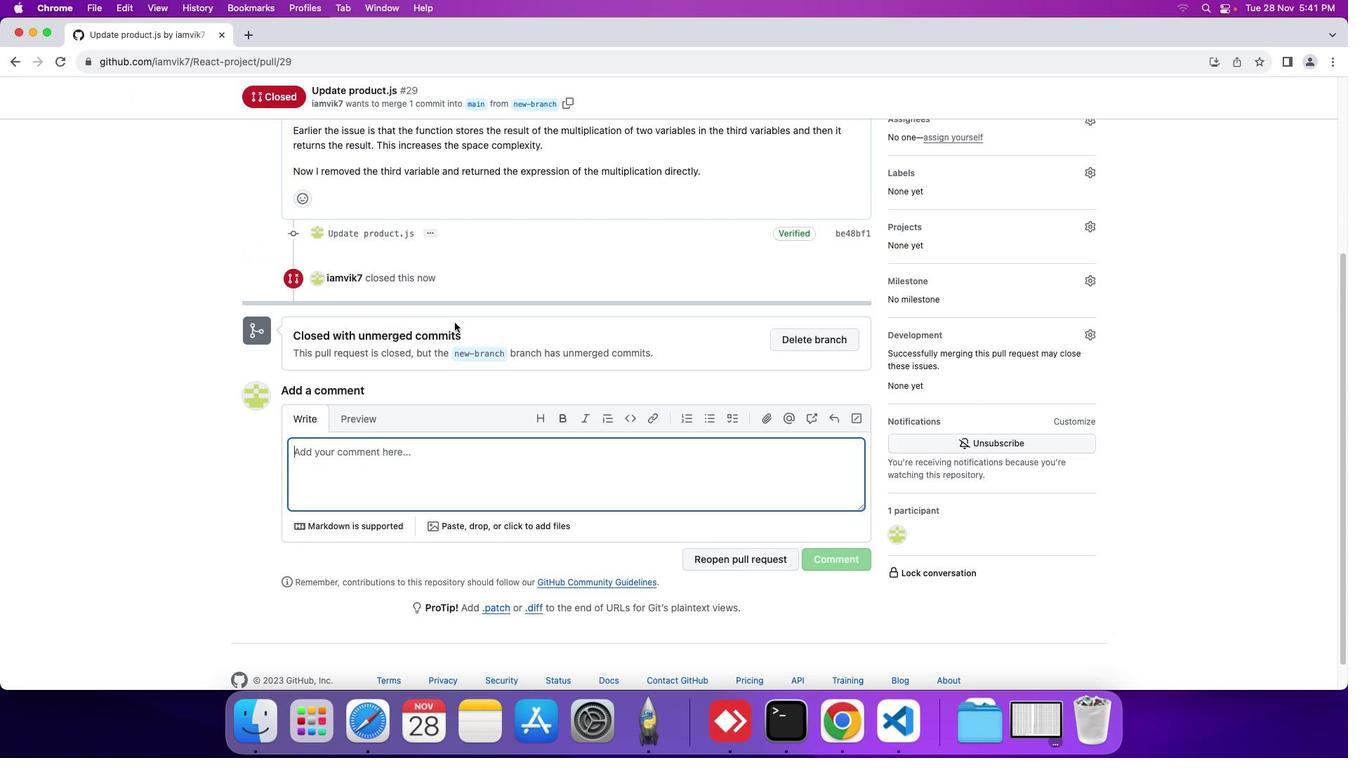 
Action: Mouse scrolled (455, 323) with delta (0, 1)
Screenshot: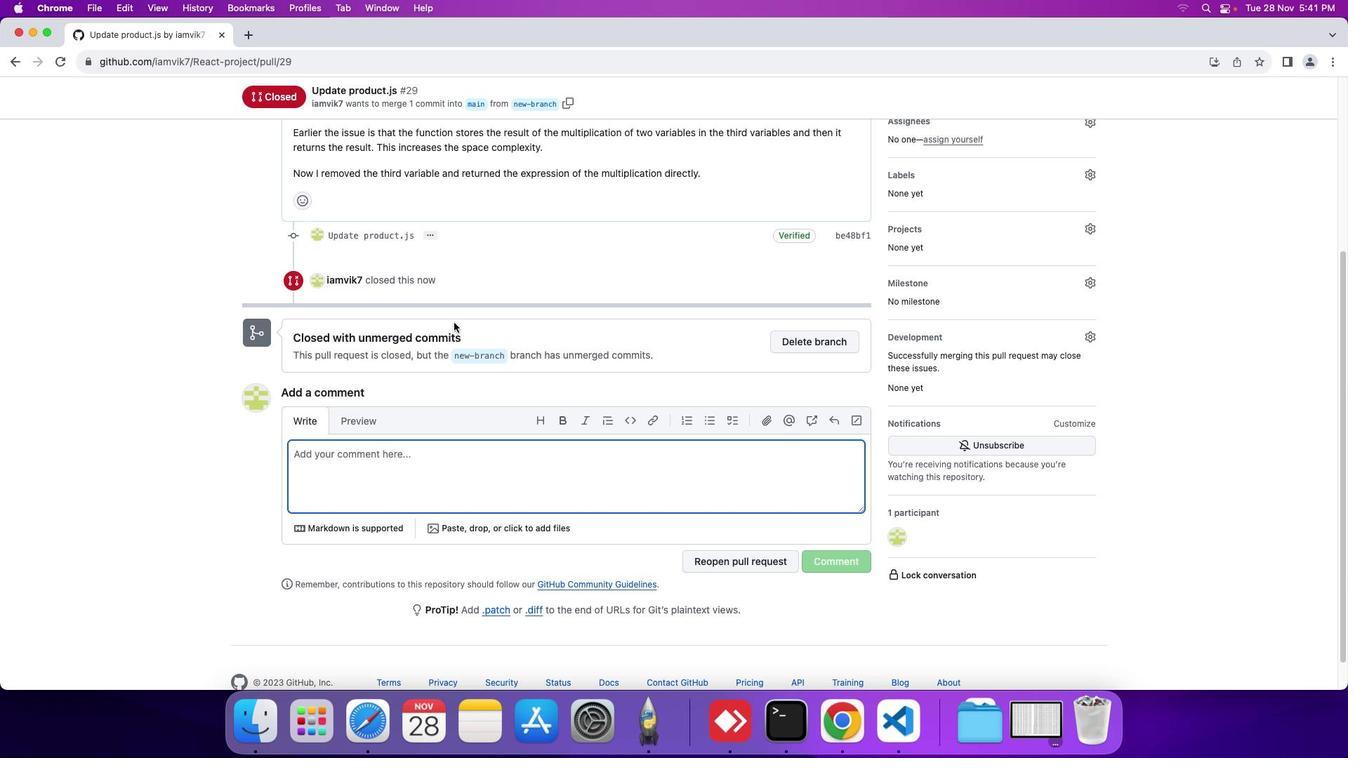 
Action: Mouse moved to (454, 323)
Screenshot: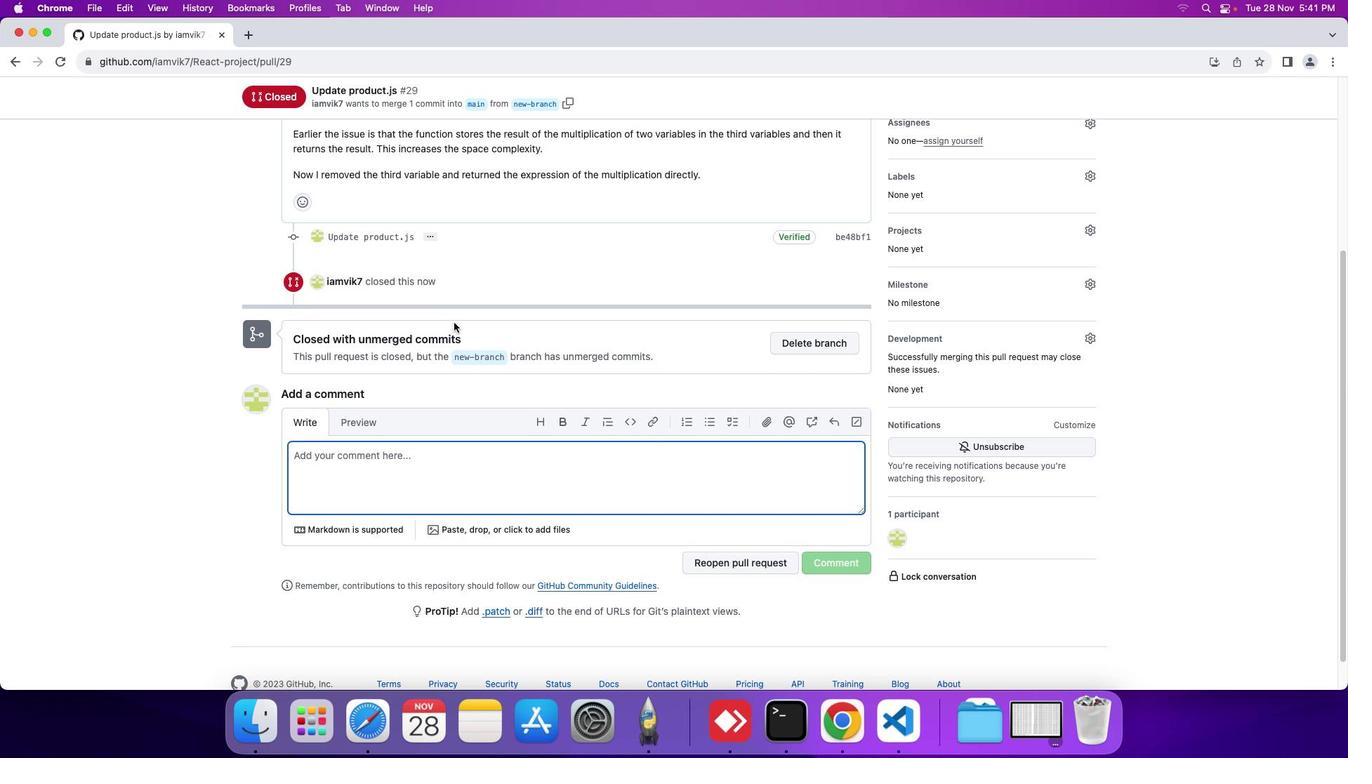 
Action: Mouse scrolled (454, 323) with delta (0, 1)
Screenshot: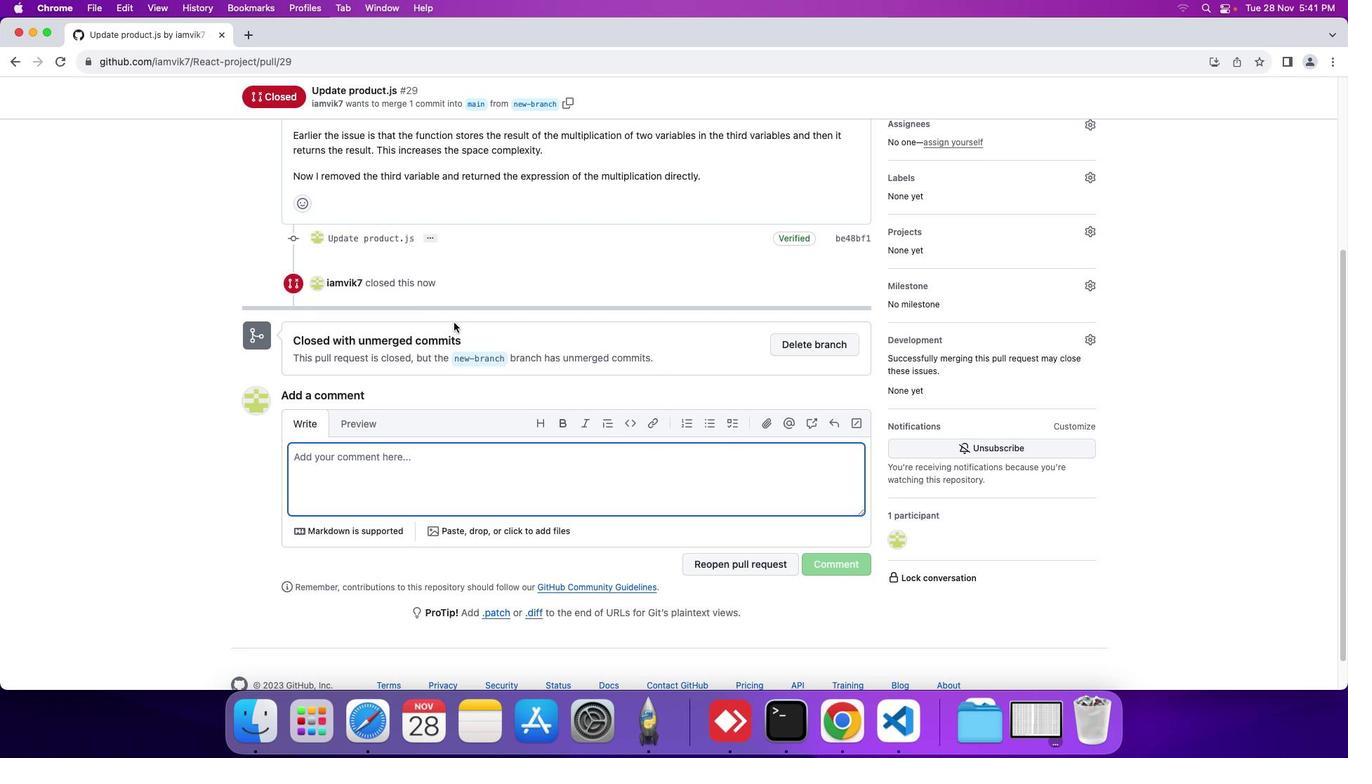
Action: Mouse scrolled (454, 323) with delta (0, 1)
Screenshot: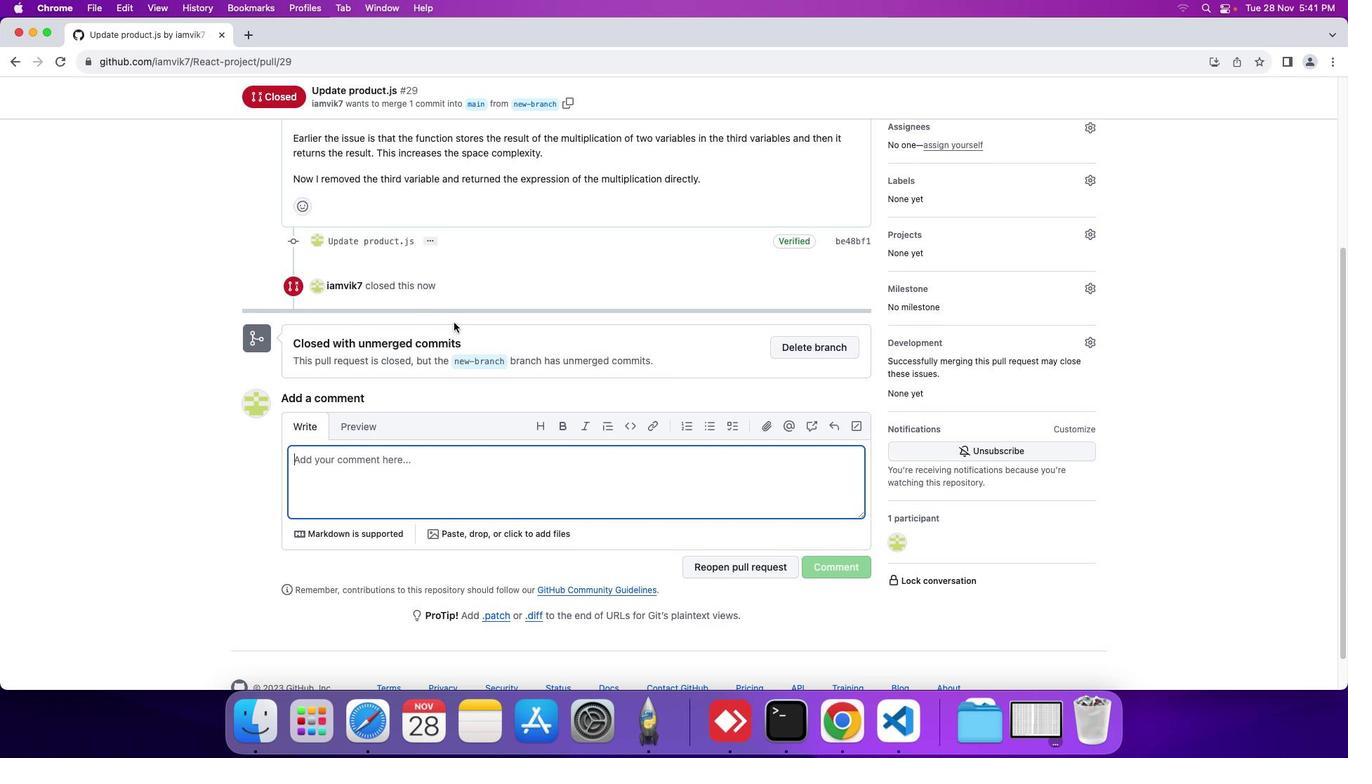 
Action: Mouse moved to (374, 393)
Screenshot: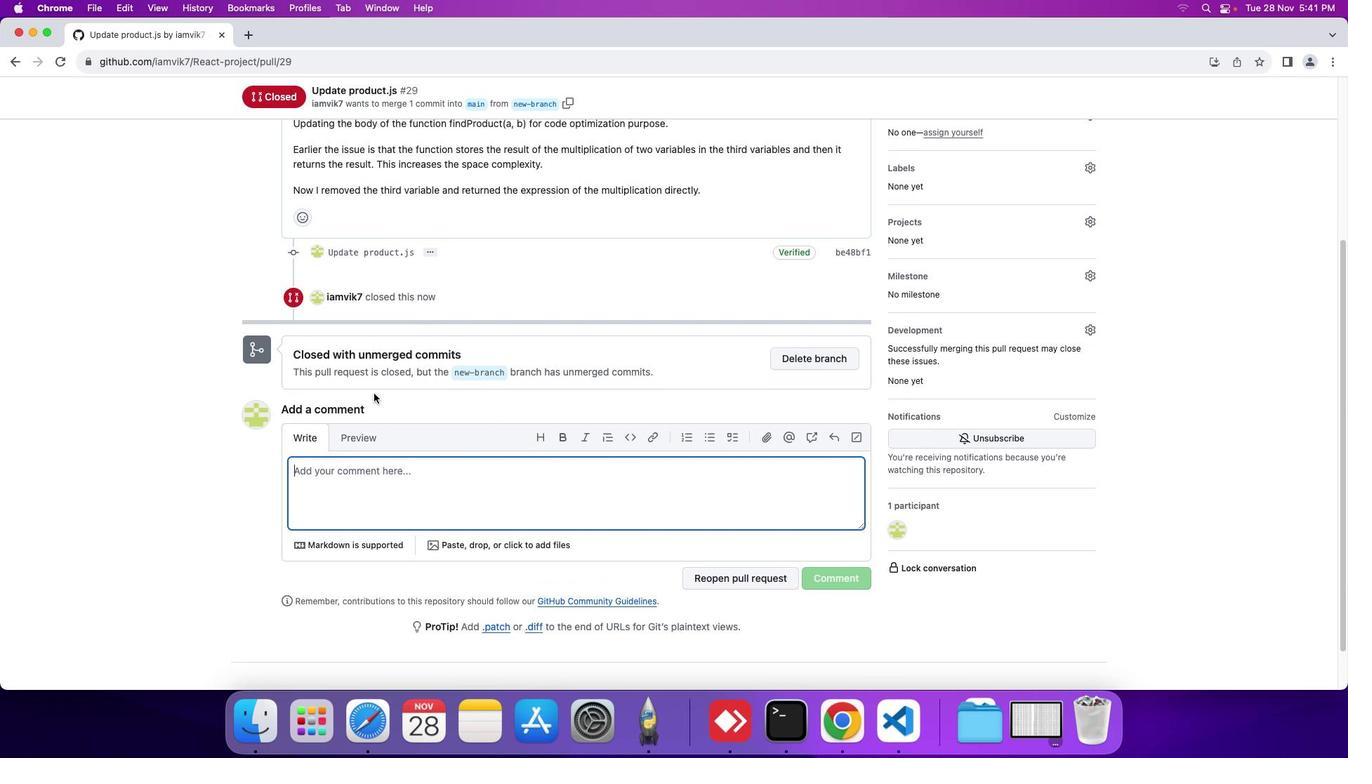 
Action: Mouse scrolled (374, 393) with delta (0, 1)
Screenshot: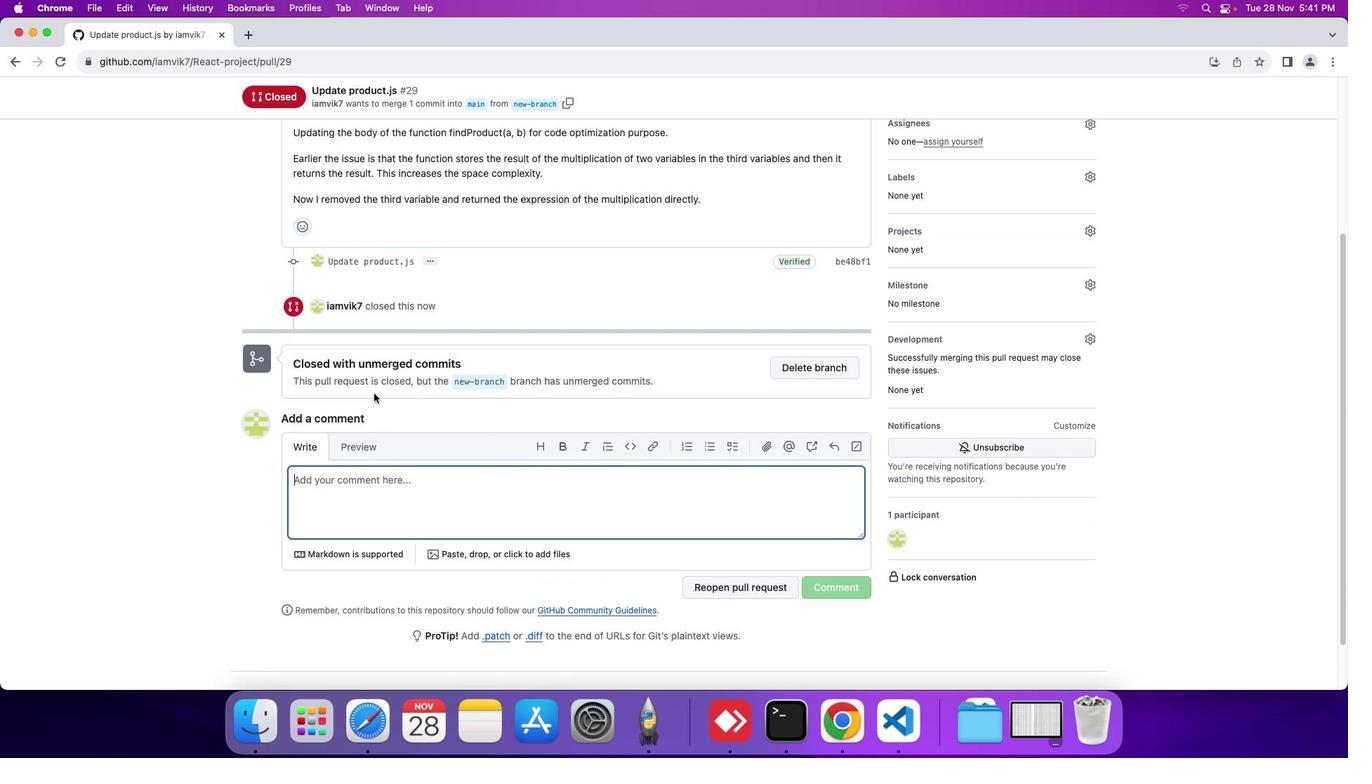
Action: Mouse scrolled (374, 393) with delta (0, 1)
Screenshot: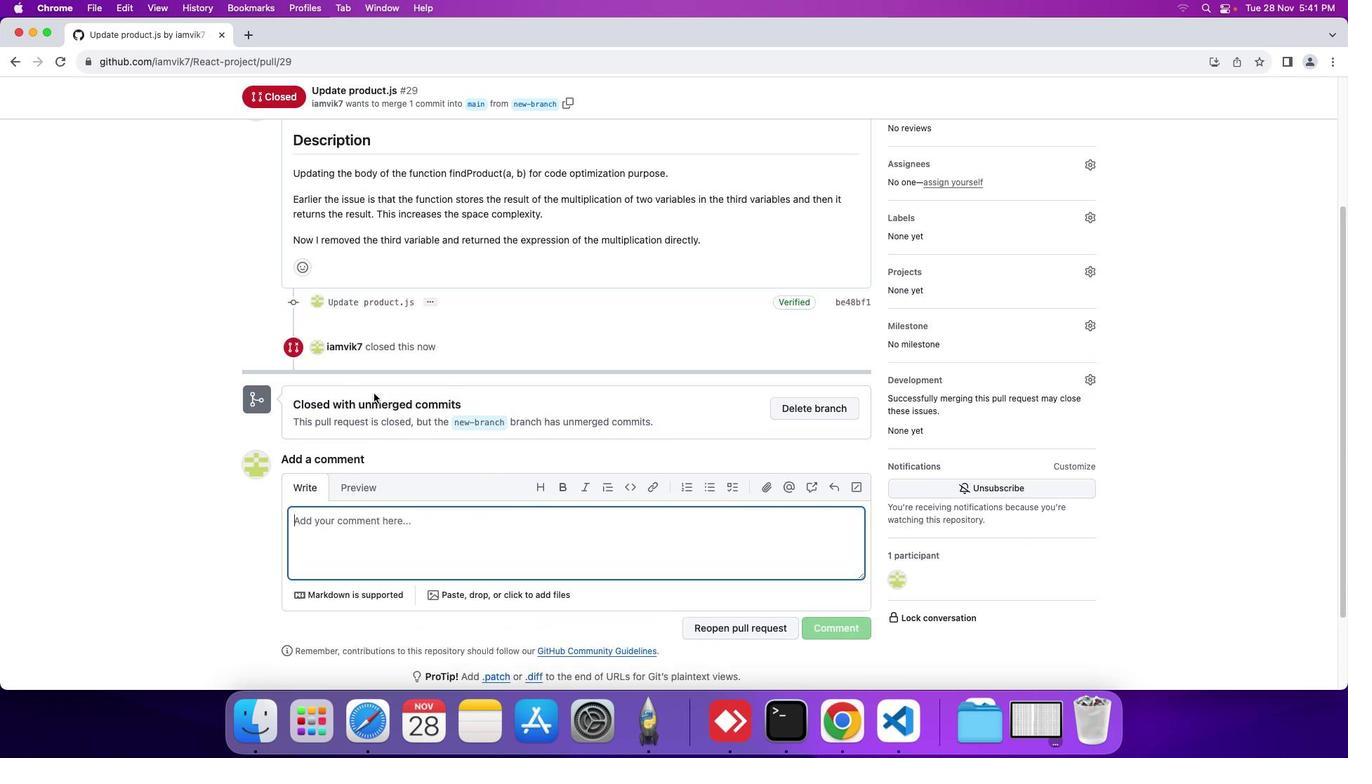 
Action: Mouse scrolled (374, 393) with delta (0, 2)
Screenshot: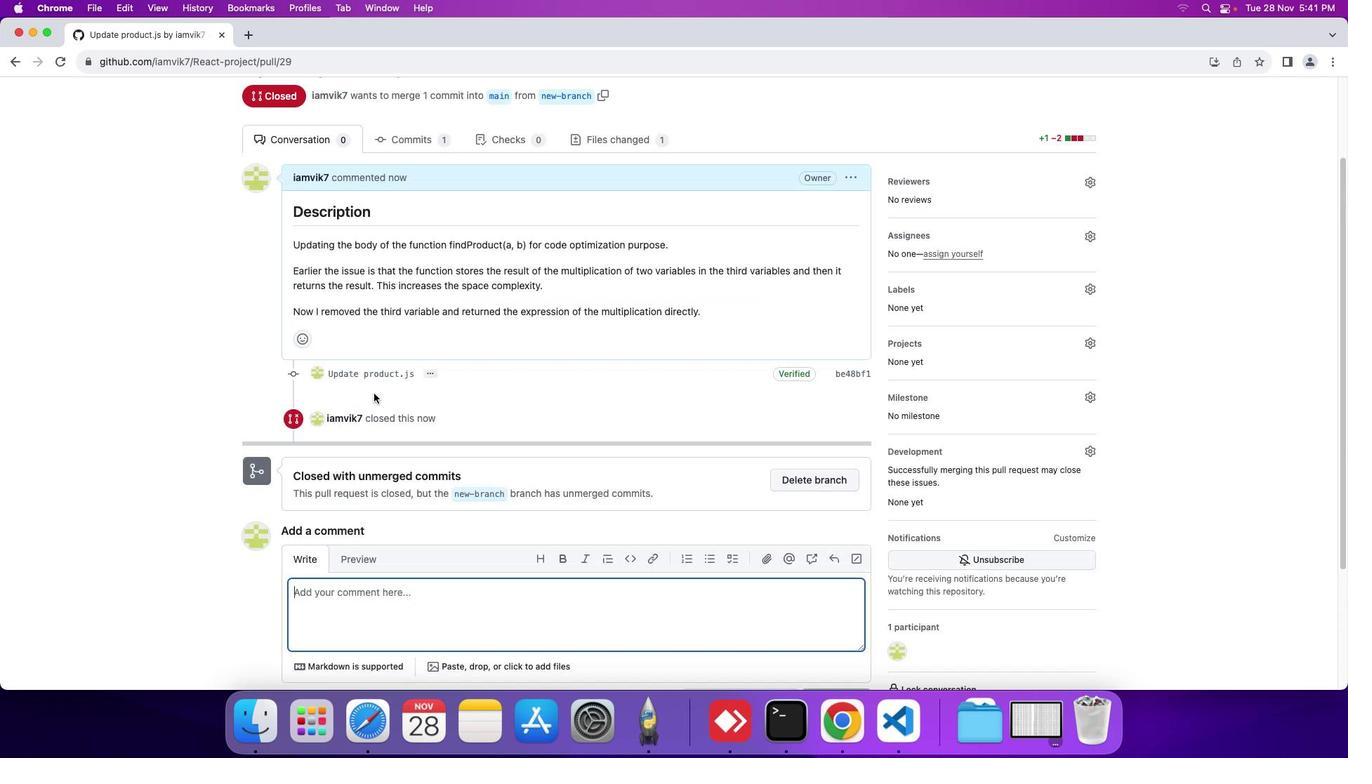 
Action: Mouse scrolled (374, 393) with delta (0, 3)
Screenshot: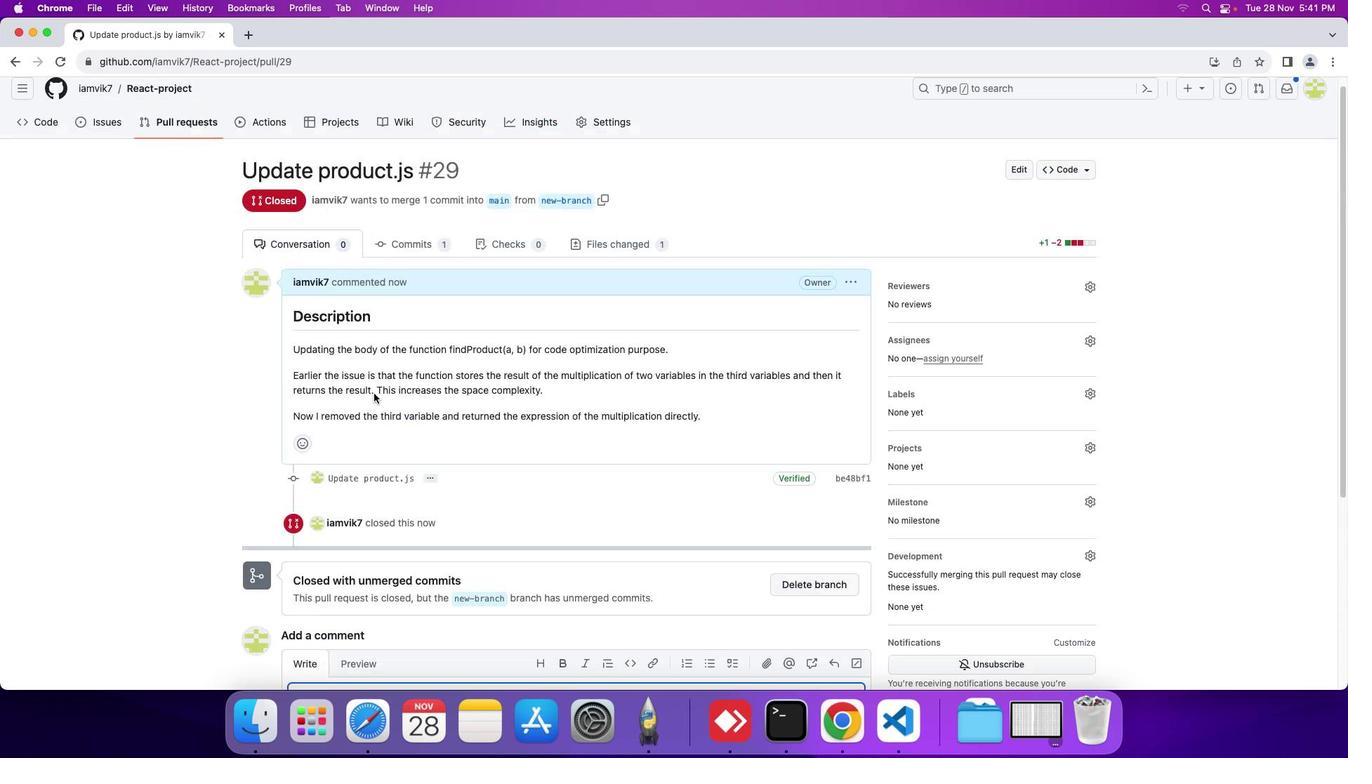 
Action: Mouse scrolled (374, 393) with delta (0, 0)
Screenshot: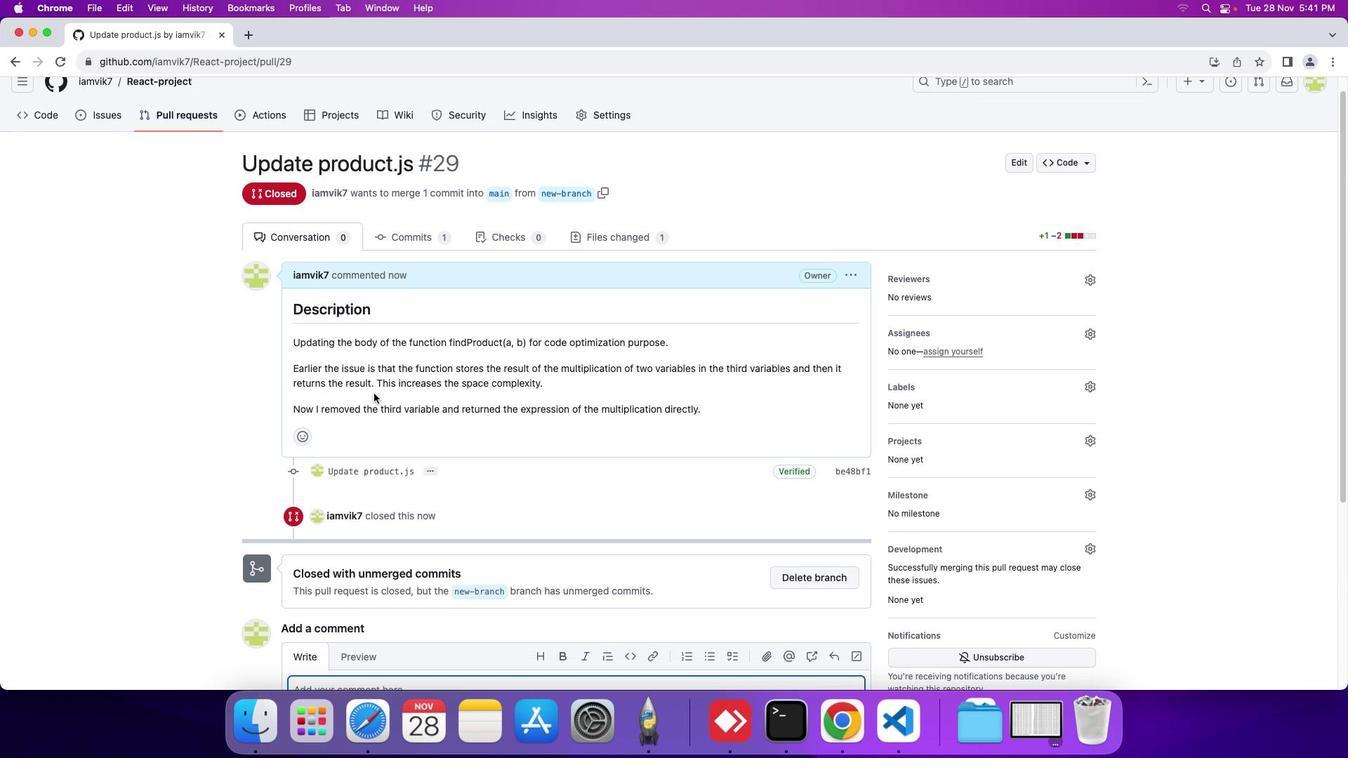 
Action: Mouse scrolled (374, 393) with delta (0, 0)
Screenshot: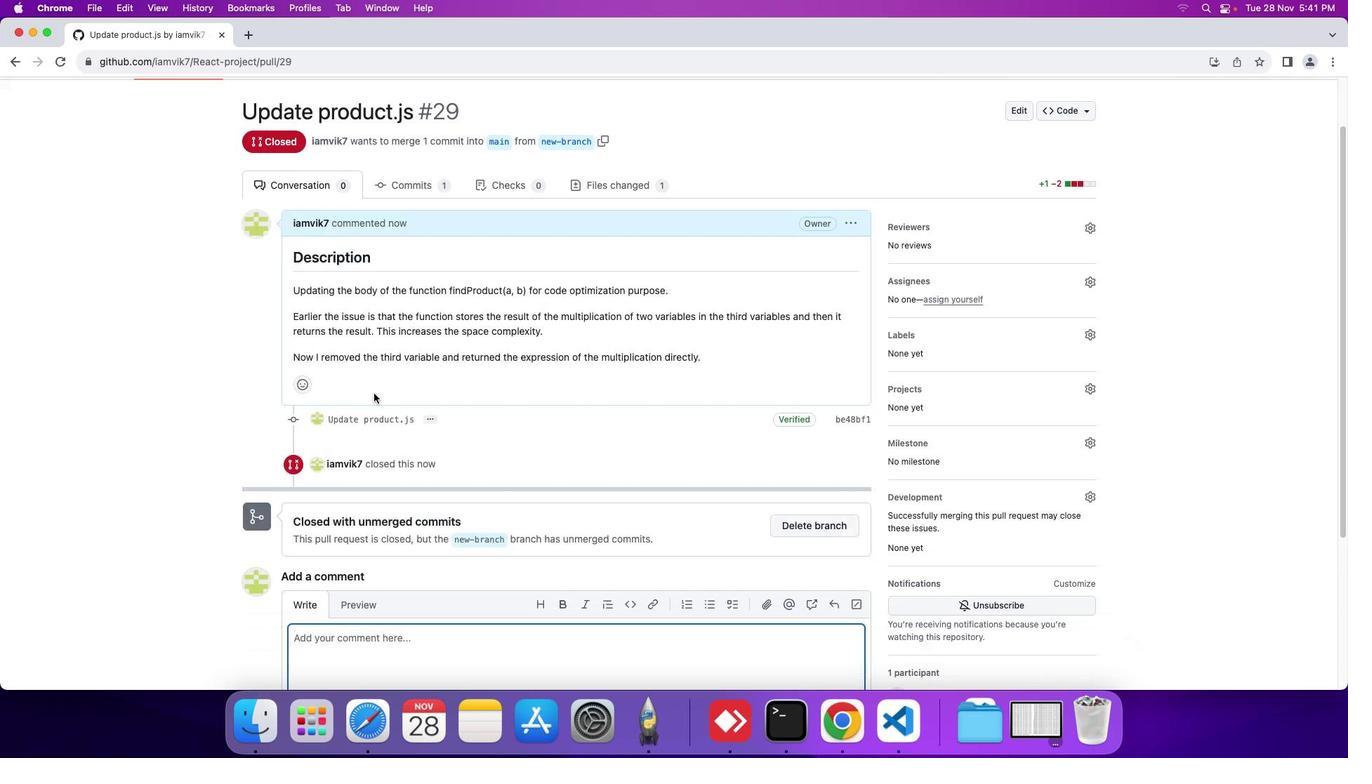 
Action: Mouse scrolled (374, 393) with delta (0, 0)
Screenshot: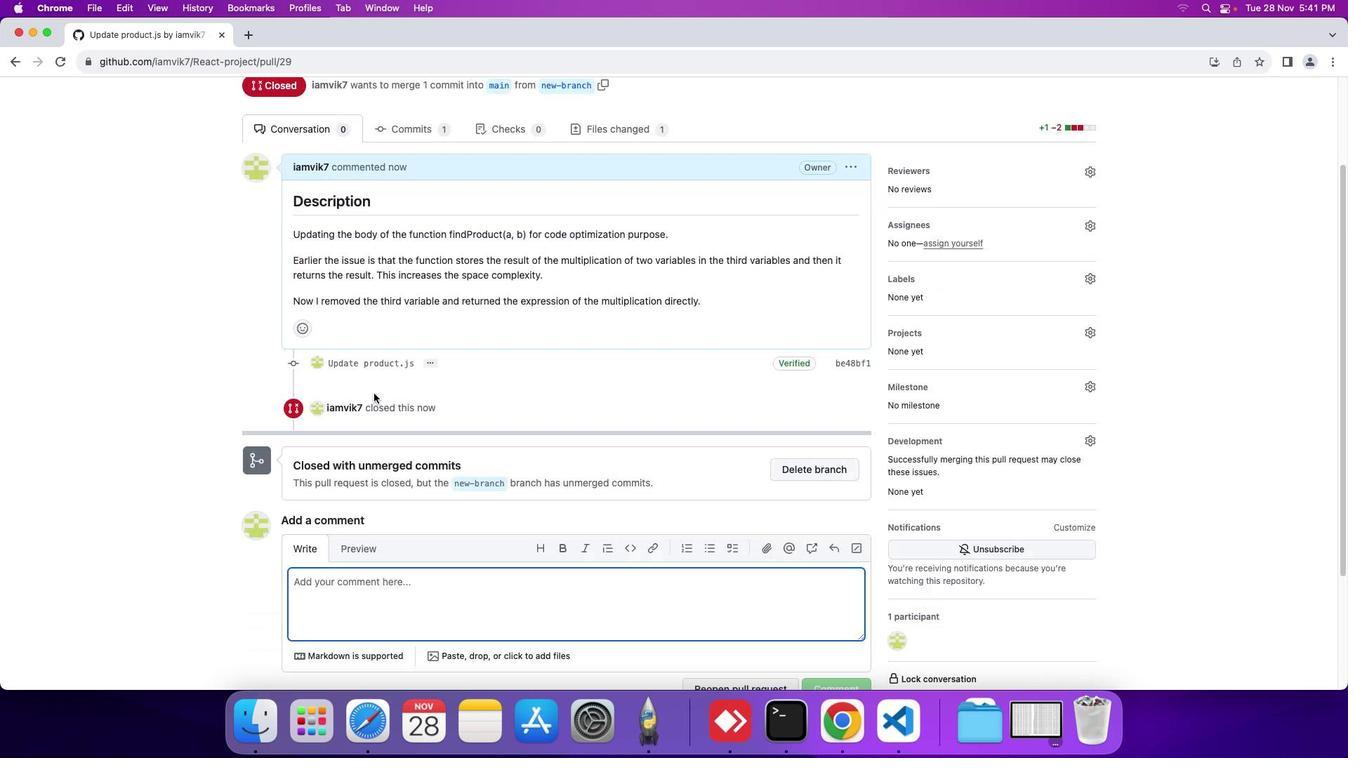 
Action: Mouse scrolled (374, 393) with delta (0, 0)
Screenshot: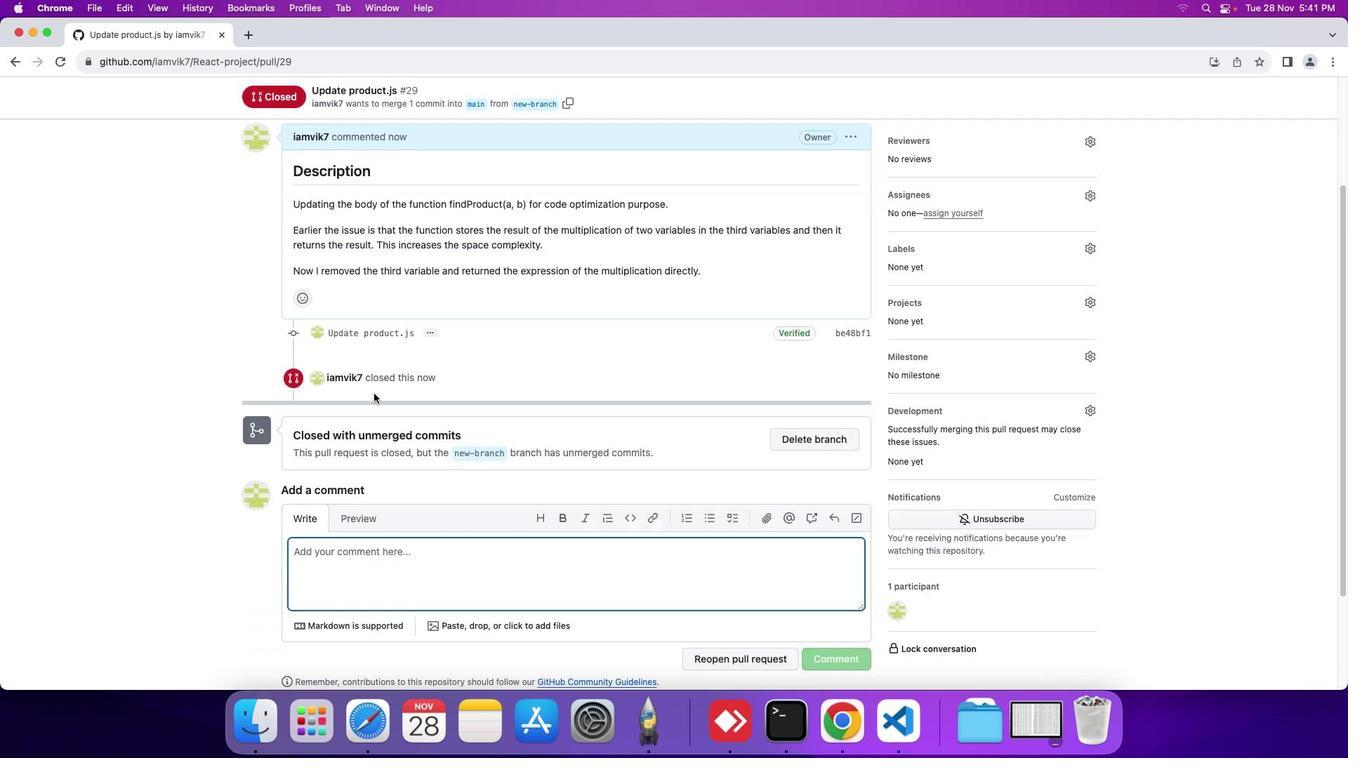 
Action: Mouse scrolled (374, 393) with delta (0, -1)
Screenshot: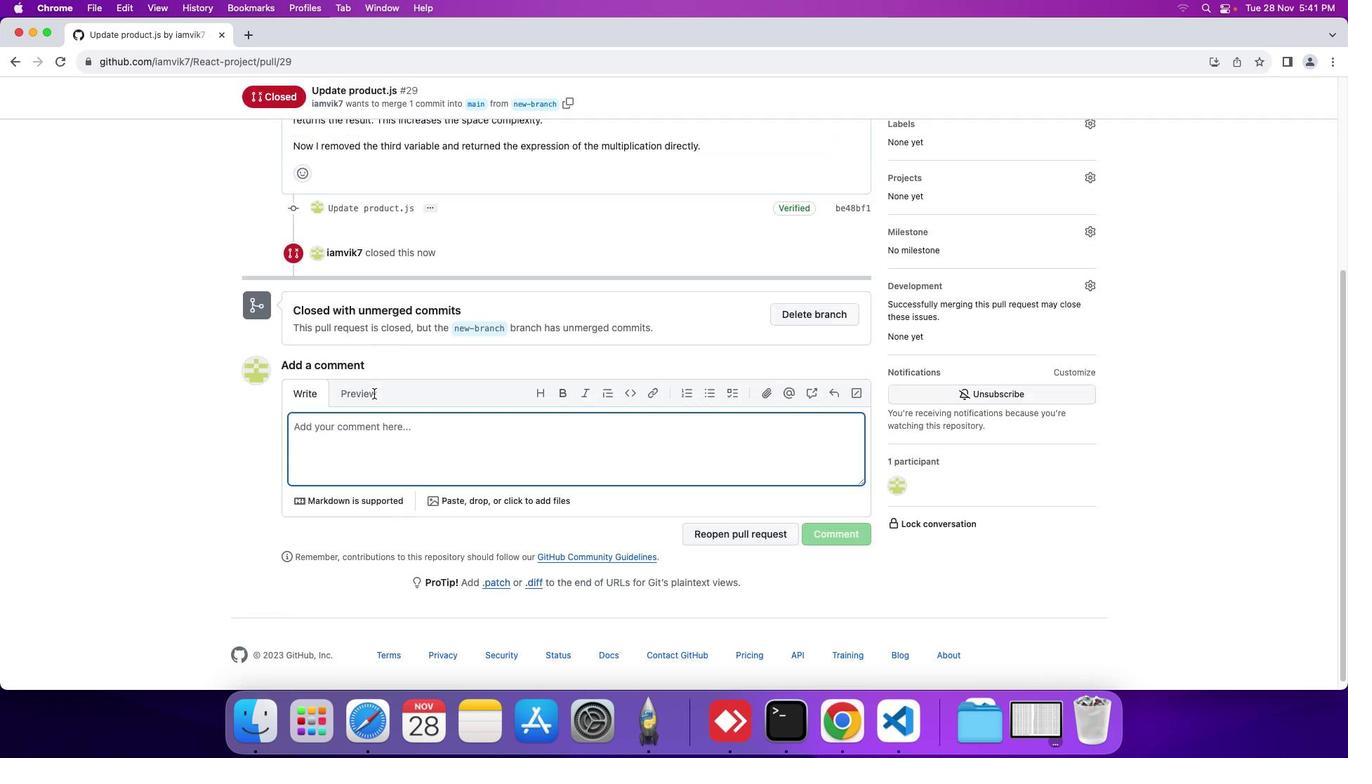 
Action: Mouse scrolled (374, 393) with delta (0, -1)
Screenshot: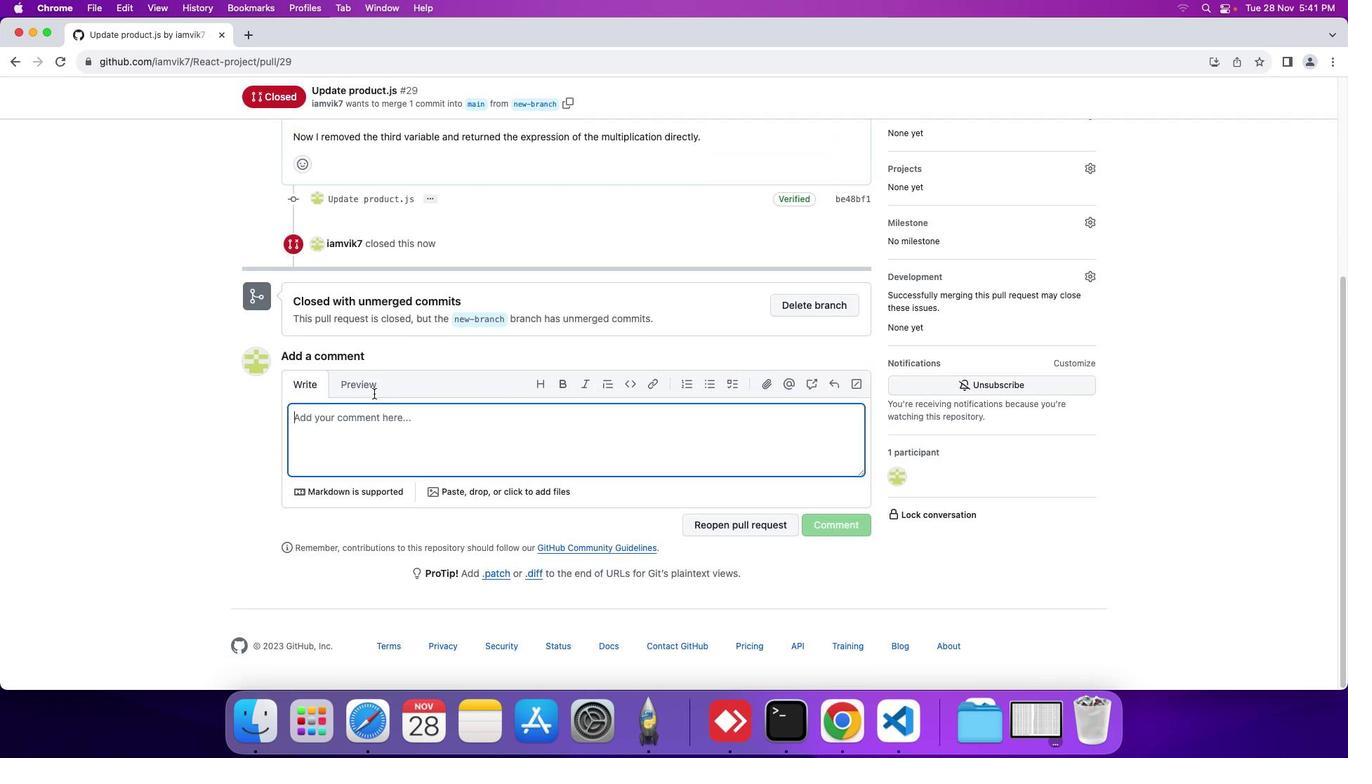 
Action: Mouse moved to (761, 525)
Screenshot: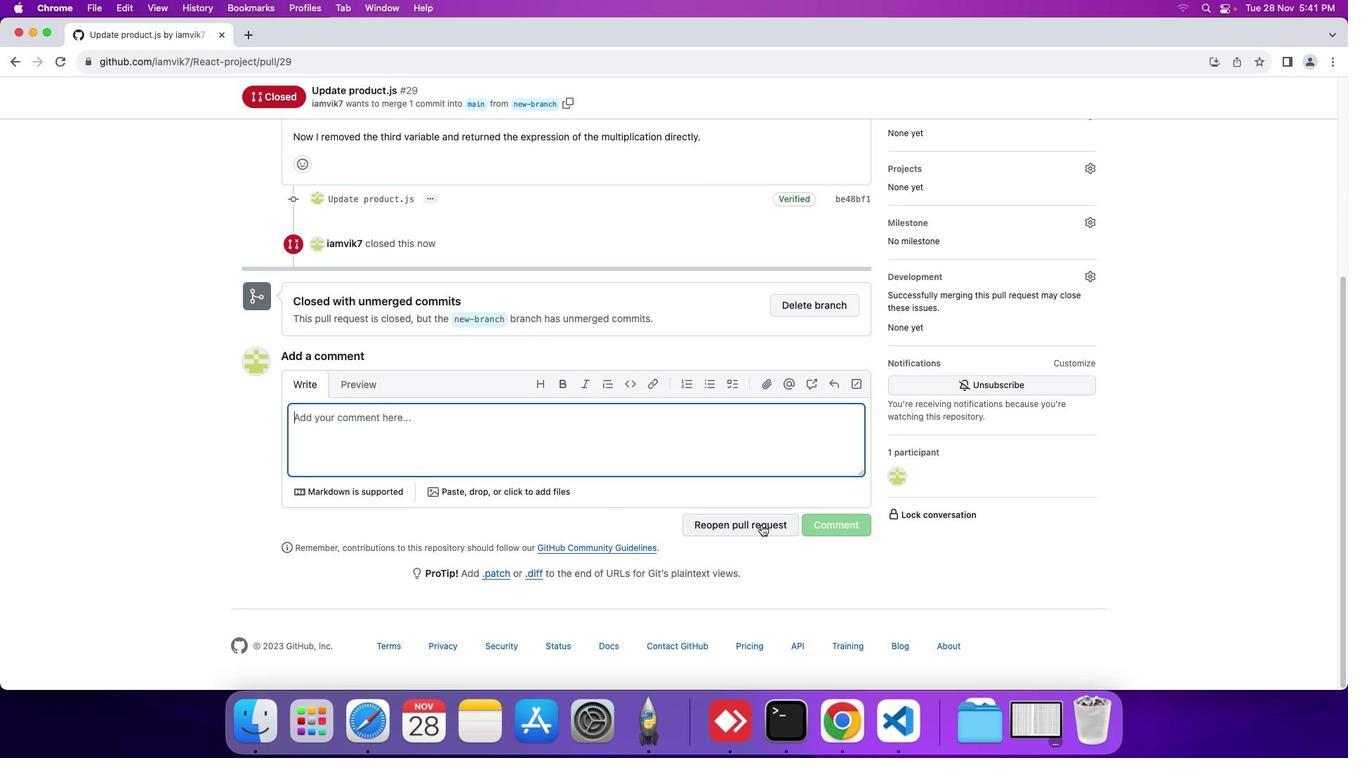 
Action: Mouse pressed left at (761, 525)
Screenshot: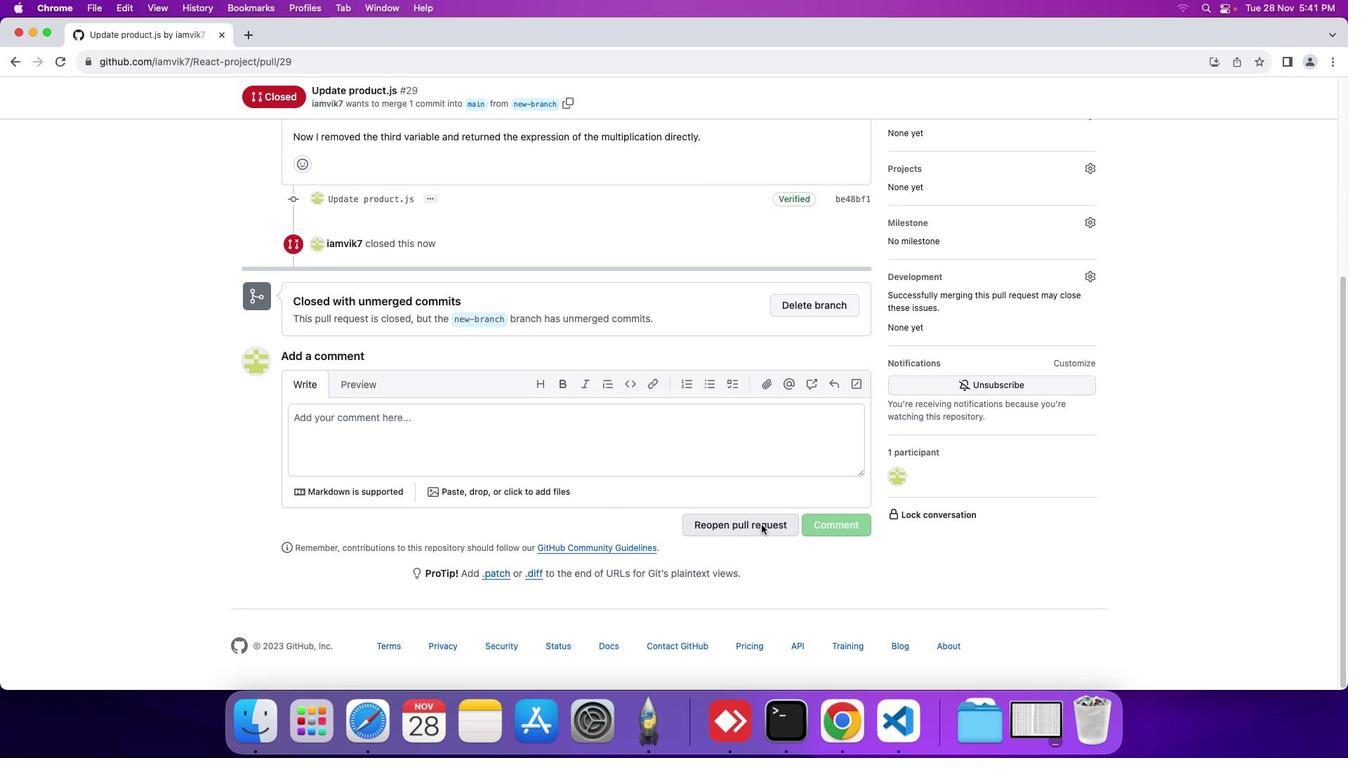 
Action: Mouse moved to (521, 412)
Screenshot: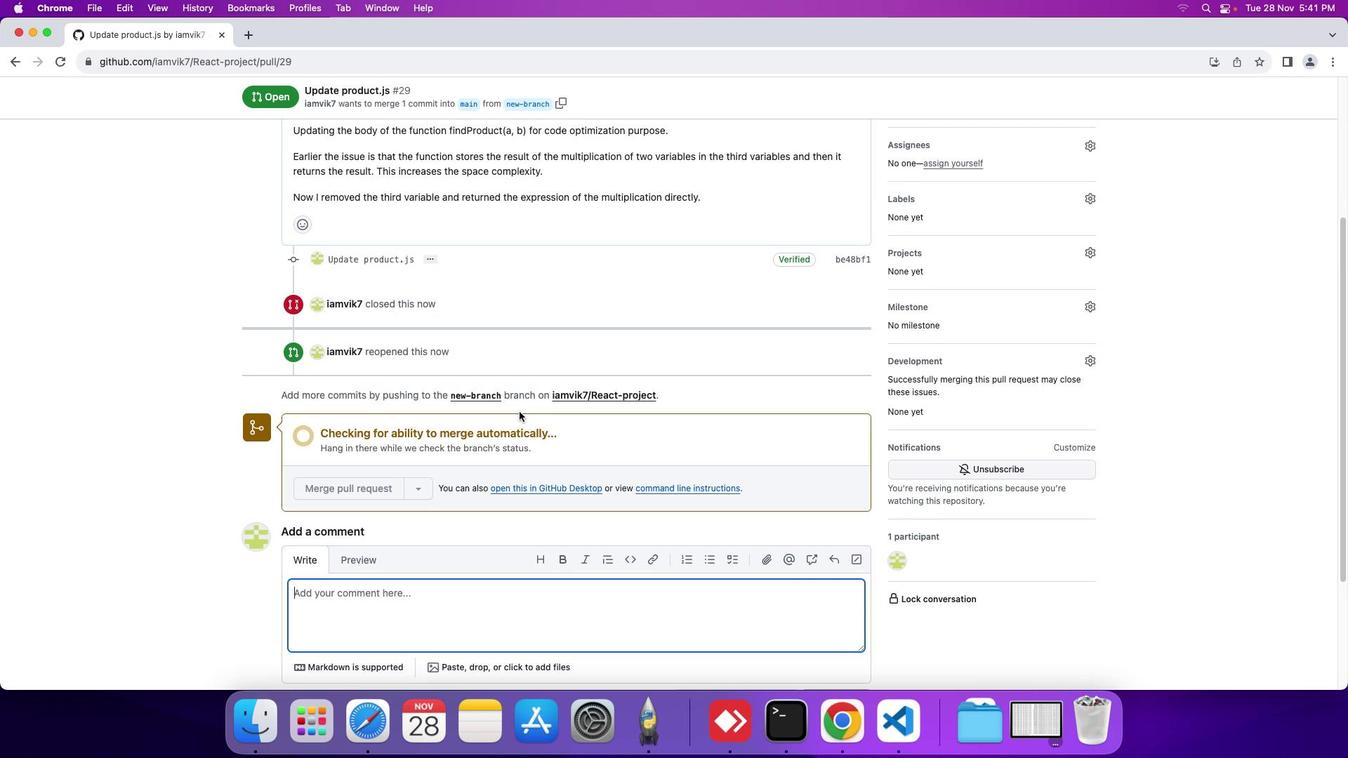 
Action: Mouse scrolled (521, 412) with delta (0, 1)
Screenshot: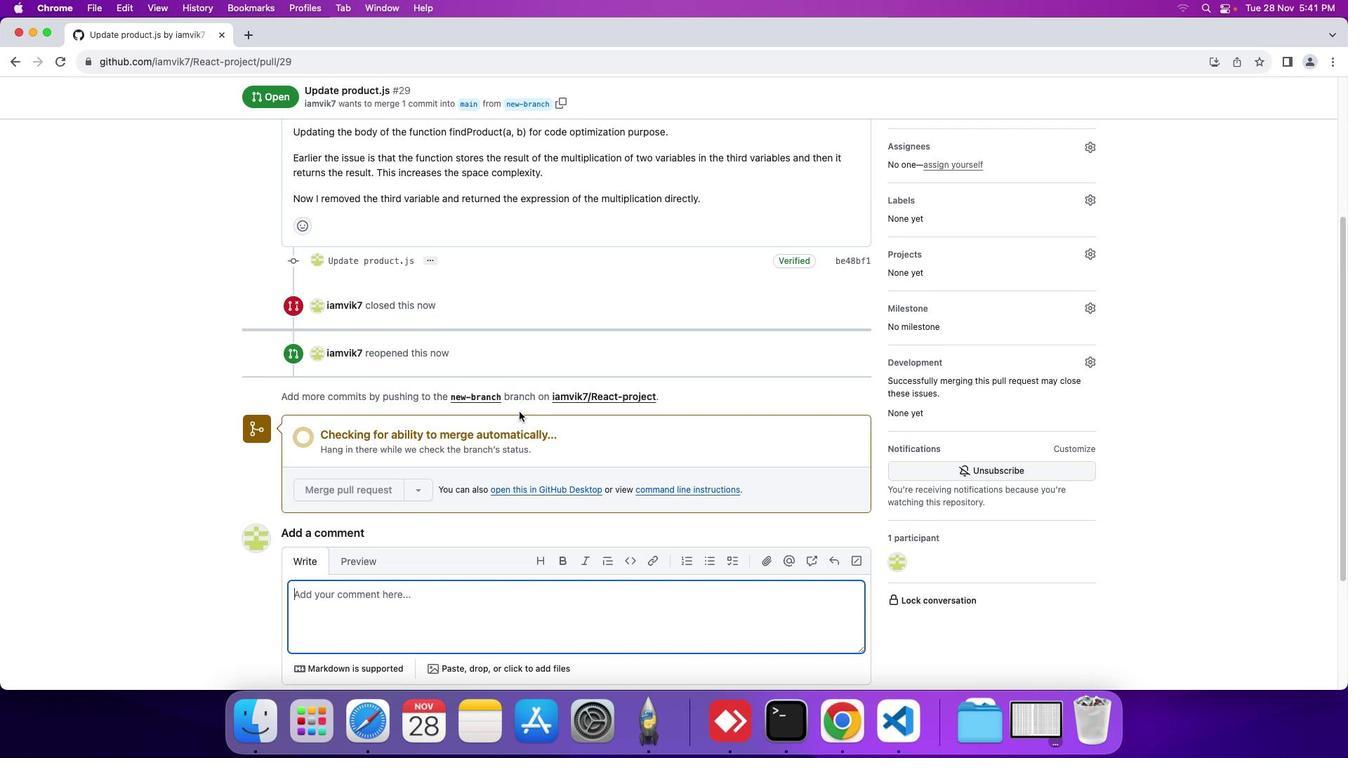 
Action: Mouse moved to (520, 412)
Screenshot: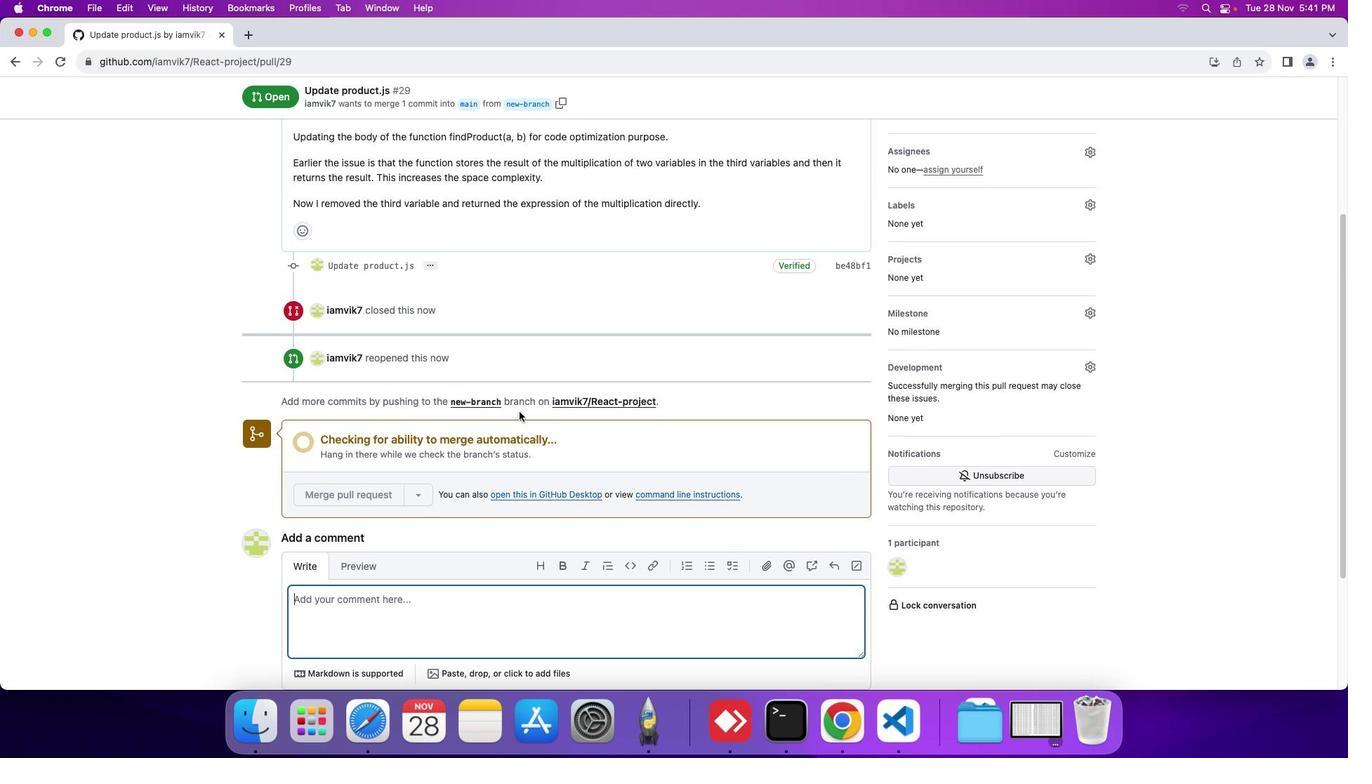 
Action: Mouse scrolled (520, 412) with delta (0, 1)
Screenshot: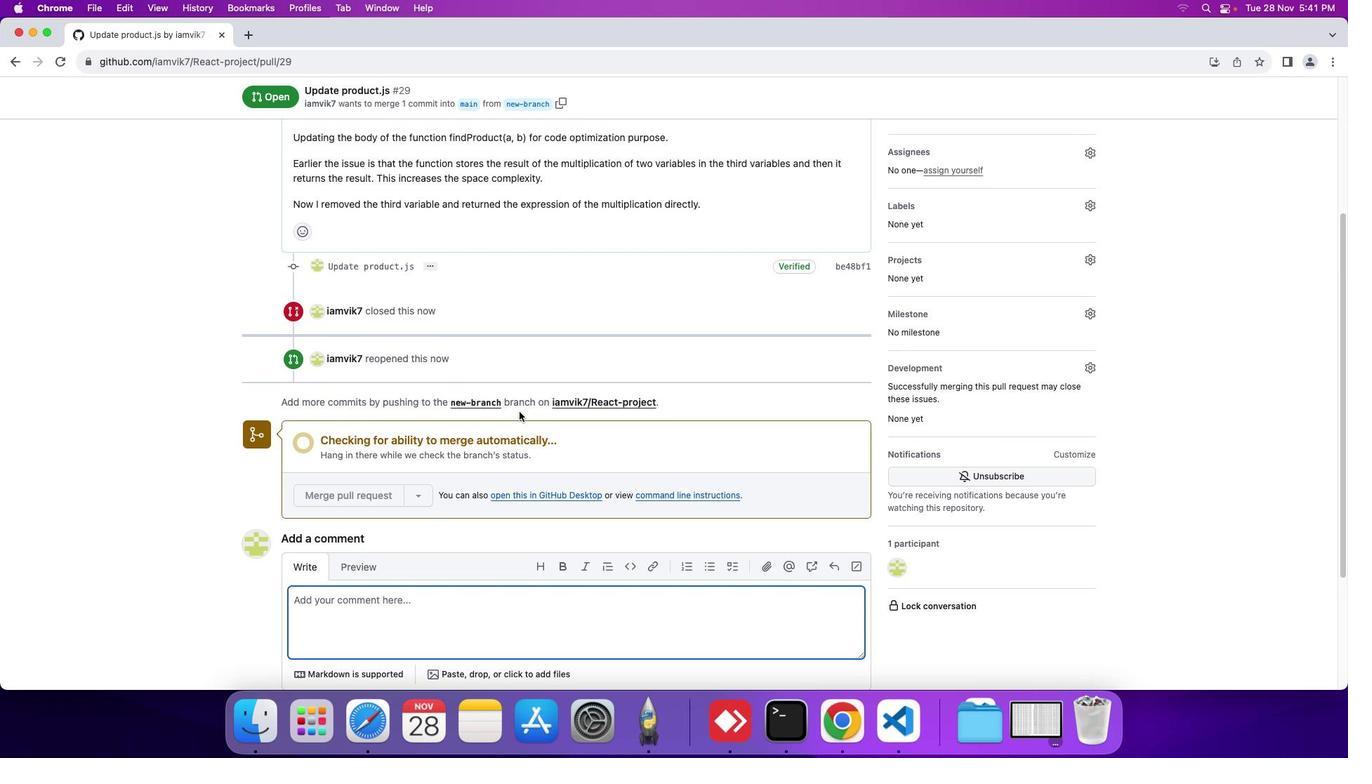 
Action: Mouse moved to (519, 412)
Screenshot: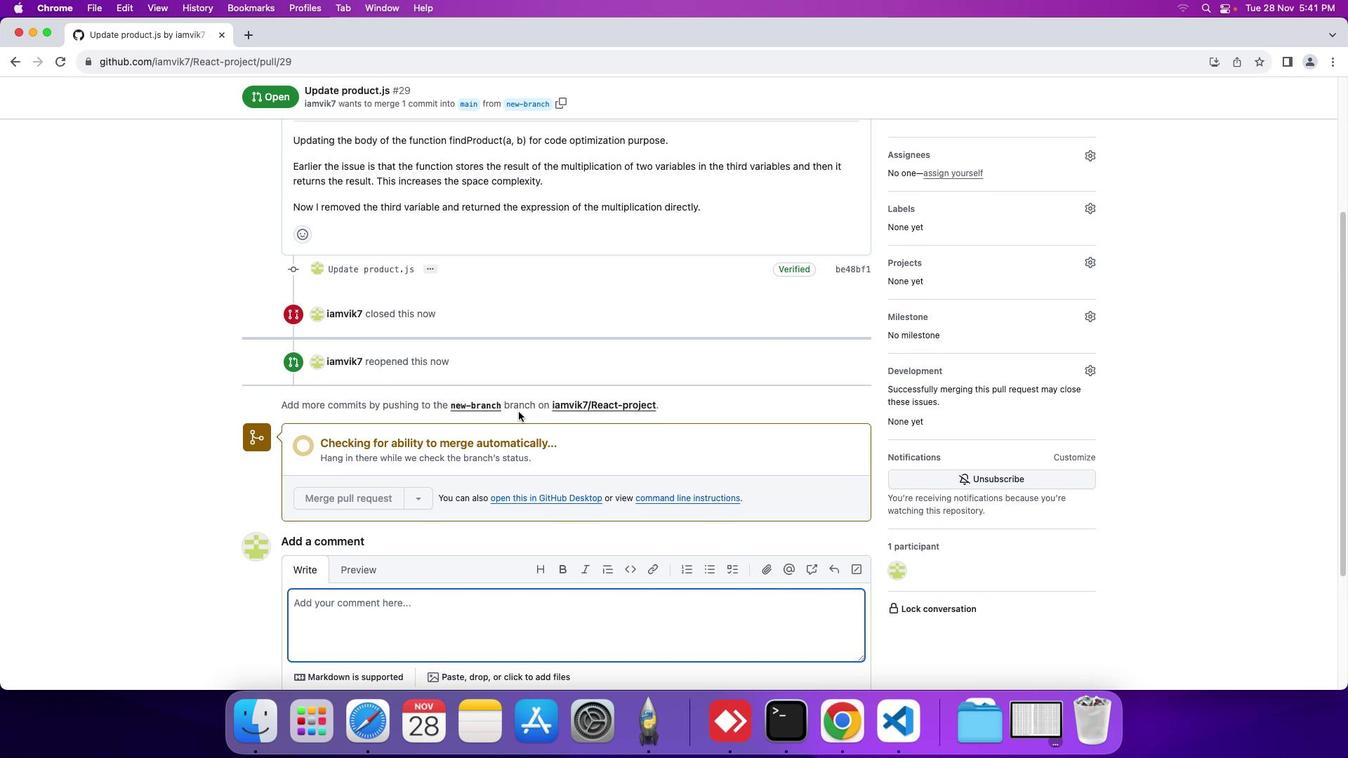 
Action: Mouse scrolled (519, 412) with delta (0, 1)
Screenshot: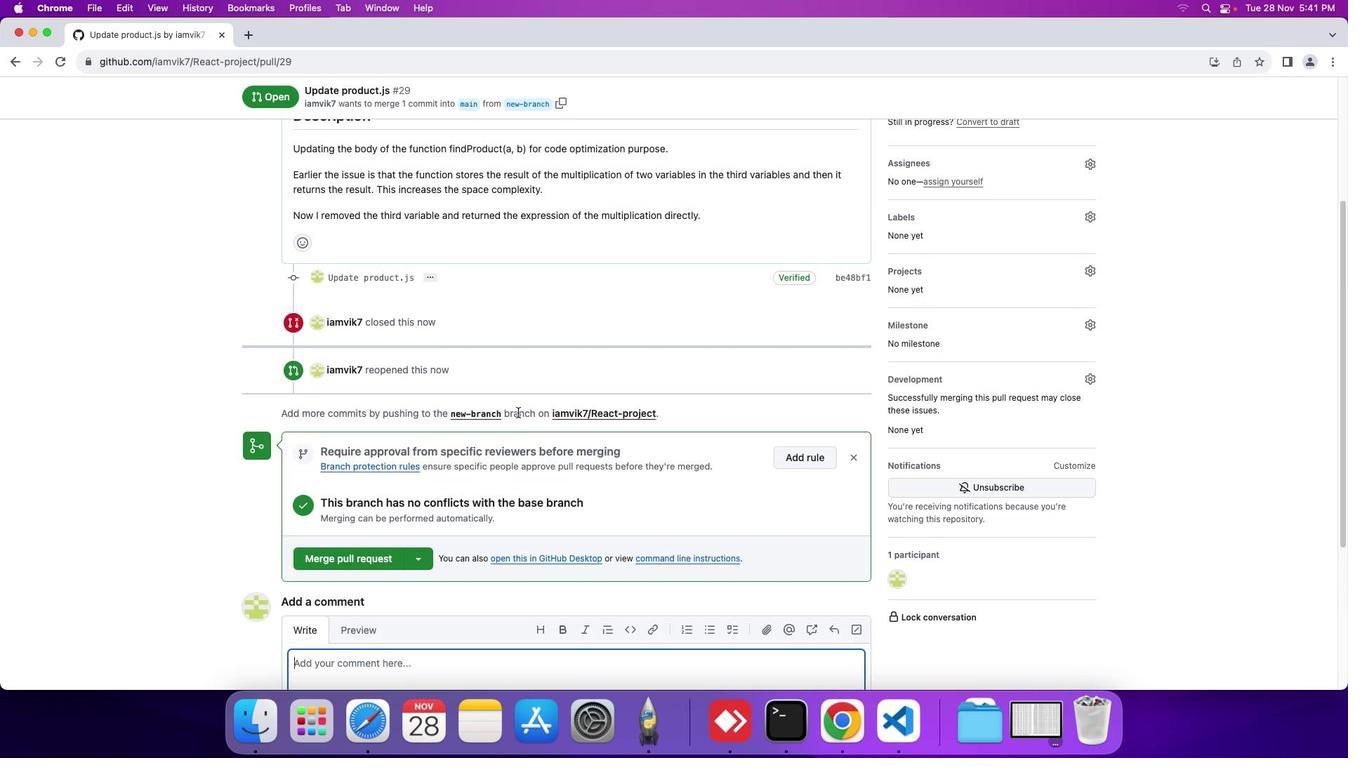 
Action: Mouse scrolled (519, 412) with delta (0, 1)
Screenshot: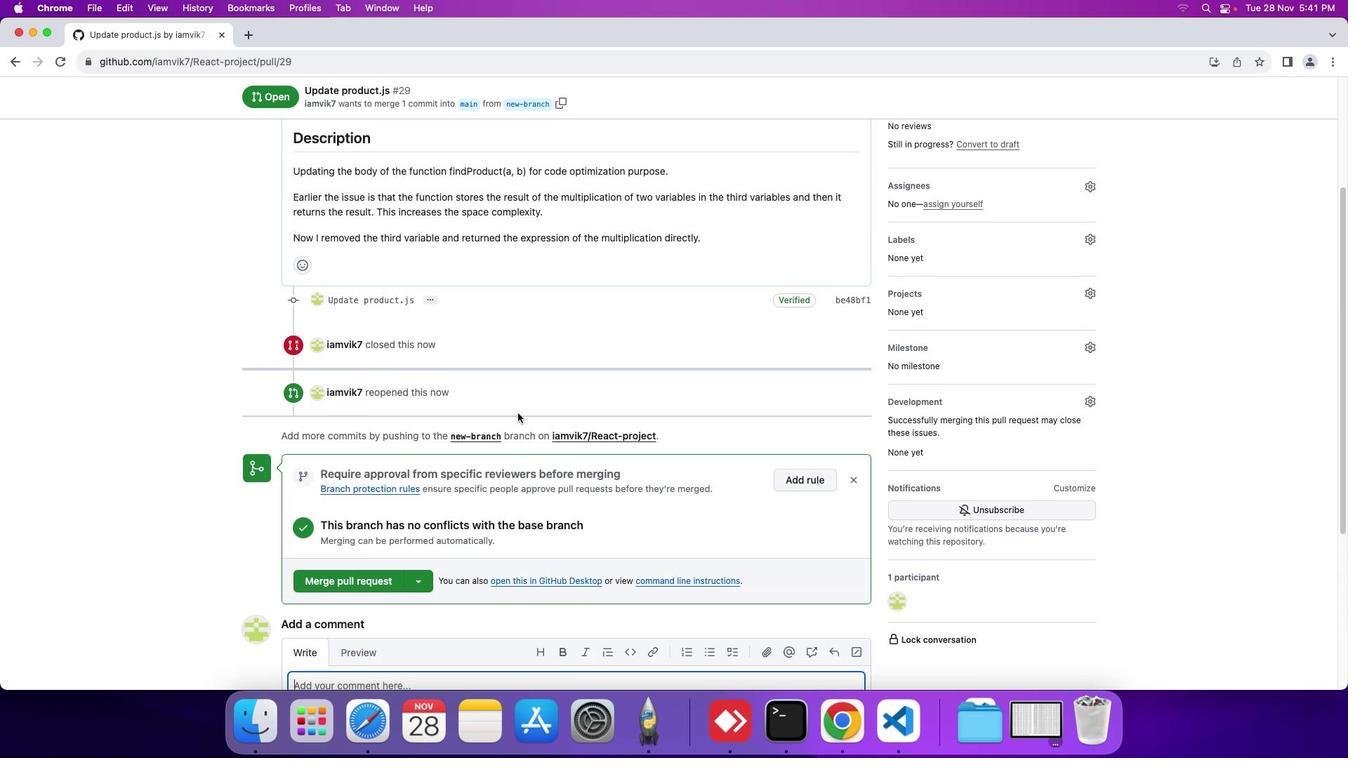 
Action: Mouse moved to (518, 412)
Screenshot: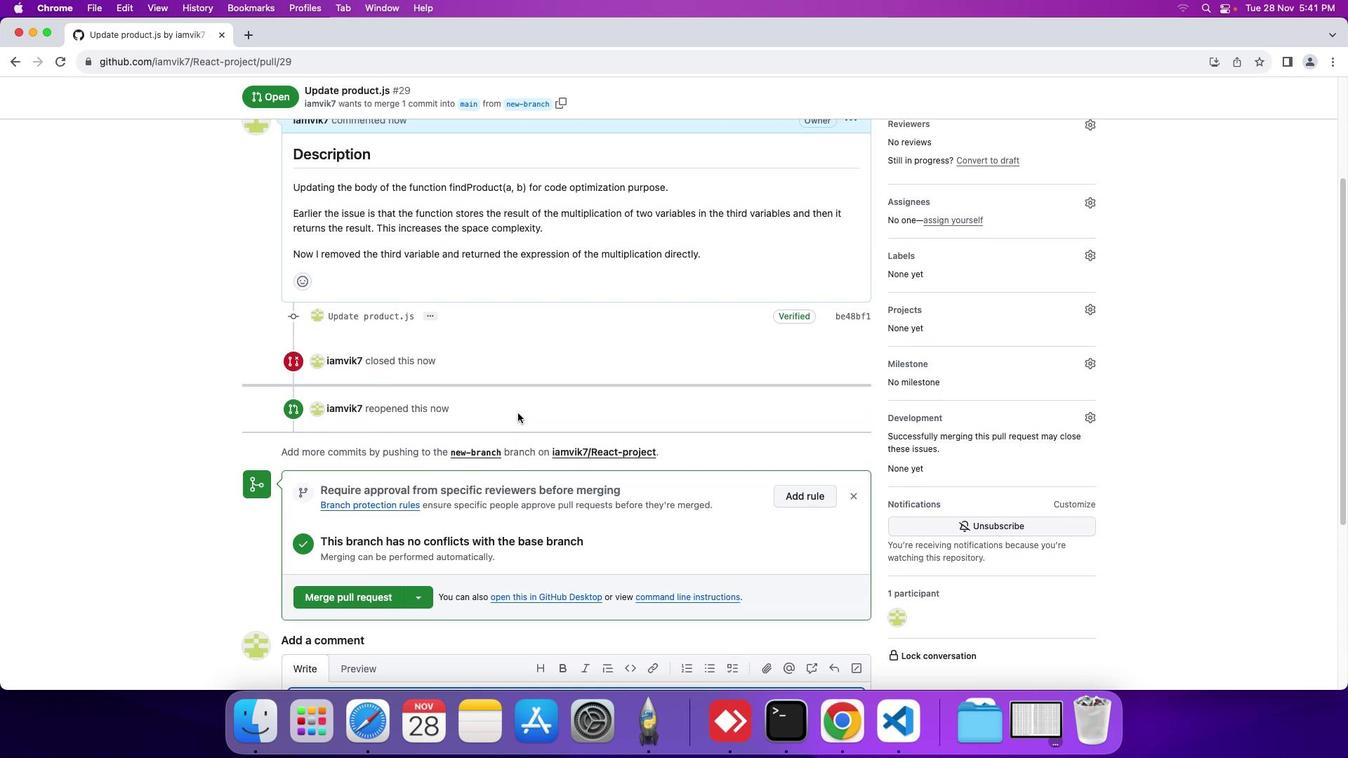 
Action: Mouse scrolled (518, 412) with delta (0, 1)
Screenshot: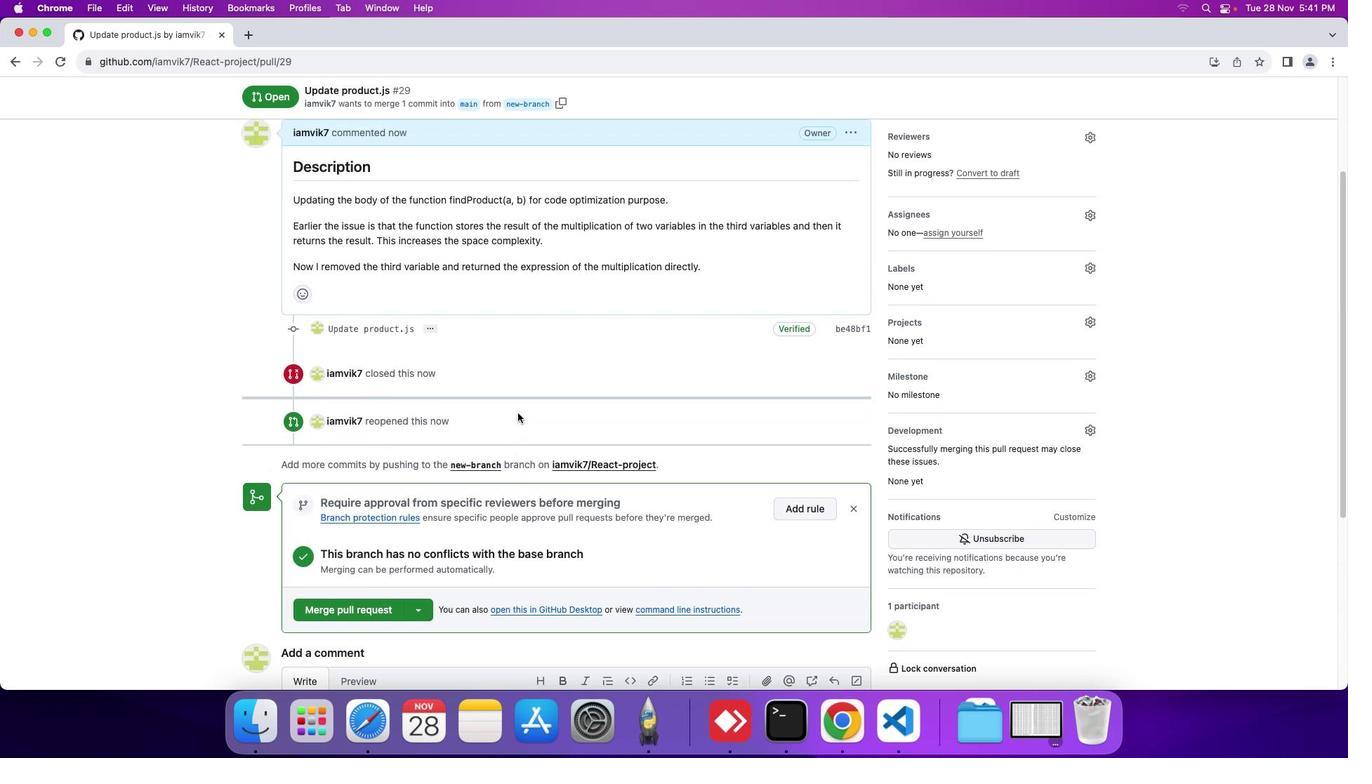 
Action: Mouse moved to (518, 413)
Screenshot: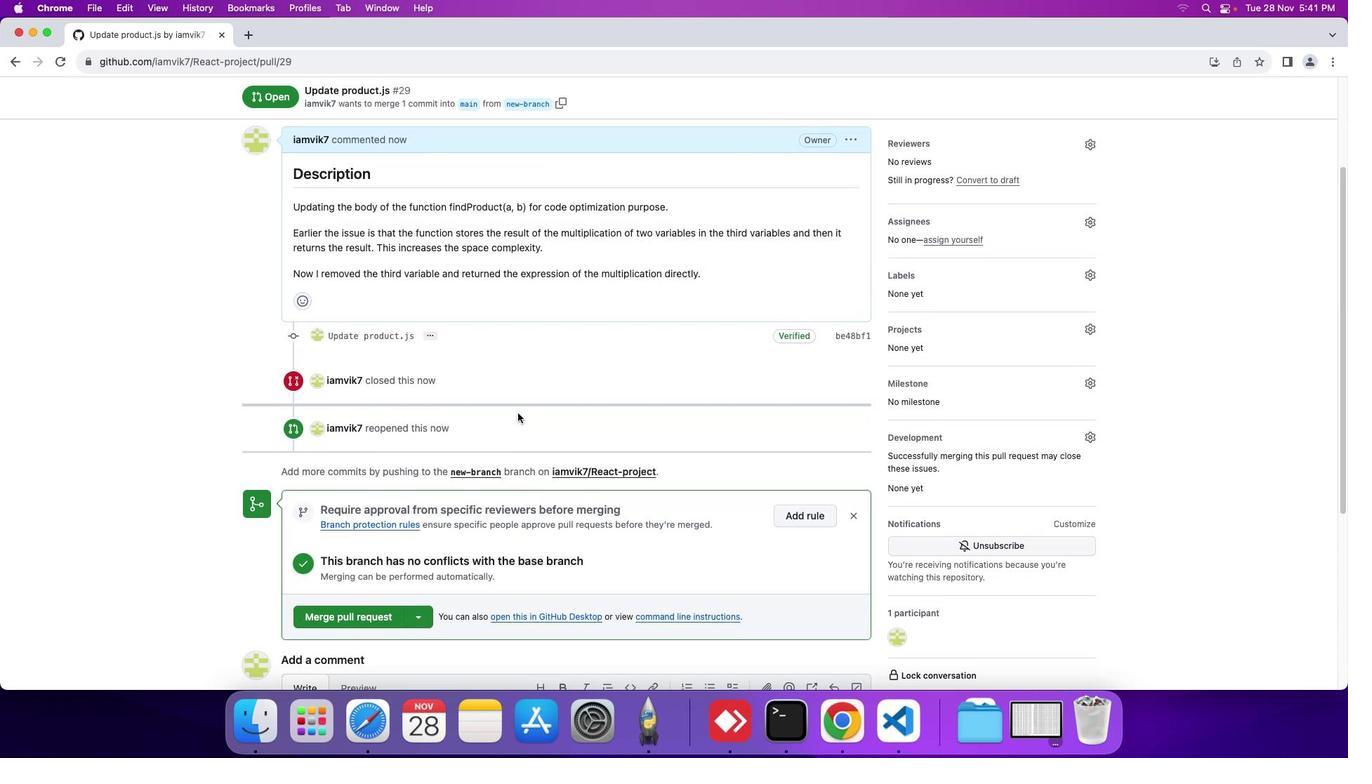 
Action: Mouse scrolled (518, 413) with delta (0, 1)
Screenshot: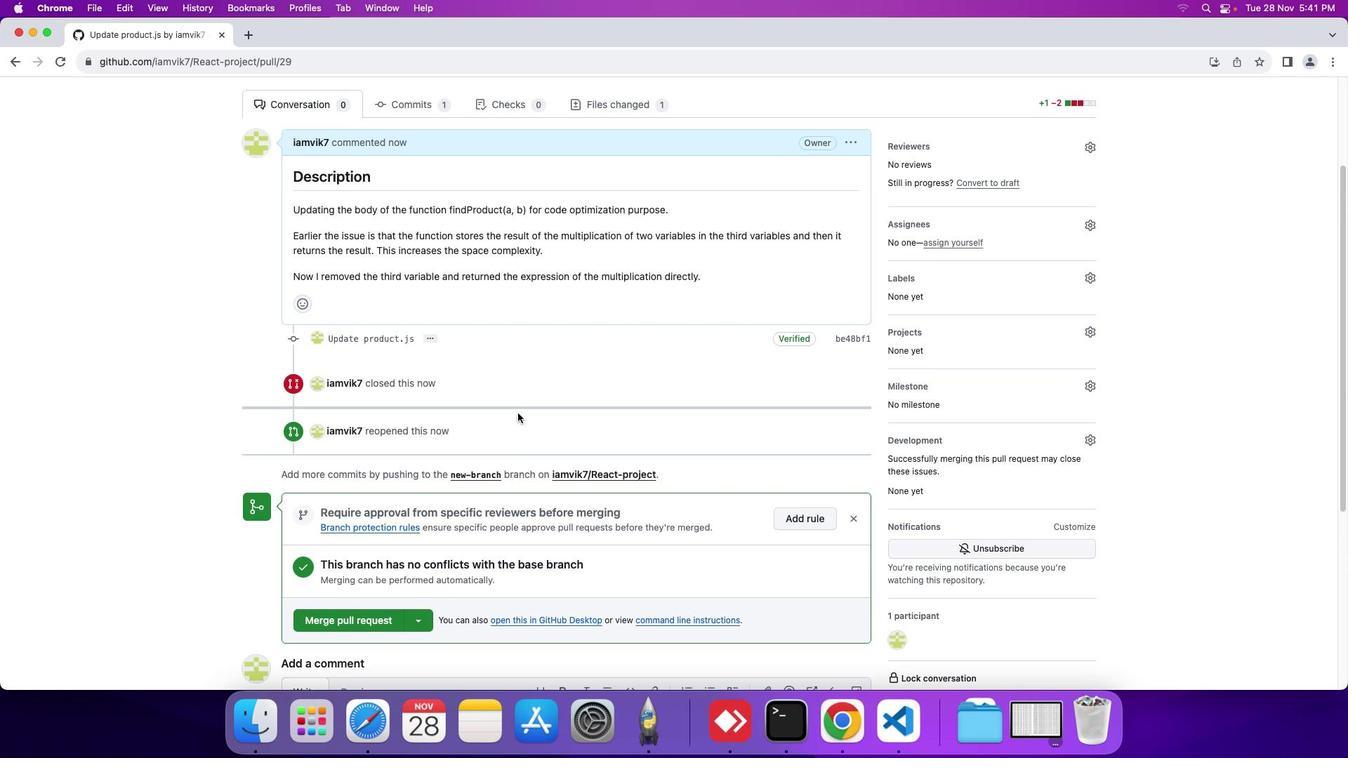 
Action: Mouse moved to (518, 414)
Screenshot: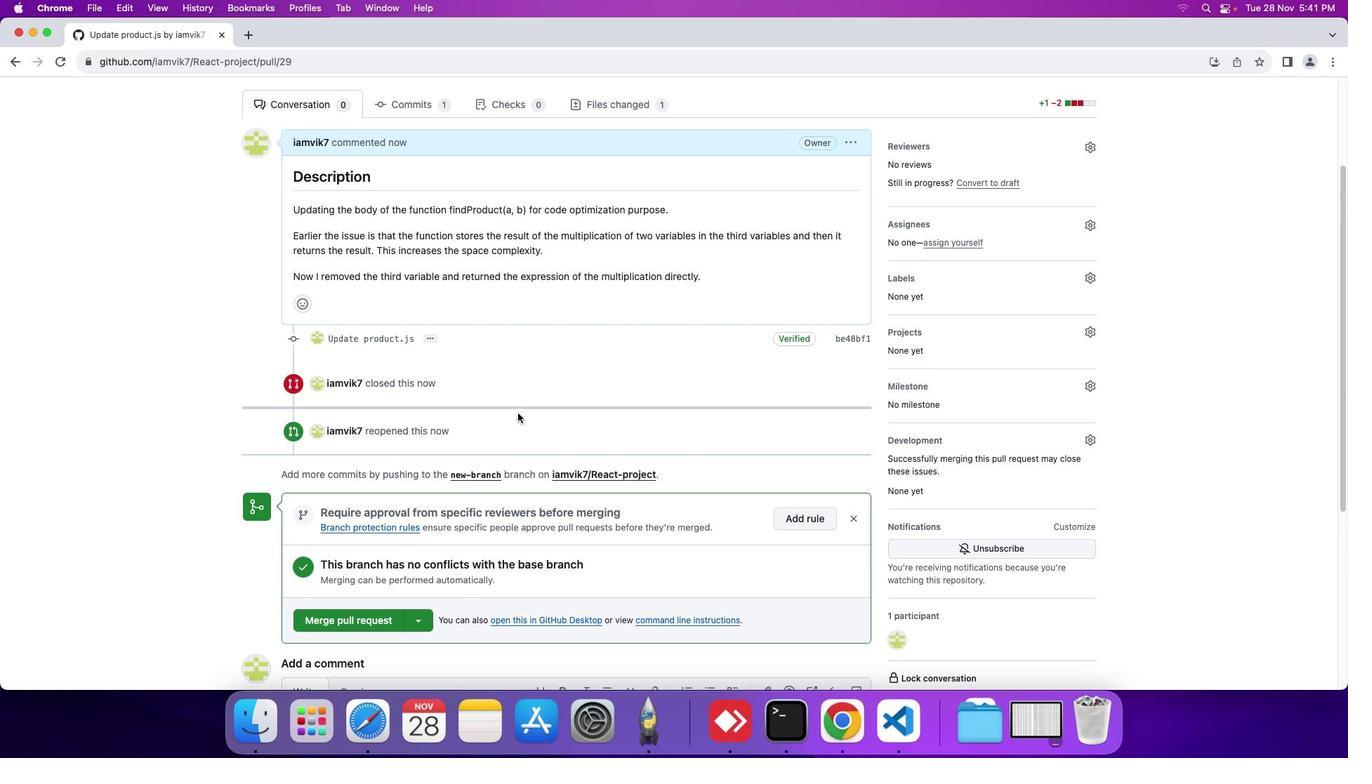 
Action: Mouse scrolled (518, 414) with delta (0, 0)
Screenshot: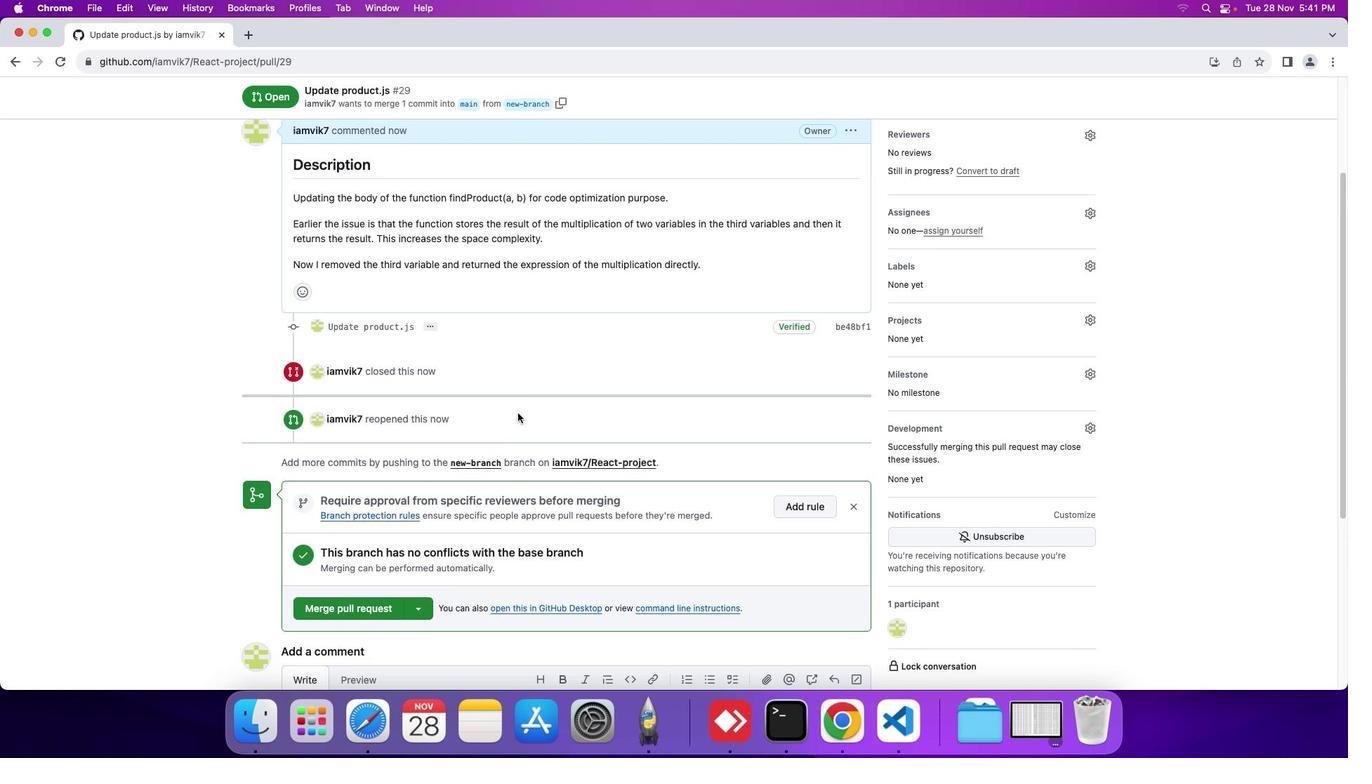 
Action: Mouse scrolled (518, 414) with delta (0, 0)
Screenshot: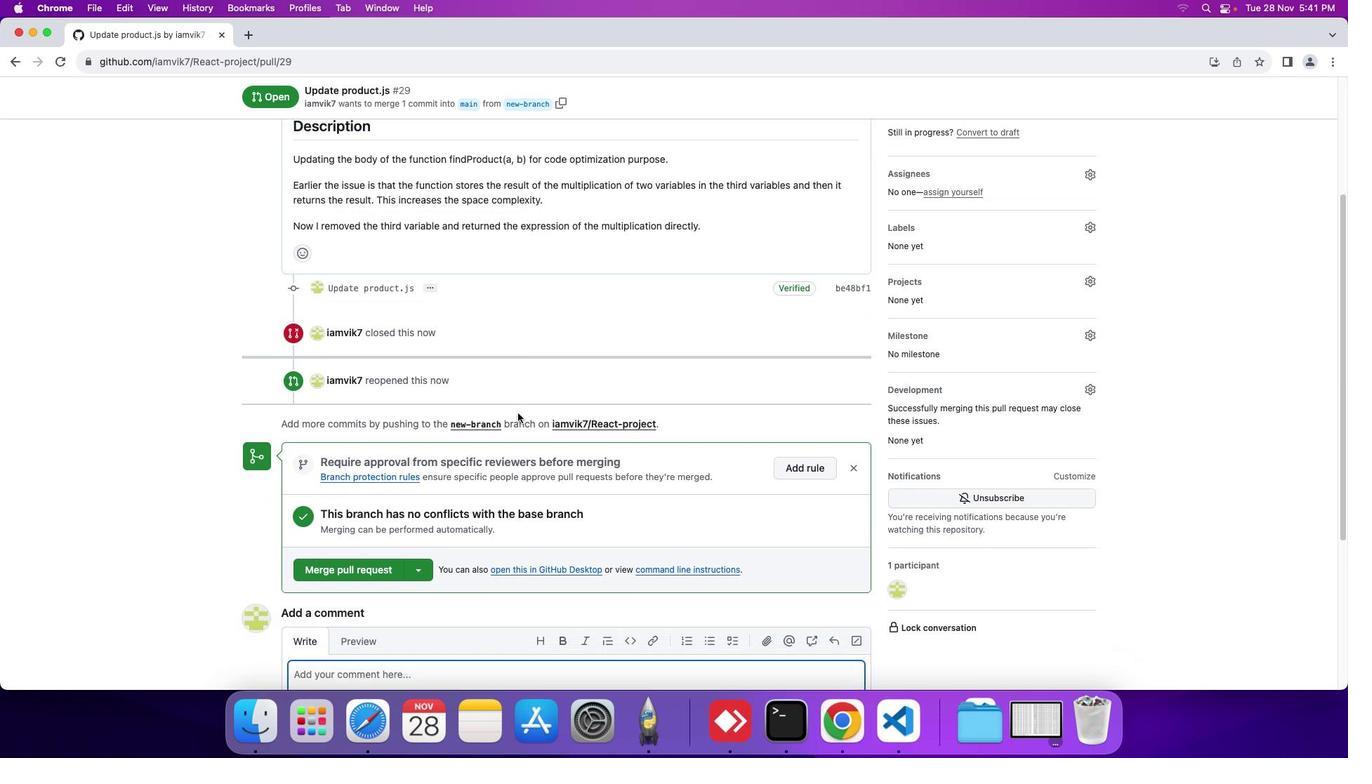 
Action: Mouse scrolled (518, 414) with delta (0, 0)
Screenshot: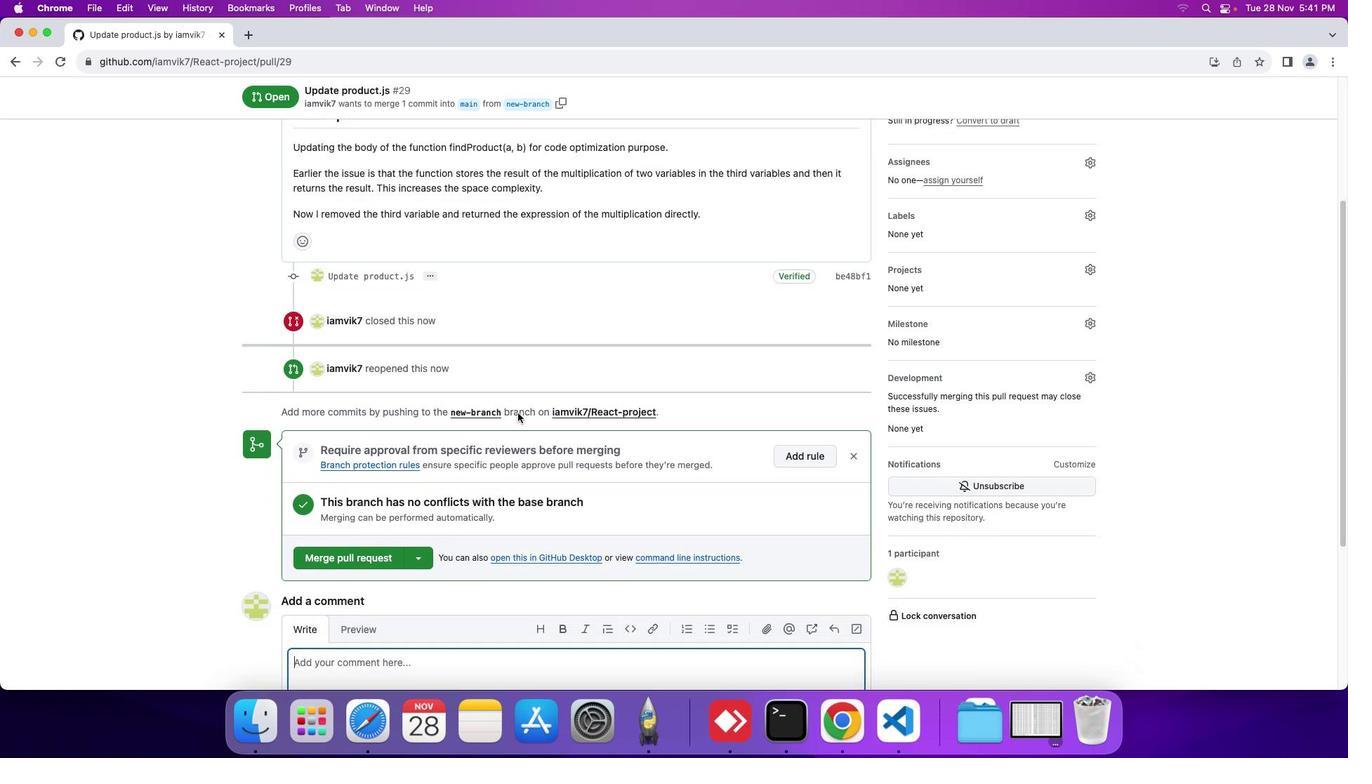 
Action: Mouse scrolled (518, 414) with delta (0, 0)
Screenshot: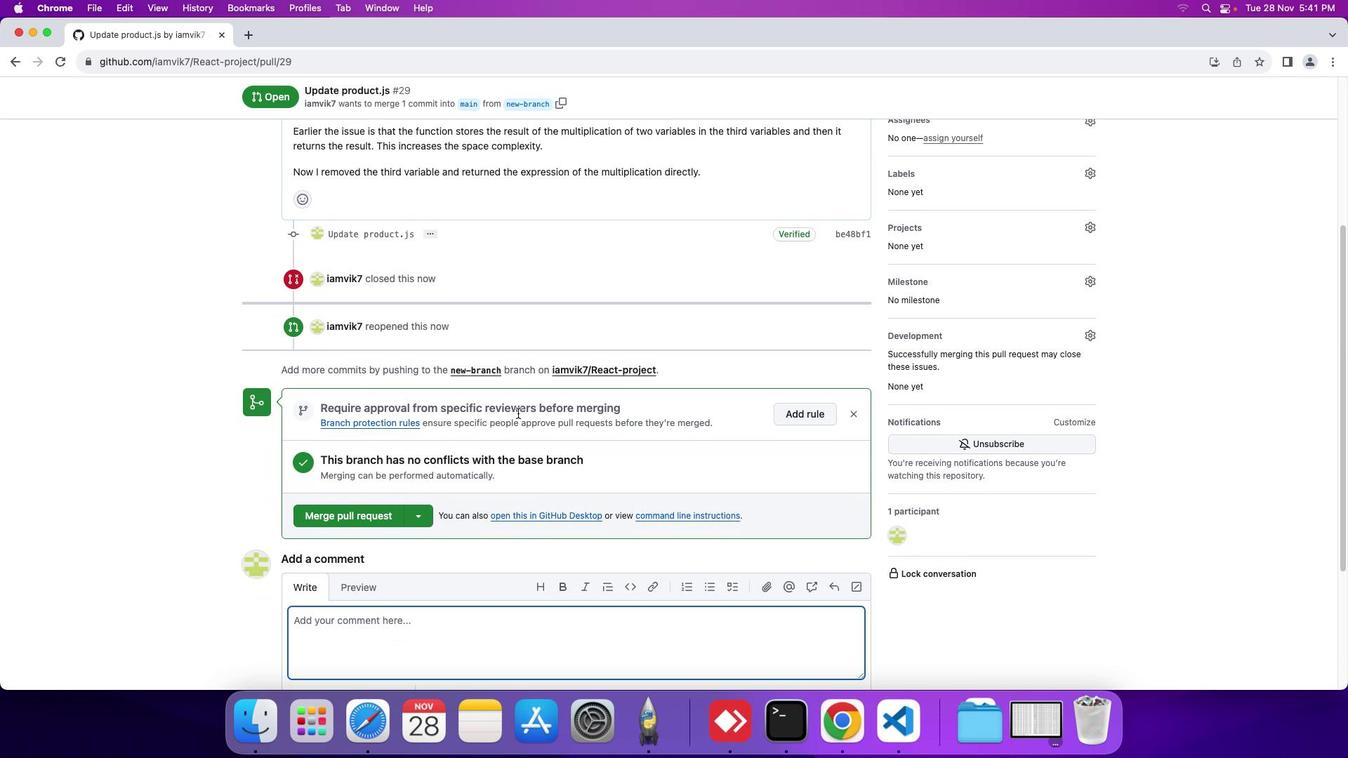 
Action: Mouse scrolled (518, 414) with delta (0, 0)
Screenshot: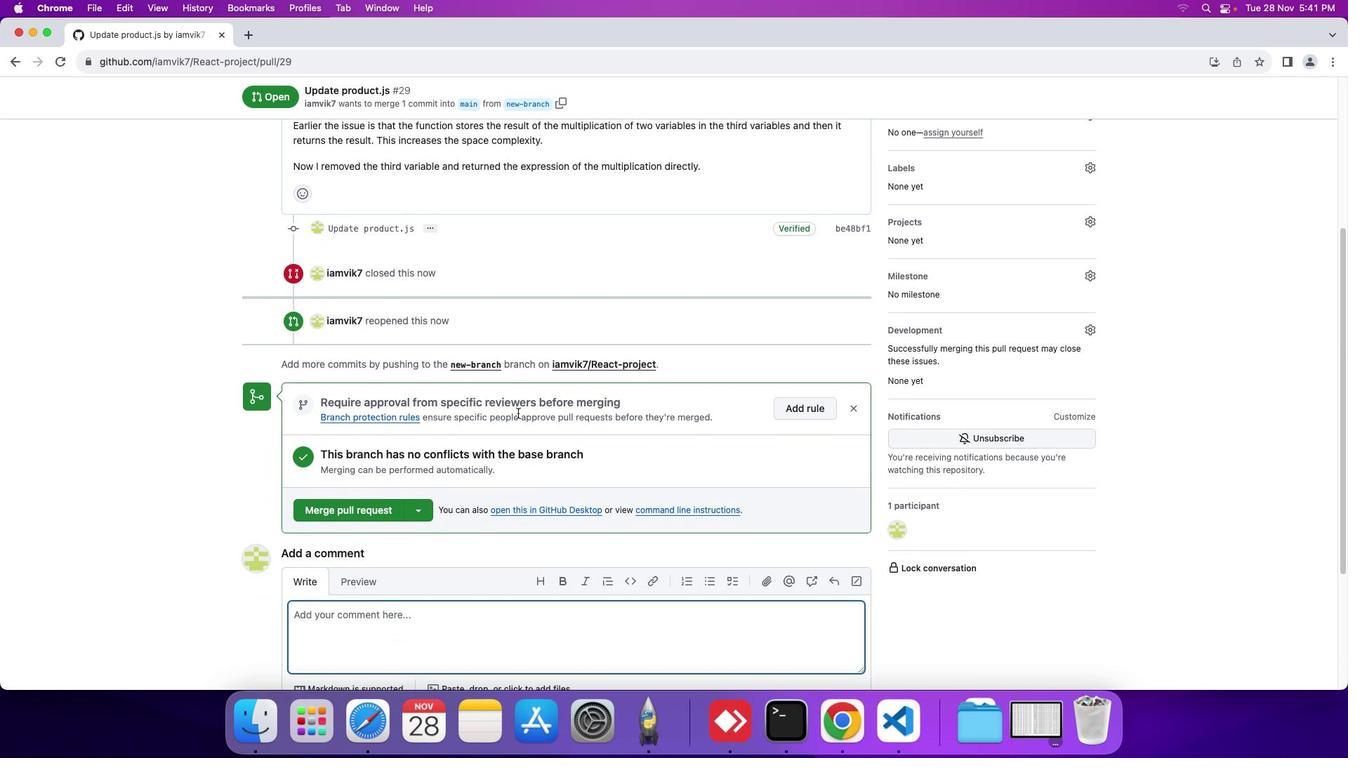 
Action: Mouse moved to (518, 413)
Screenshot: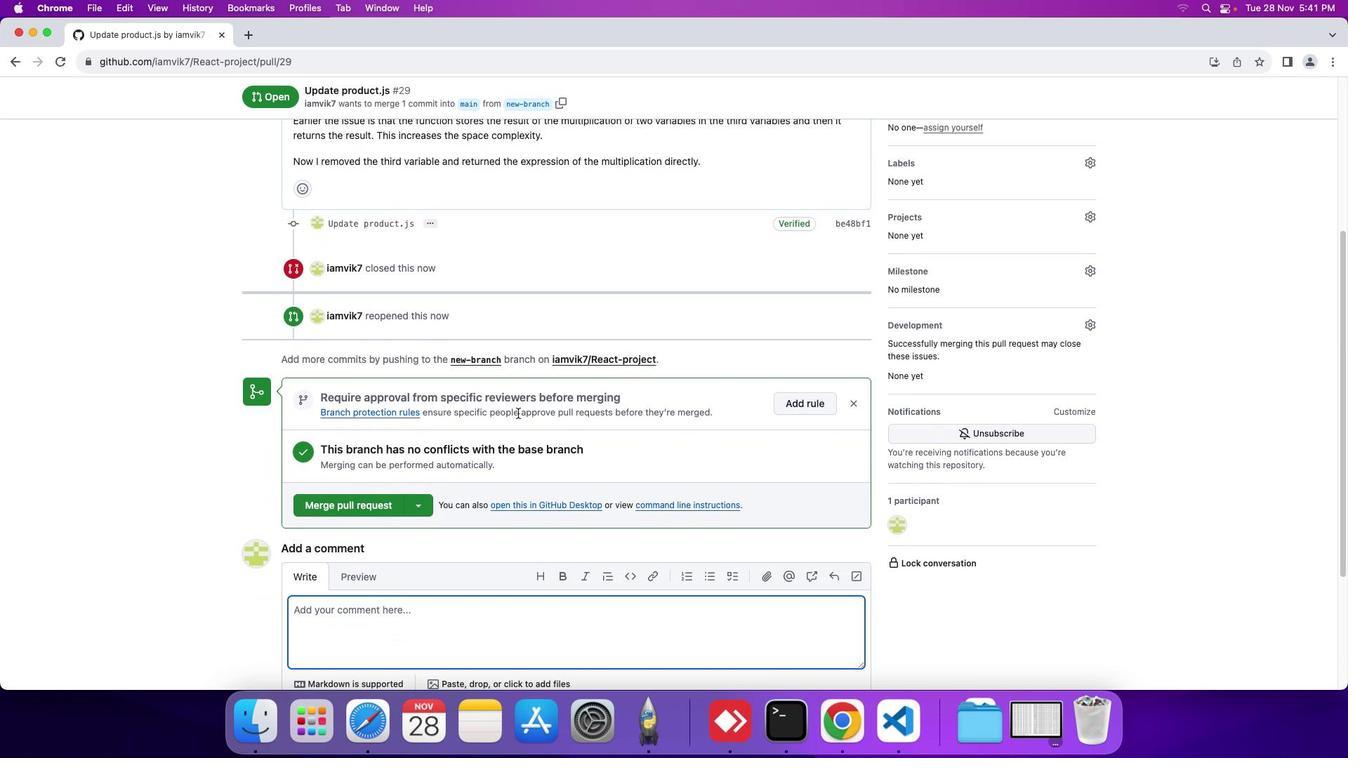 
Action: Mouse scrolled (518, 413) with delta (0, 0)
Screenshot: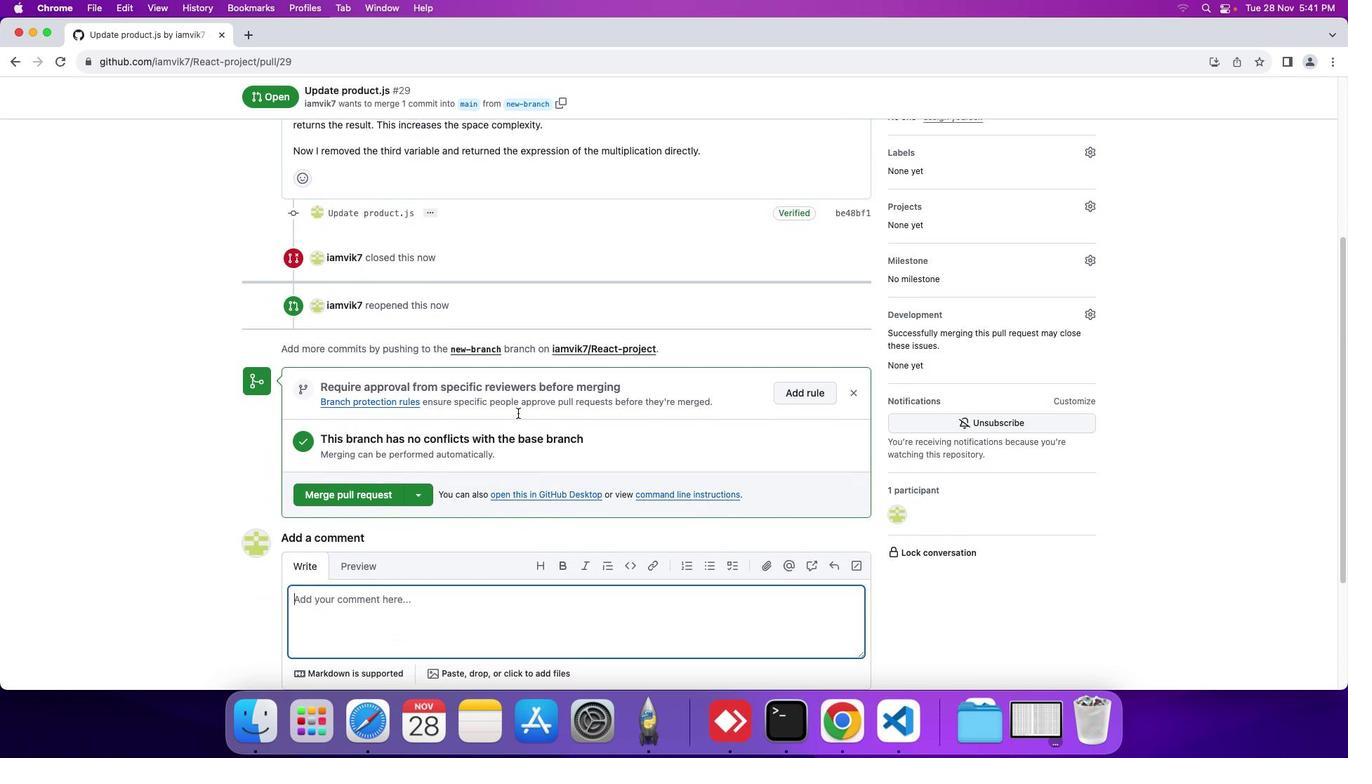 
Action: Mouse scrolled (518, 413) with delta (0, 0)
Screenshot: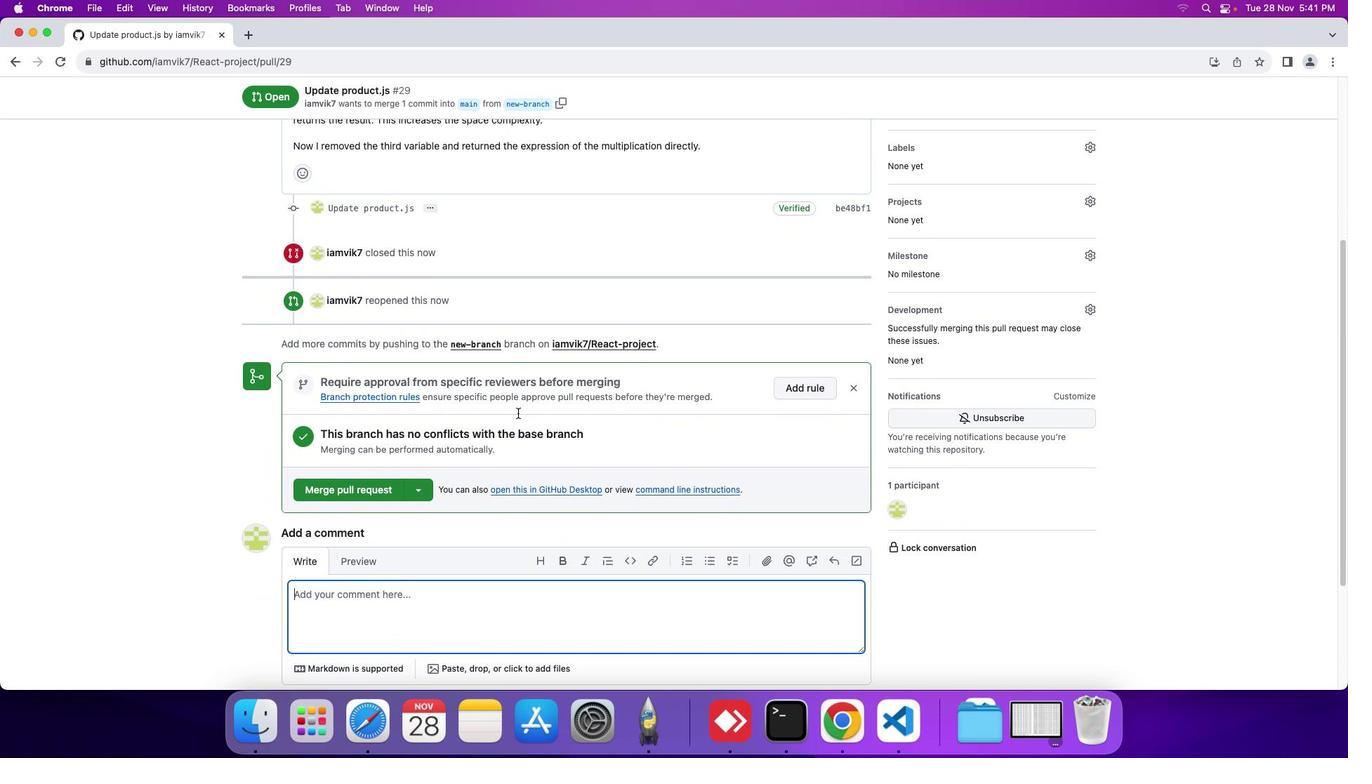 
Action: Mouse scrolled (518, 413) with delta (0, 0)
Screenshot: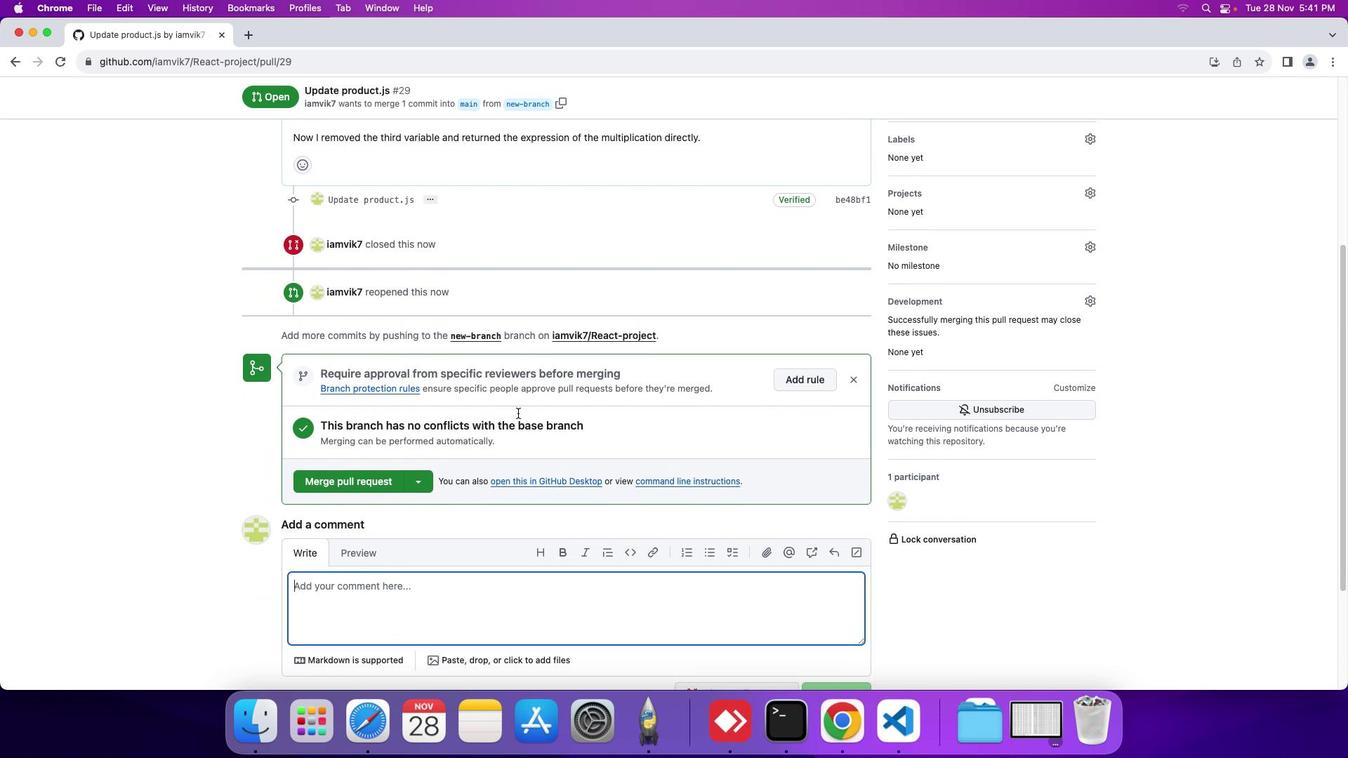 
Action: Mouse scrolled (518, 413) with delta (0, 0)
Screenshot: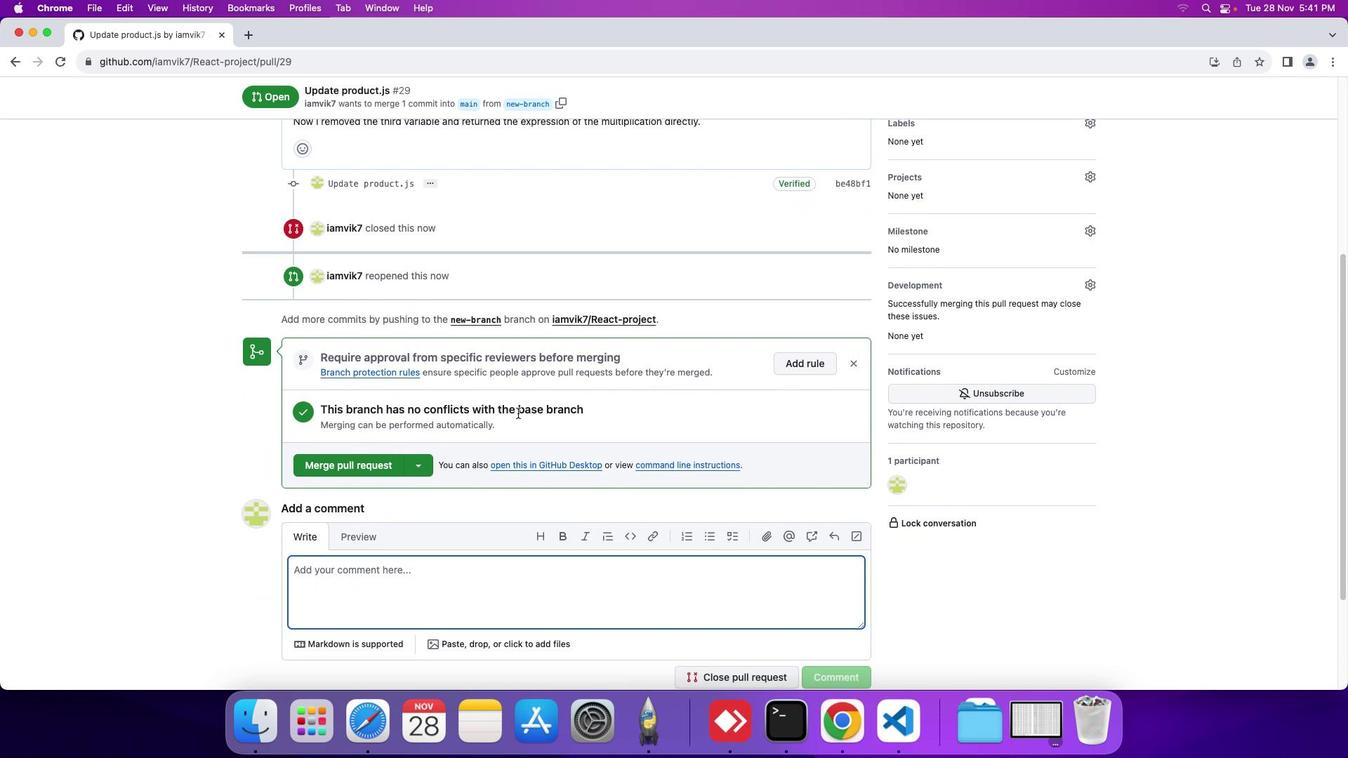 
Action: Mouse scrolled (518, 413) with delta (0, 0)
Screenshot: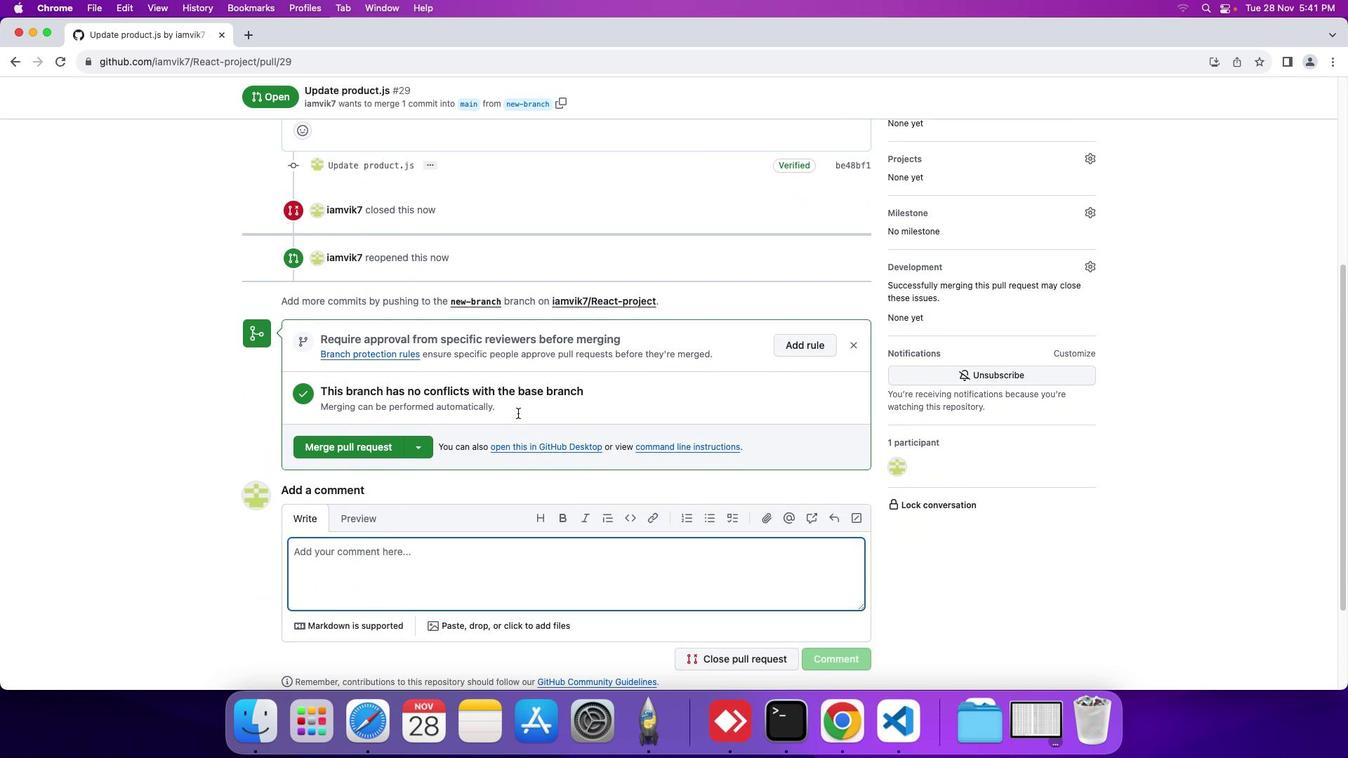 
Action: Mouse scrolled (518, 413) with delta (0, 0)
Screenshot: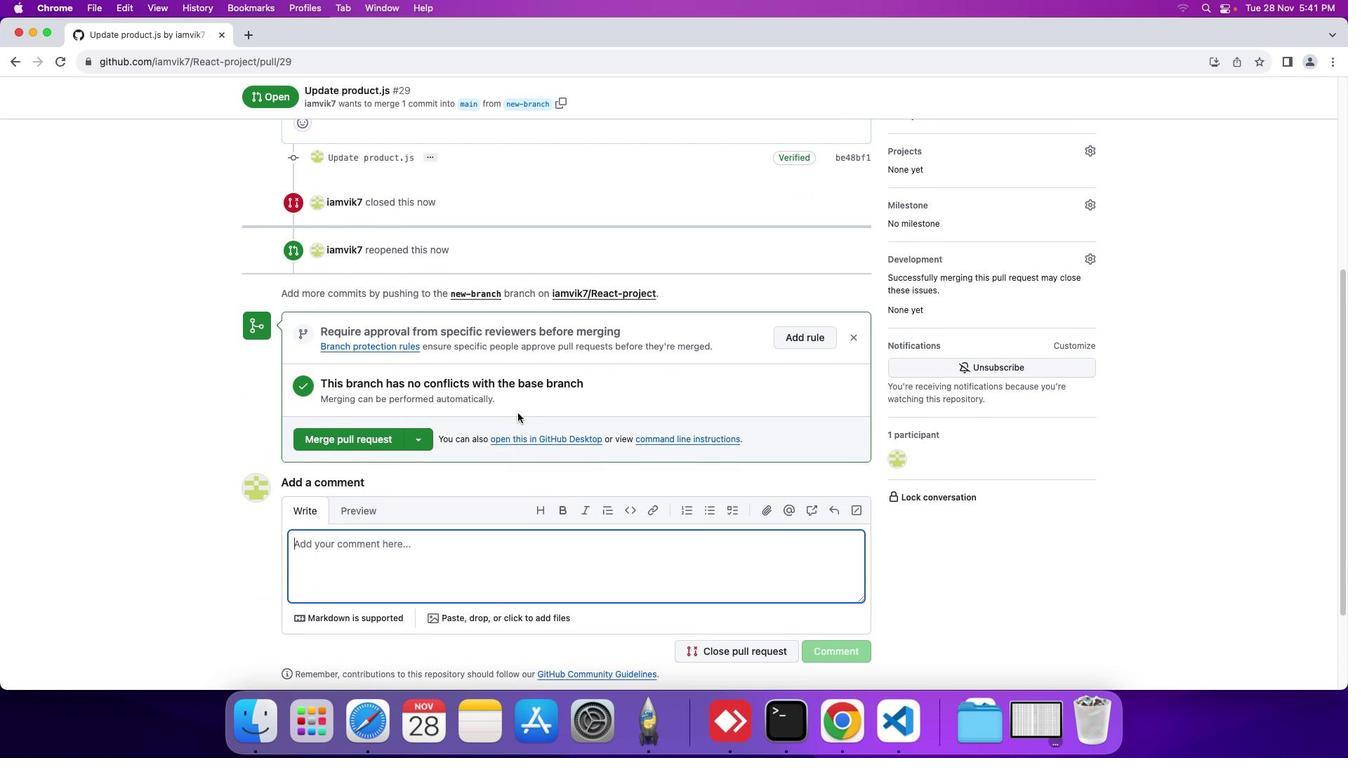 
Action: Mouse scrolled (518, 413) with delta (0, 0)
Screenshot: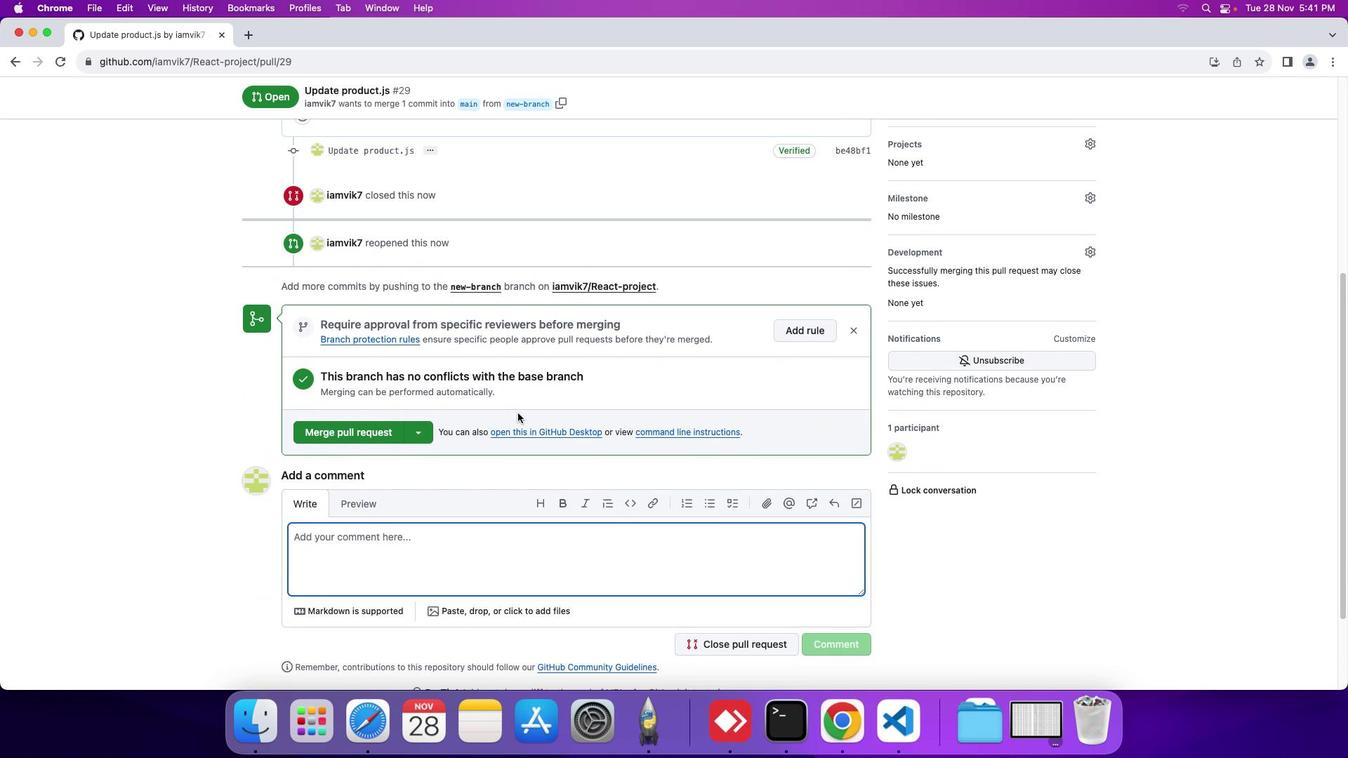 
Action: Mouse scrolled (518, 413) with delta (0, 0)
Screenshot: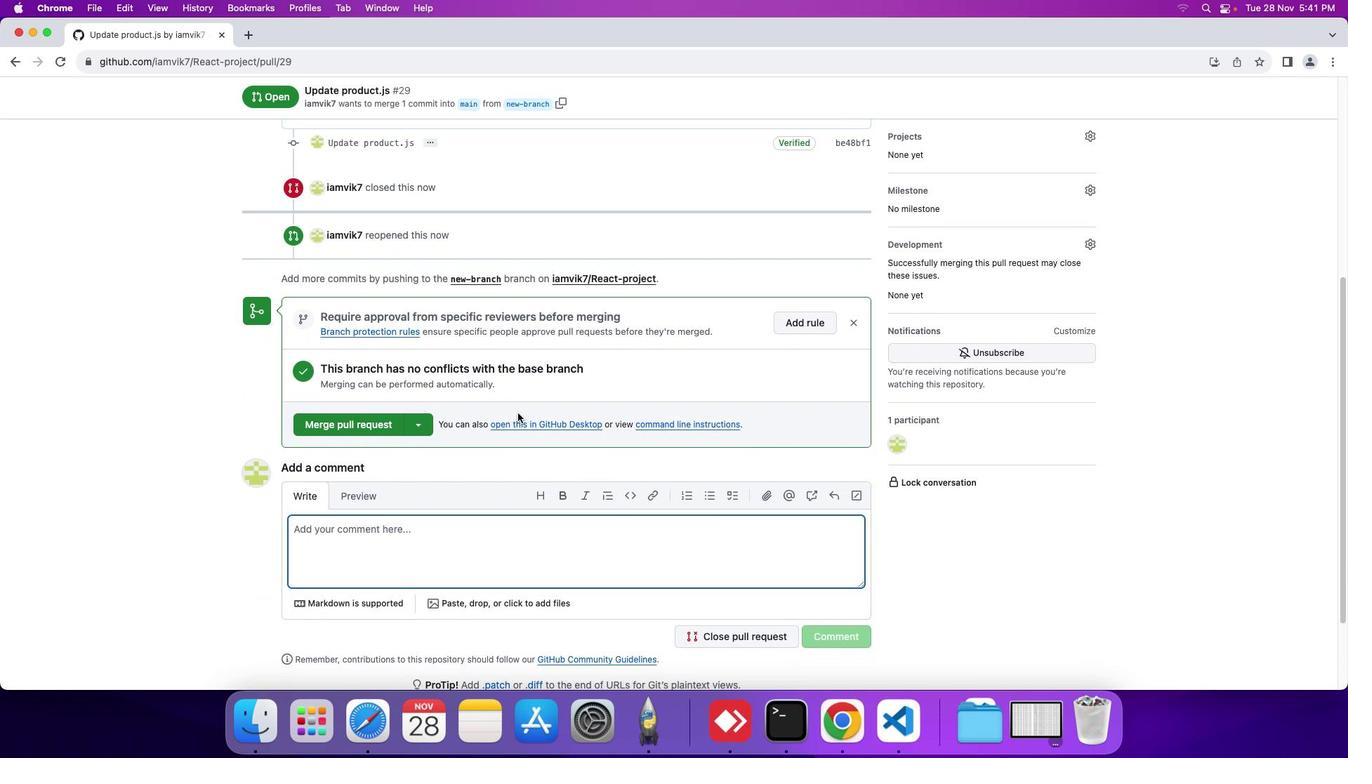 
Action: Mouse scrolled (518, 413) with delta (0, 0)
Screenshot: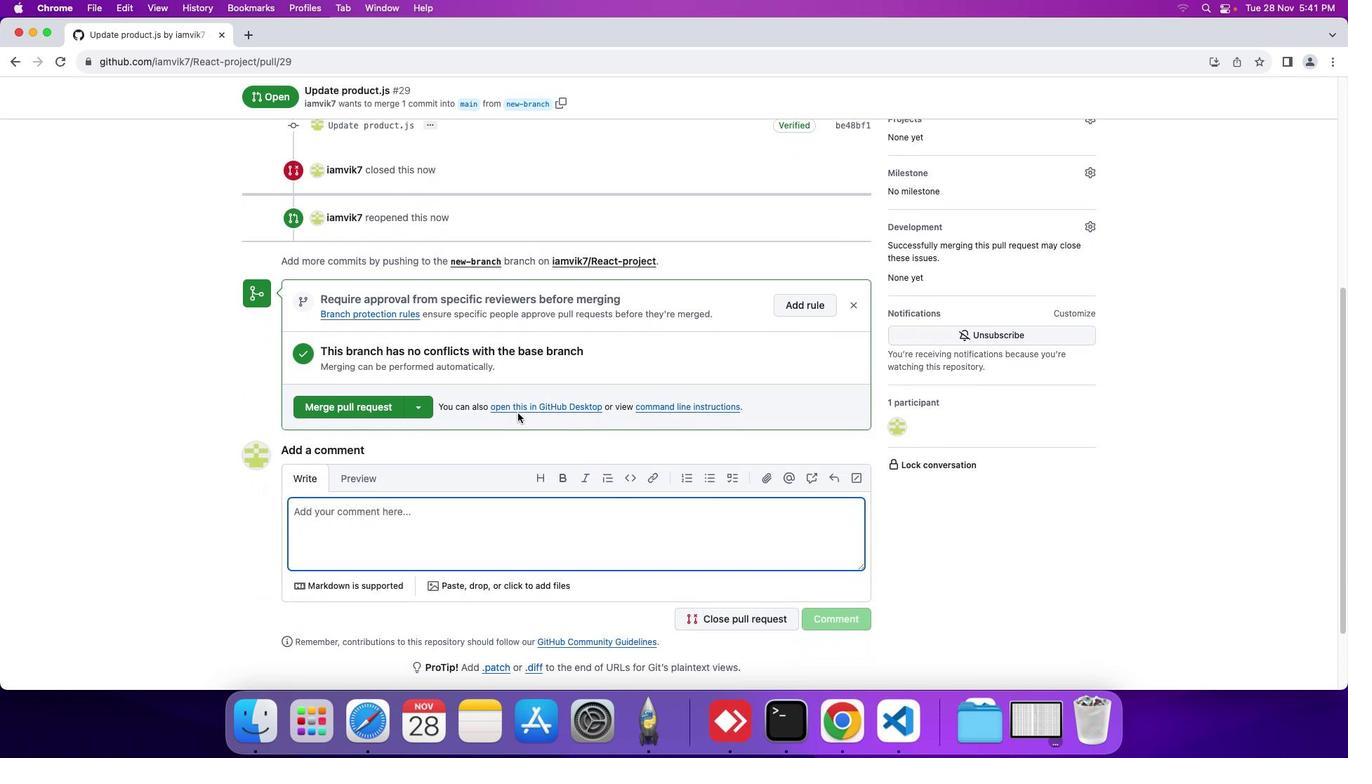 
